 Task: Research Airbnb options in AntÃ³nio Enes, Mozambique from 8th December, 2023 to 15th December, 2023 for 9 adults. Place can be shared room with 5 bedrooms having 9 beds and 5 bathrooms. Property type can be flat. Amenities needed are: wifi, TV, free parkinig on premises, gym, breakfast. Booking option can be shelf check-in. Look for 3 properties as per requirement.
Action: Mouse moved to (475, 135)
Screenshot: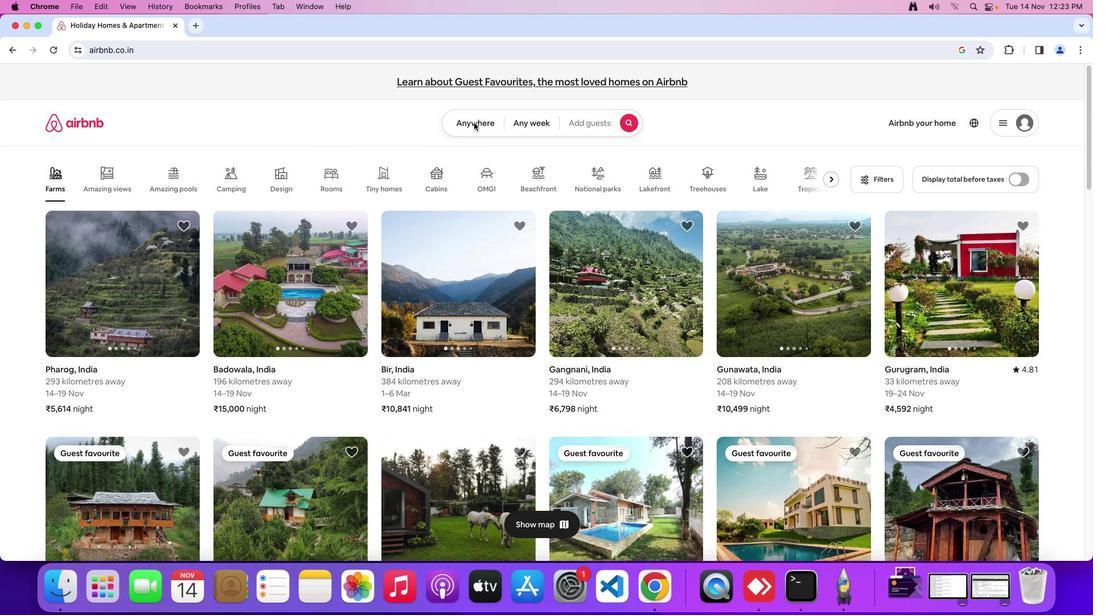 
Action: Mouse pressed left at (475, 135)
Screenshot: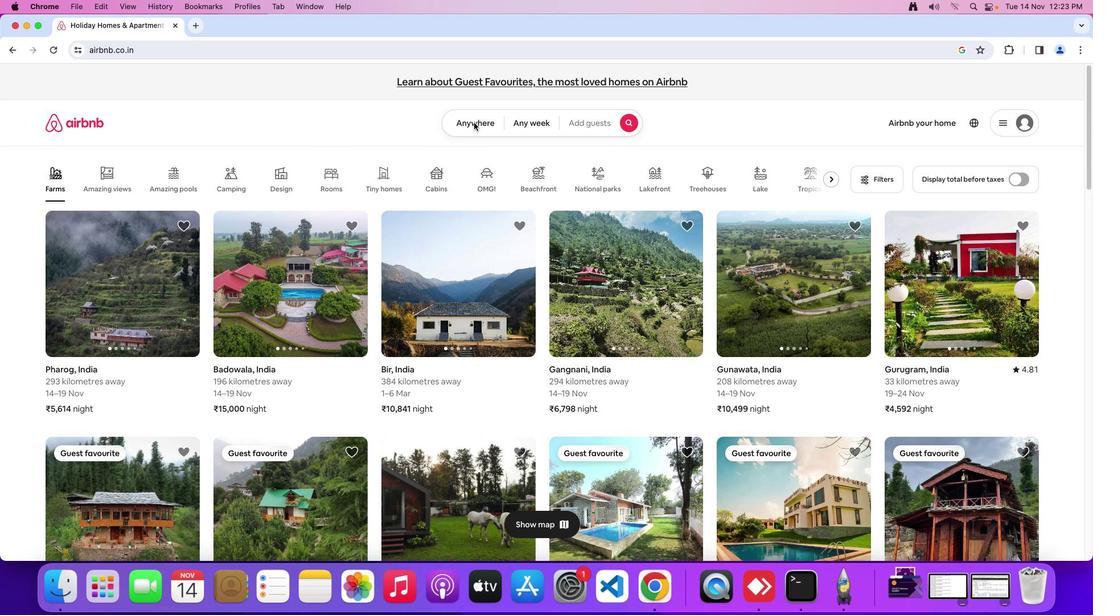 
Action: Mouse moved to (473, 139)
Screenshot: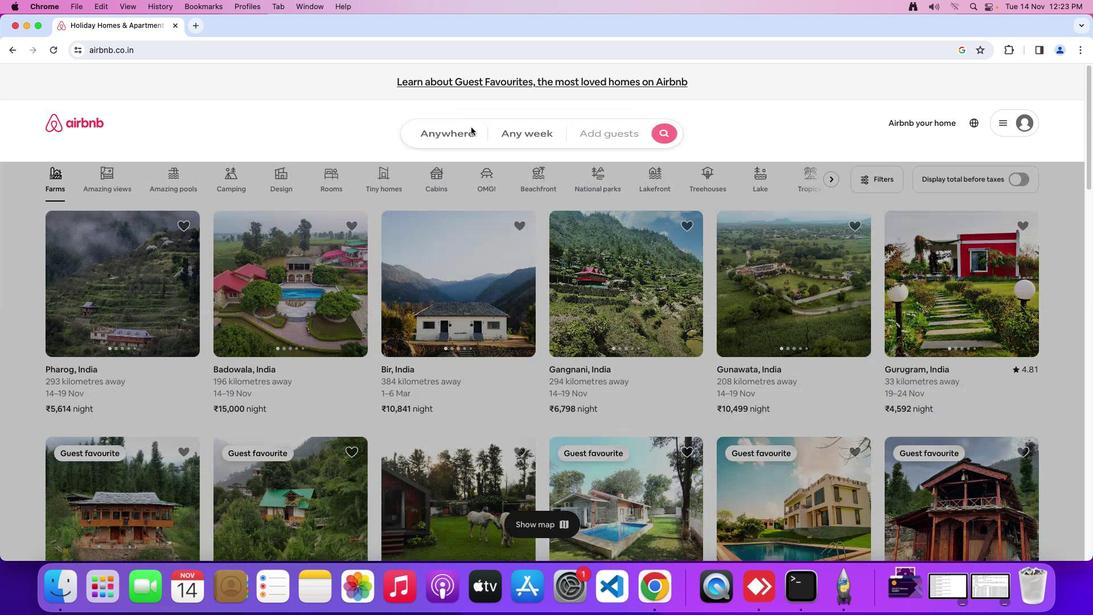 
Action: Mouse pressed left at (473, 139)
Screenshot: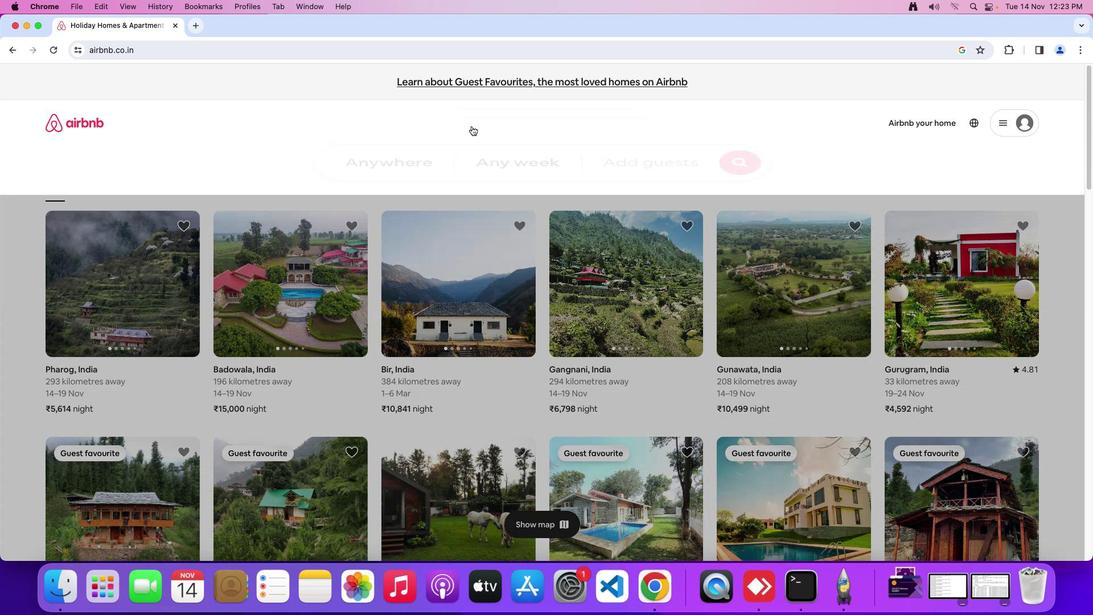 
Action: Mouse moved to (410, 166)
Screenshot: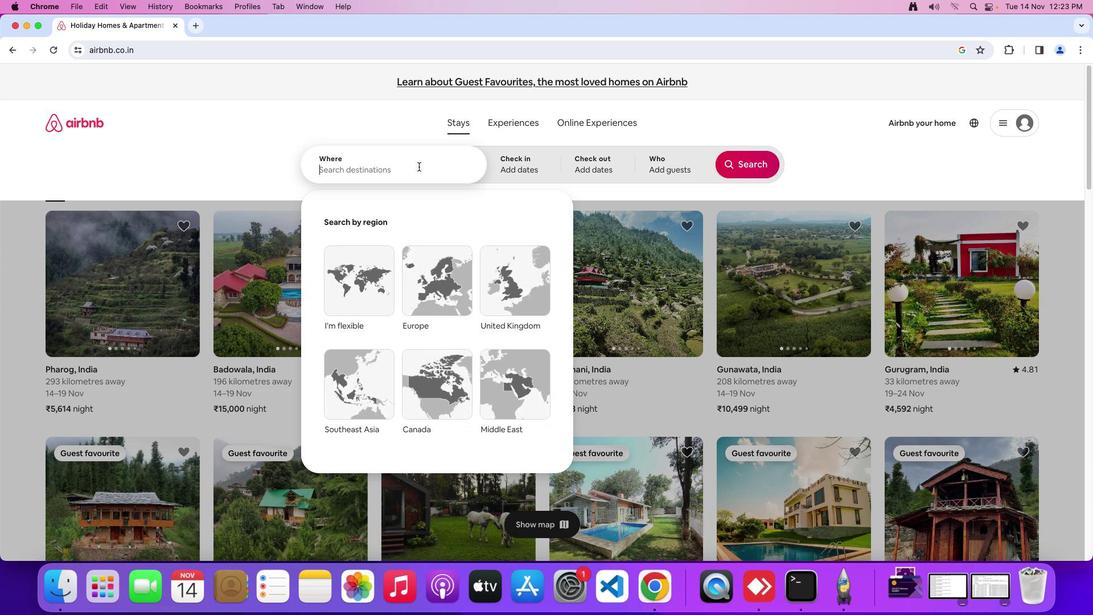 
Action: Mouse pressed left at (410, 166)
Screenshot: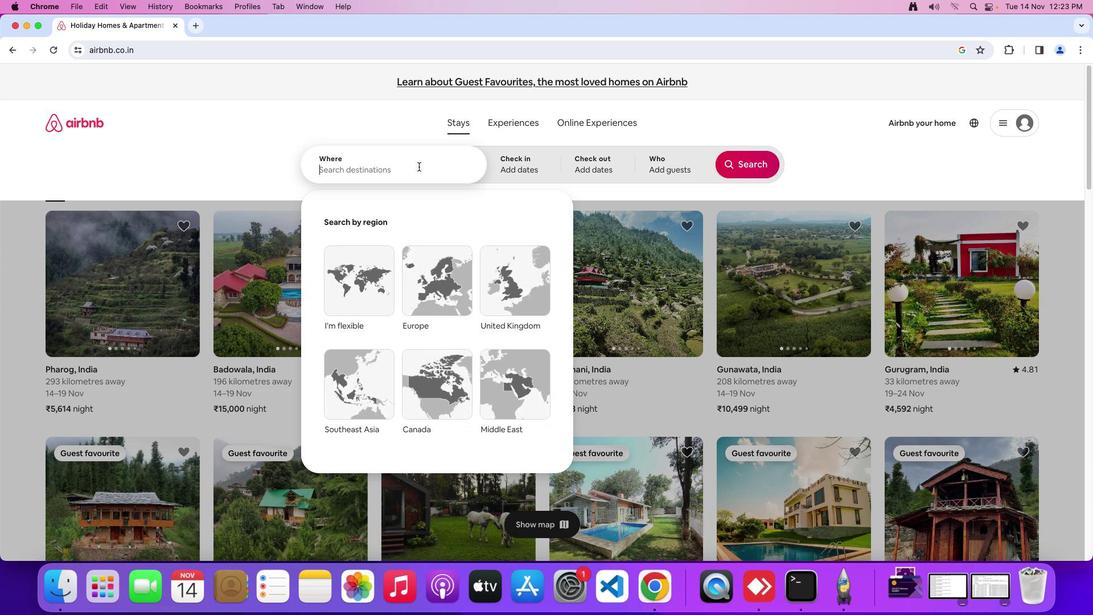 
Action: Mouse moved to (429, 178)
Screenshot: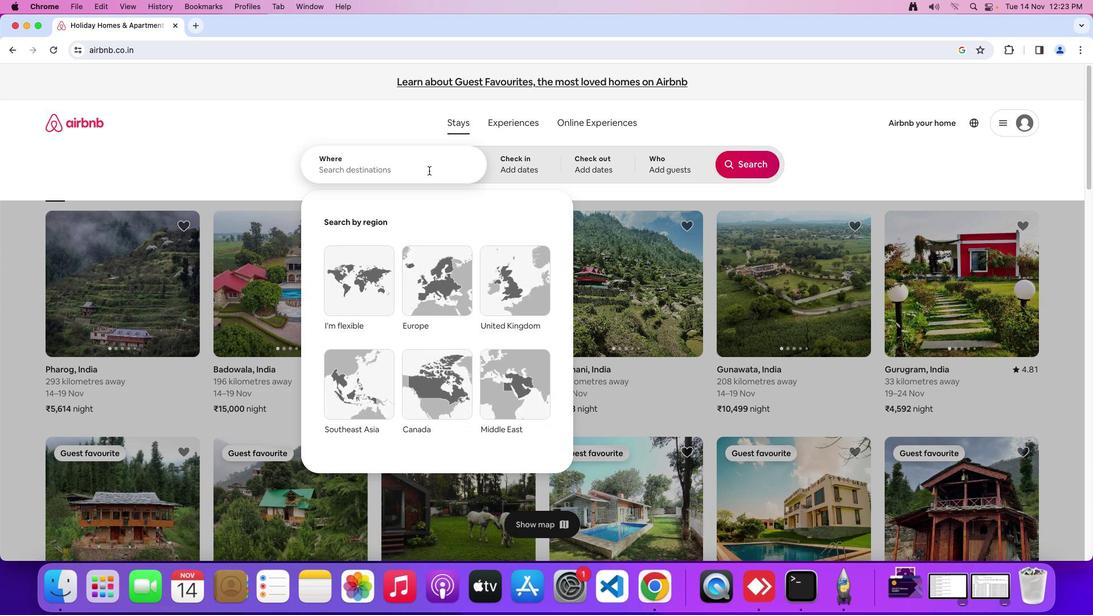 
Action: Key pressed Key.shift_r'A''n''t''o''n''i''o'Key.spaceKey.shift_r'E''n''e''s'','Key.spaceKey.shift'M''o''z''a''m''b''i''q''u''e'
Screenshot: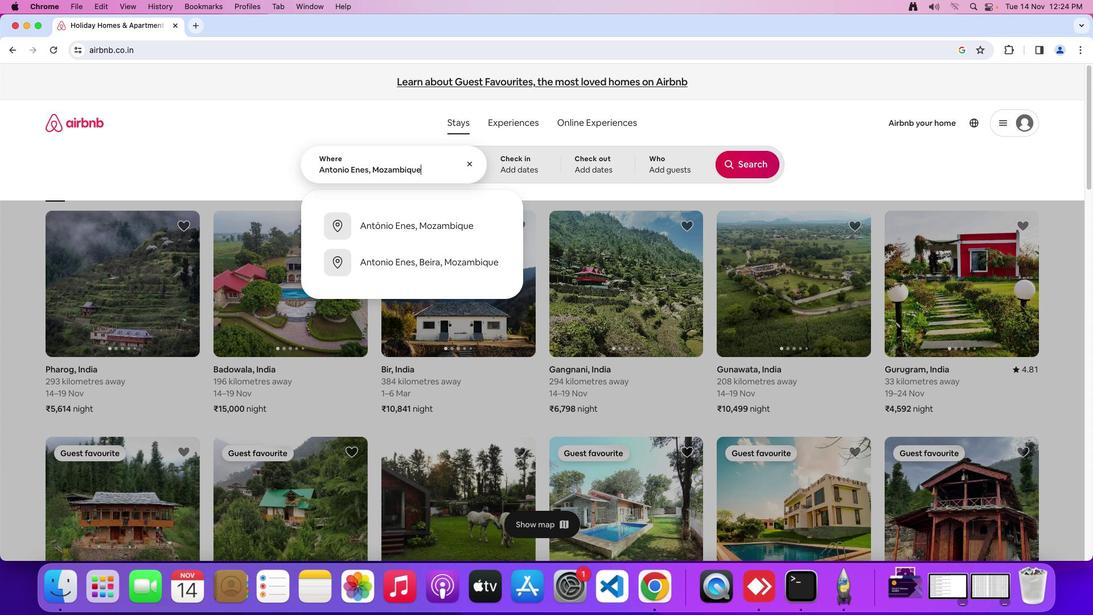 
Action: Mouse moved to (512, 177)
Screenshot: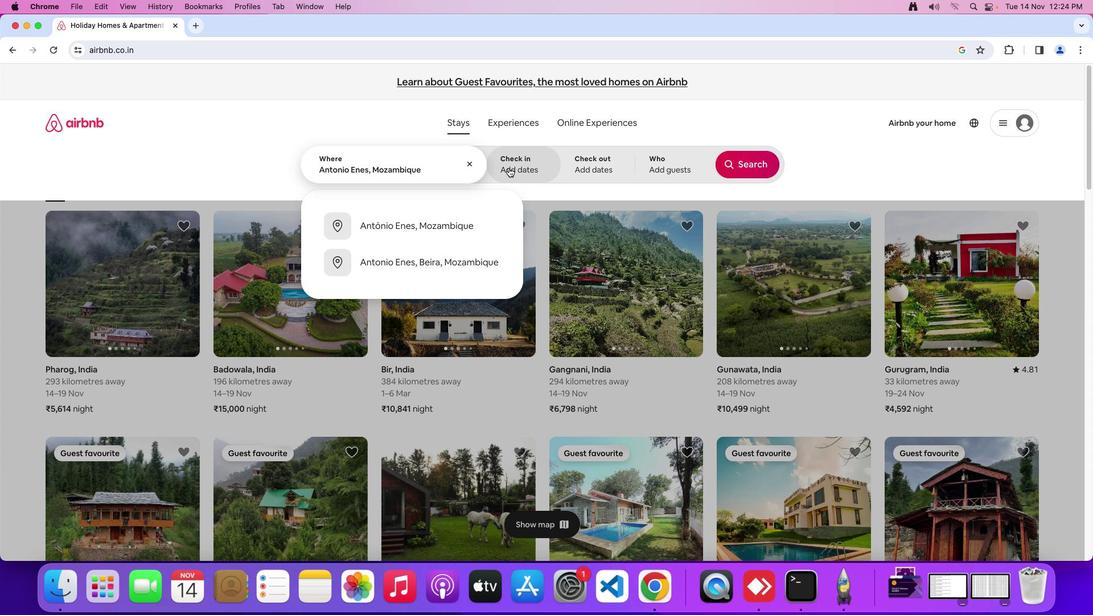 
Action: Mouse pressed left at (512, 177)
Screenshot: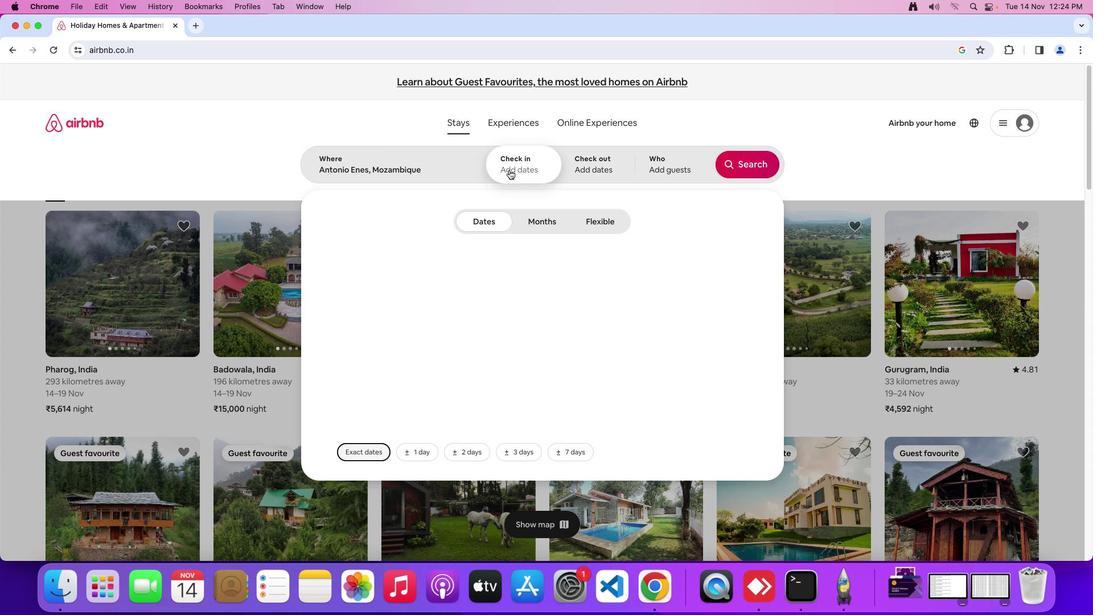 
Action: Mouse moved to (721, 329)
Screenshot: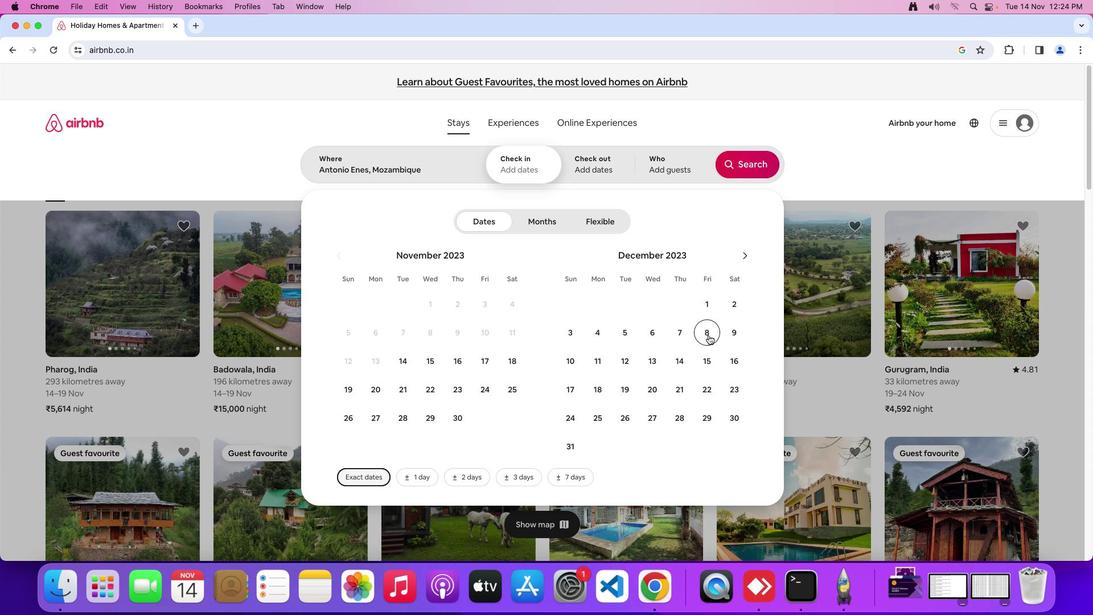 
Action: Mouse pressed left at (721, 329)
Screenshot: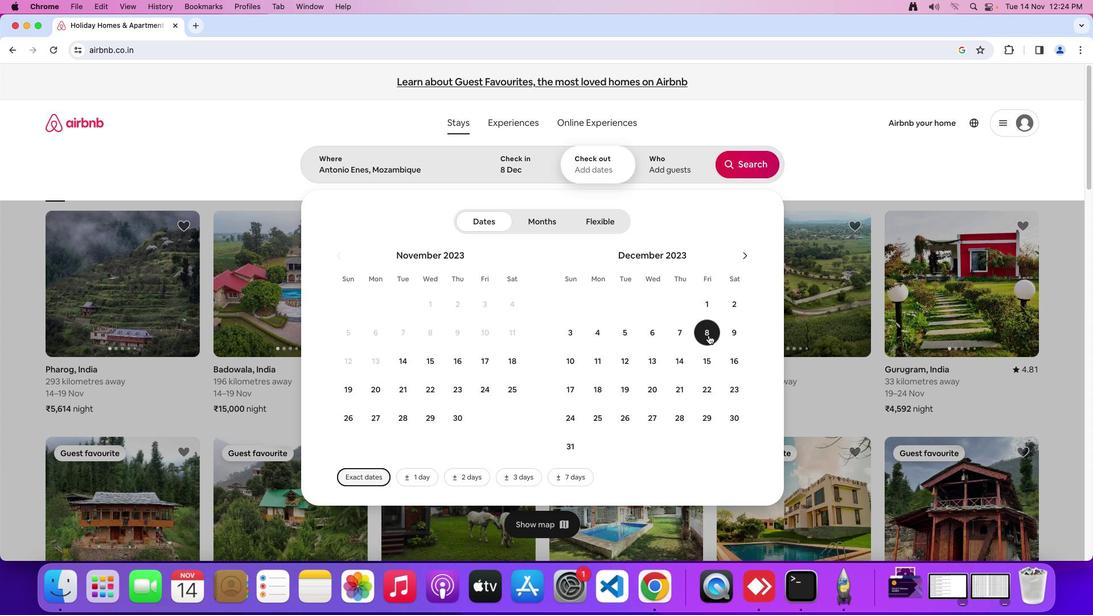 
Action: Mouse moved to (720, 359)
Screenshot: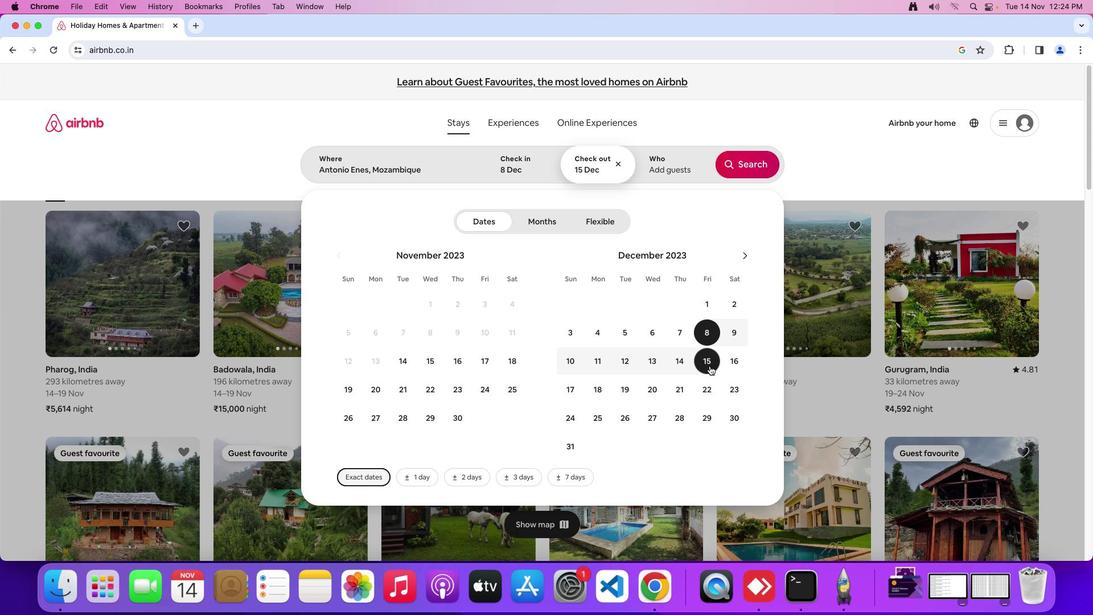
Action: Mouse pressed left at (720, 359)
Screenshot: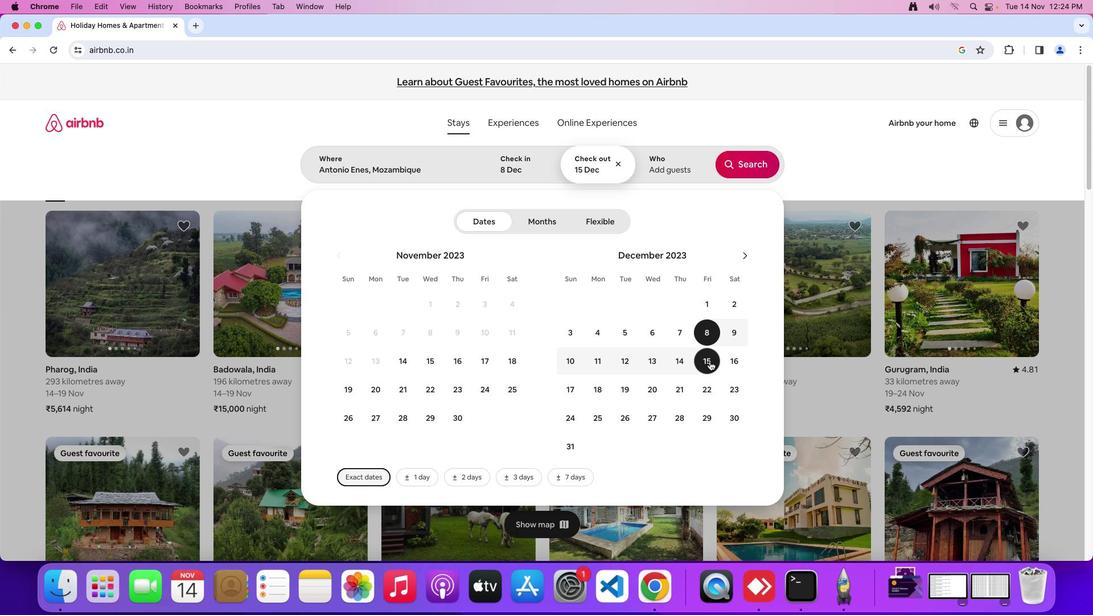 
Action: Mouse moved to (677, 182)
Screenshot: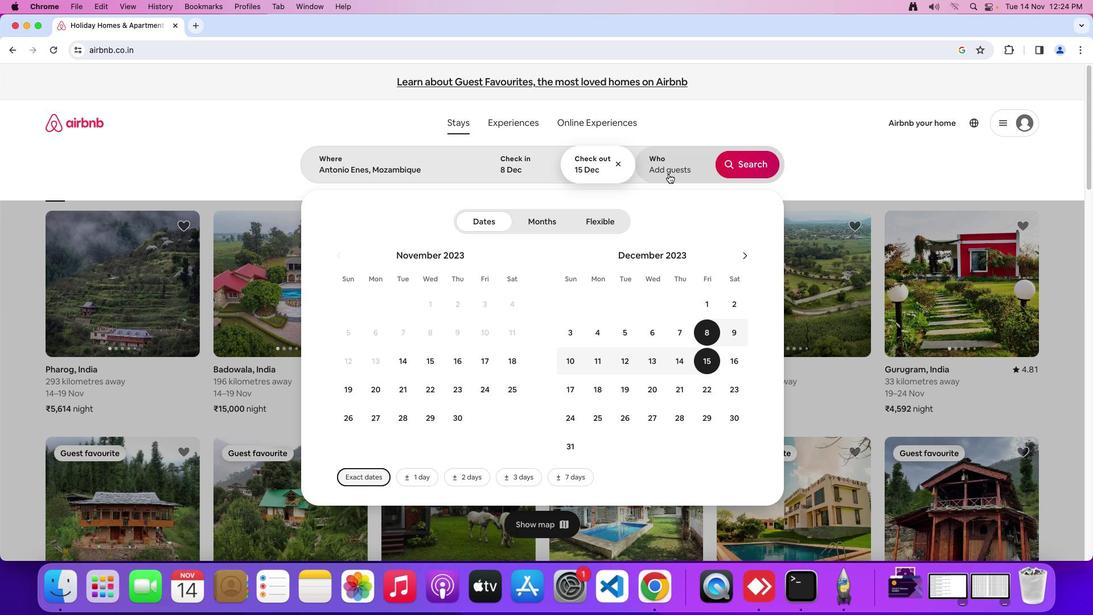 
Action: Mouse pressed left at (677, 182)
Screenshot: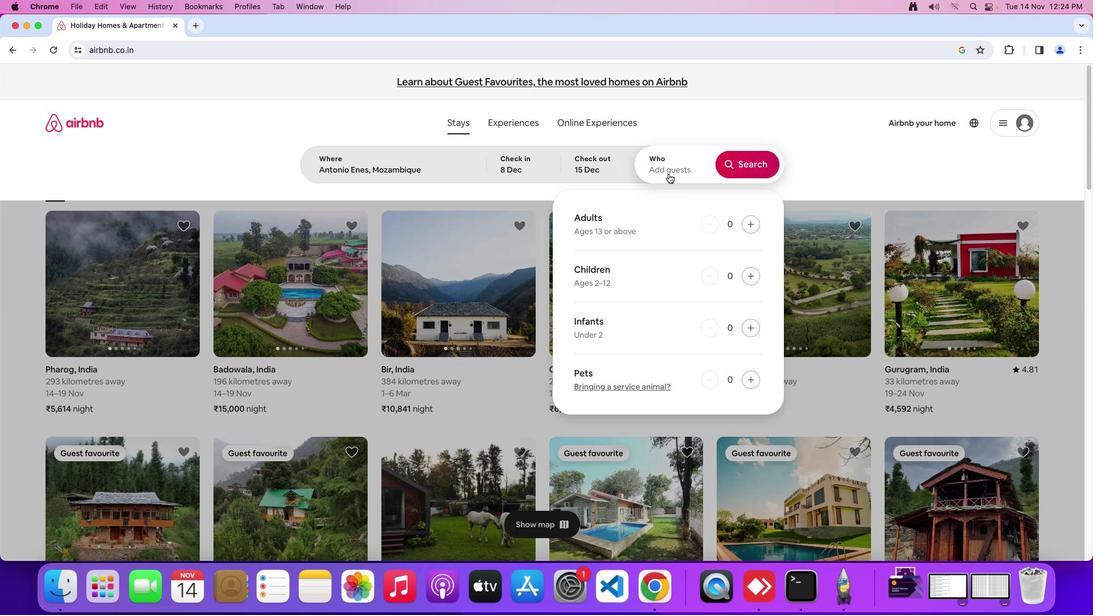 
Action: Mouse moved to (759, 228)
Screenshot: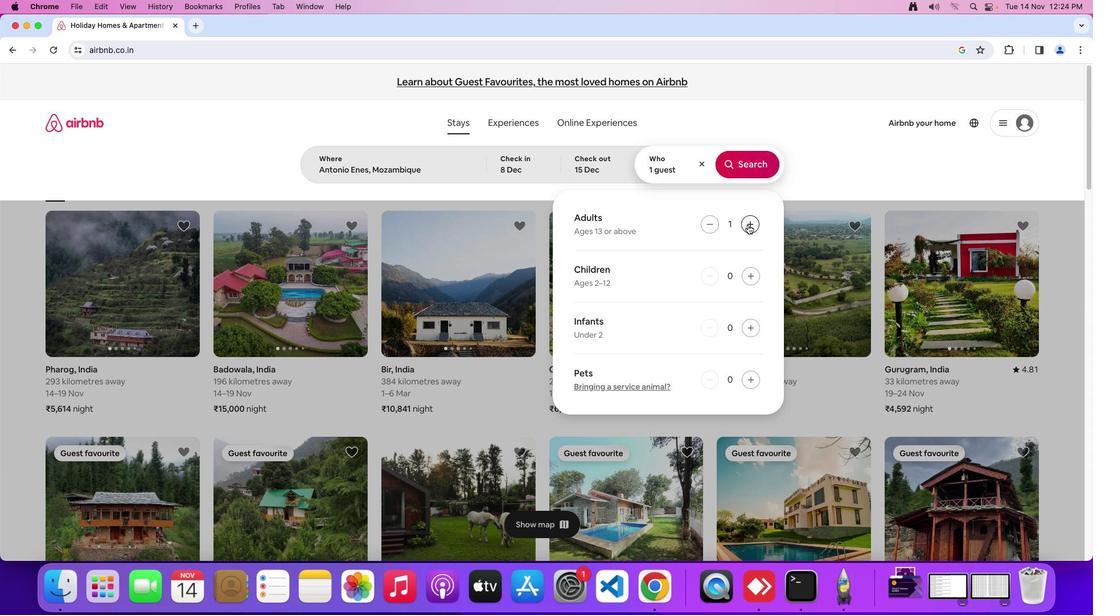 
Action: Mouse pressed left at (759, 228)
Screenshot: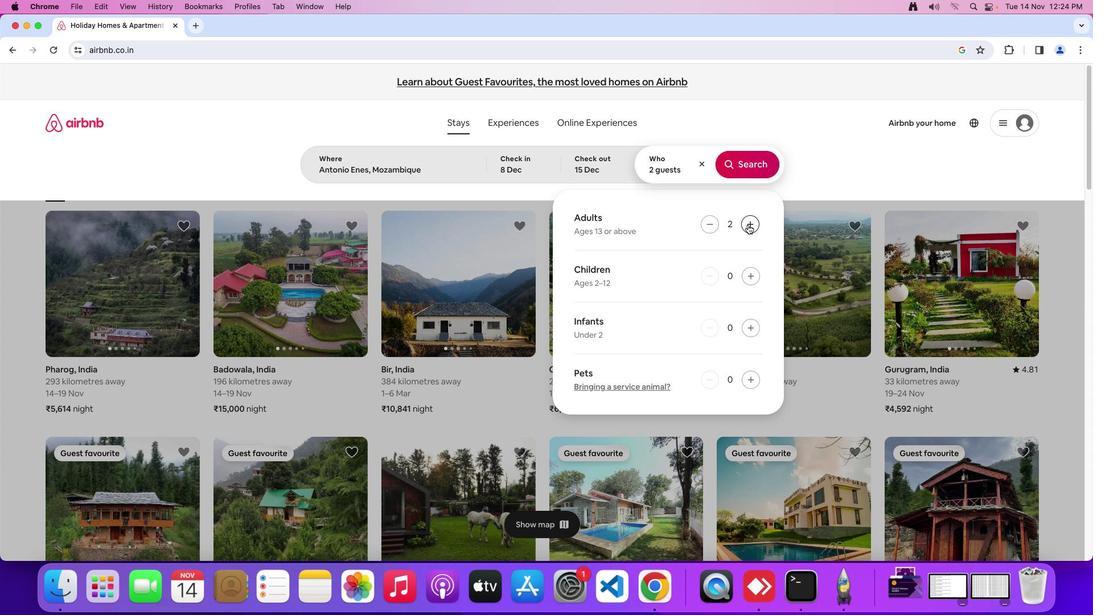 
Action: Mouse moved to (759, 228)
Screenshot: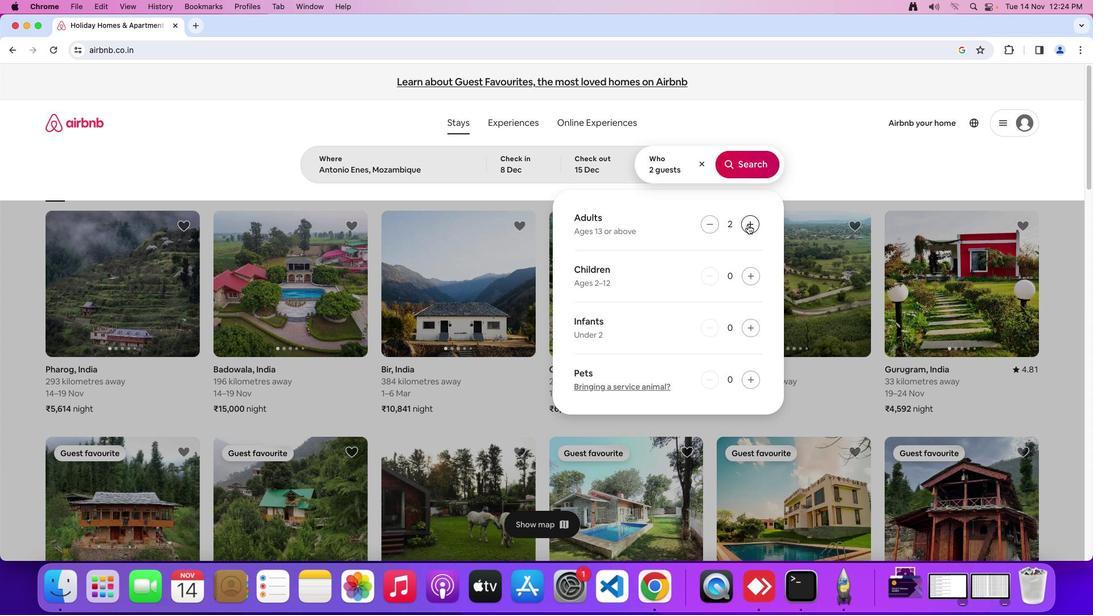 
Action: Mouse pressed left at (759, 228)
Screenshot: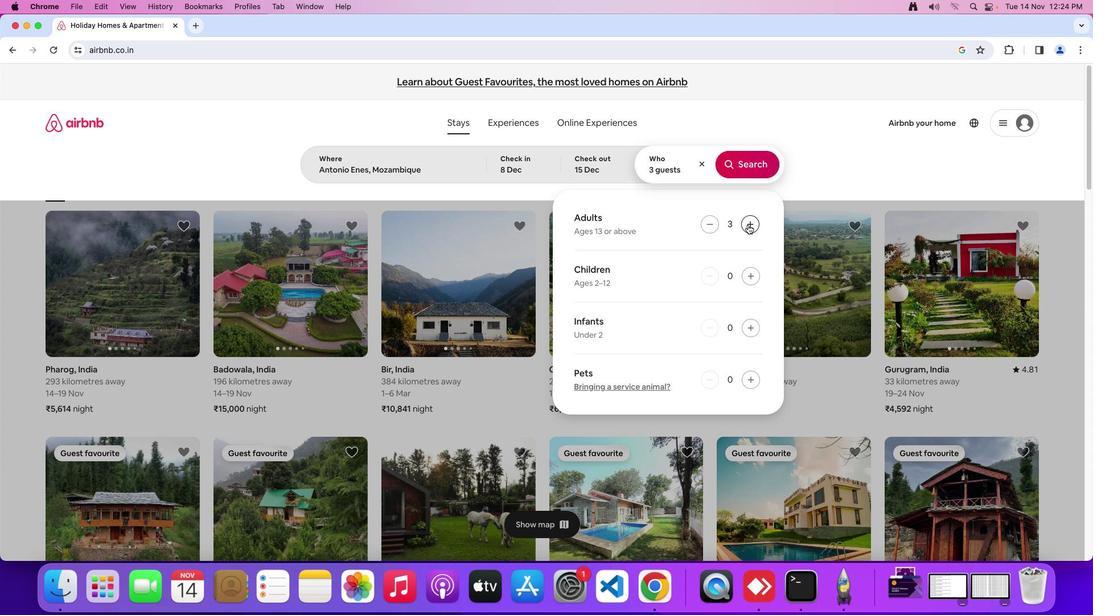 
Action: Mouse moved to (759, 229)
Screenshot: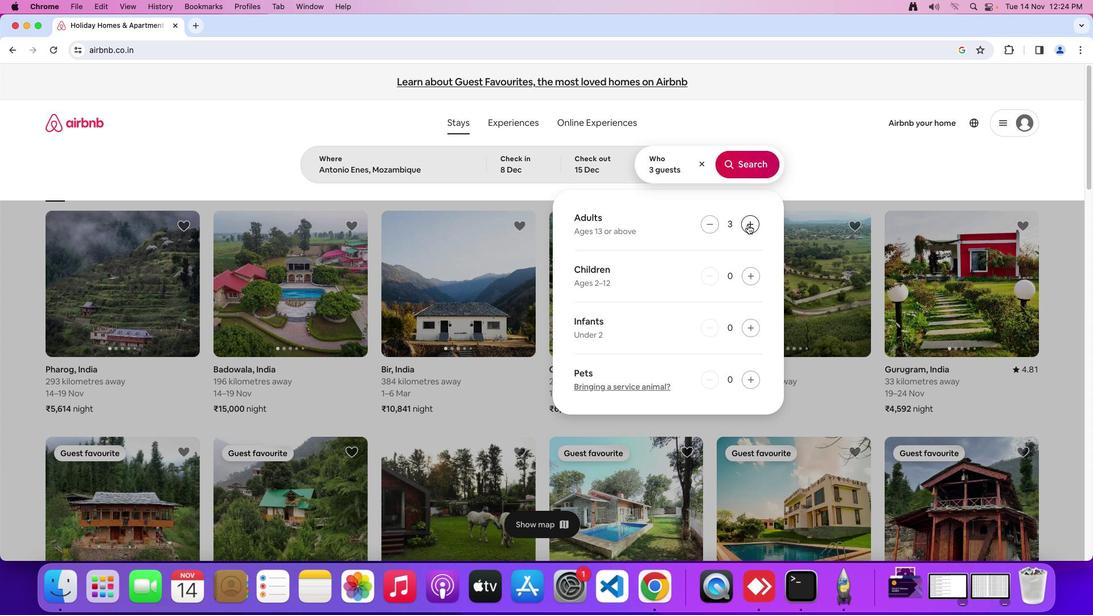 
Action: Mouse pressed left at (759, 229)
Screenshot: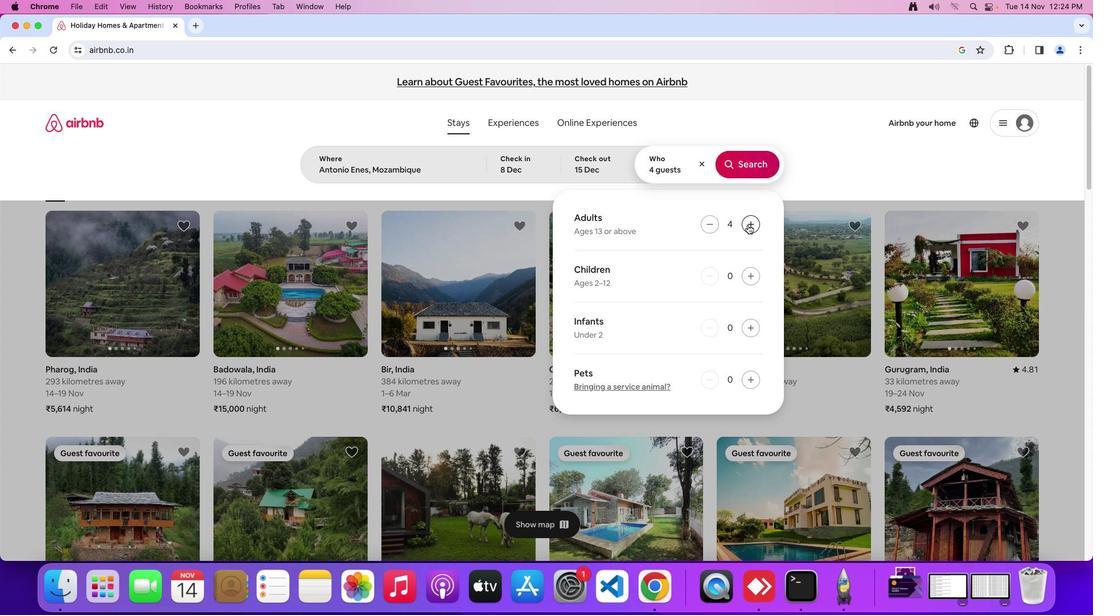 
Action: Mouse pressed left at (759, 229)
Screenshot: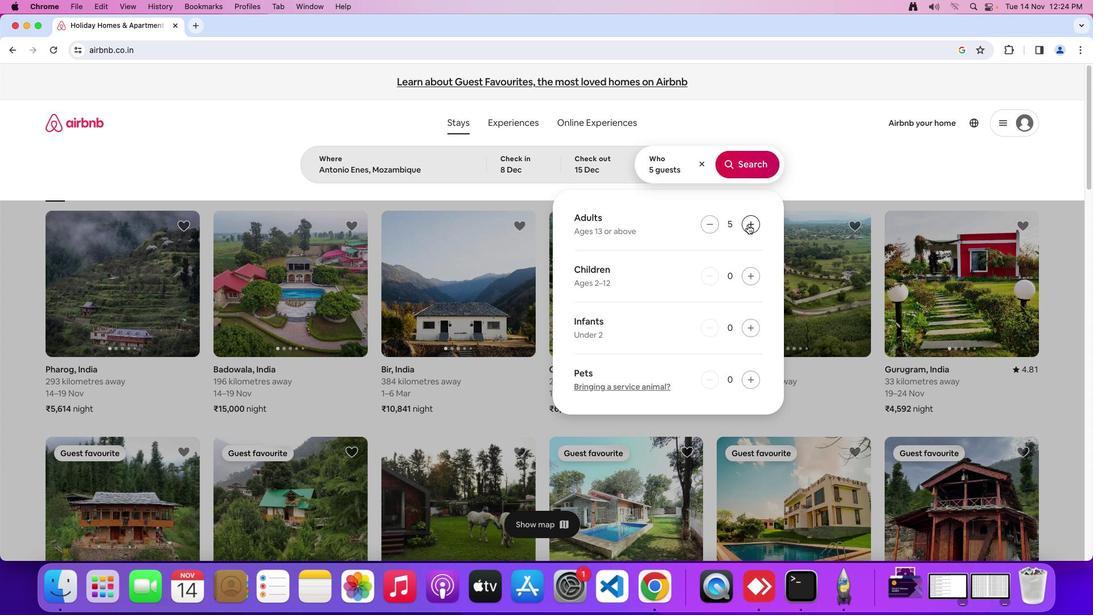 
Action: Mouse pressed left at (759, 229)
Screenshot: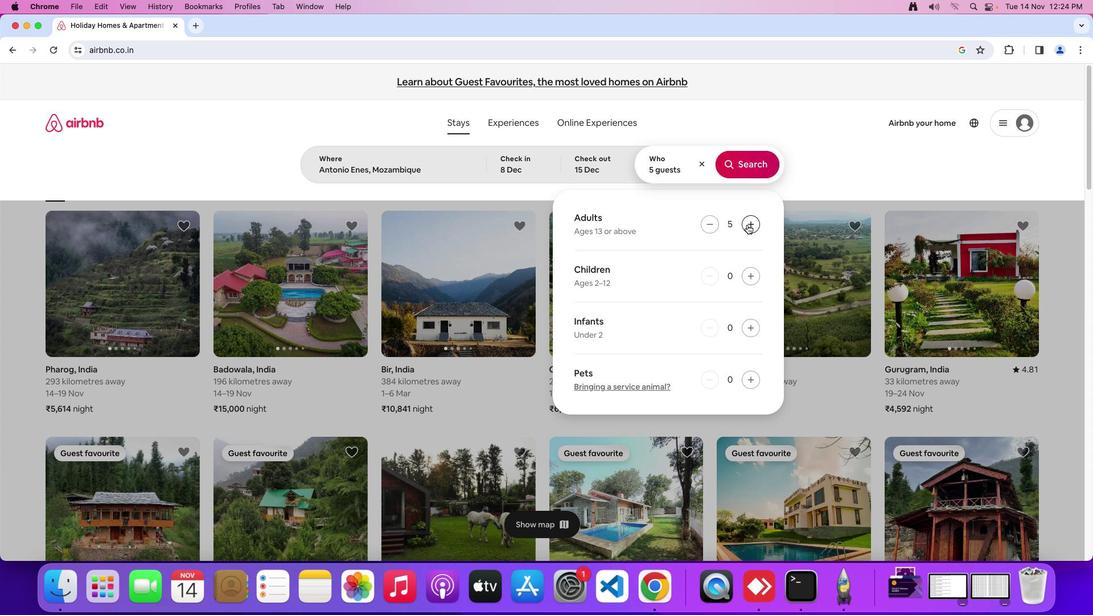 
Action: Mouse moved to (759, 229)
Screenshot: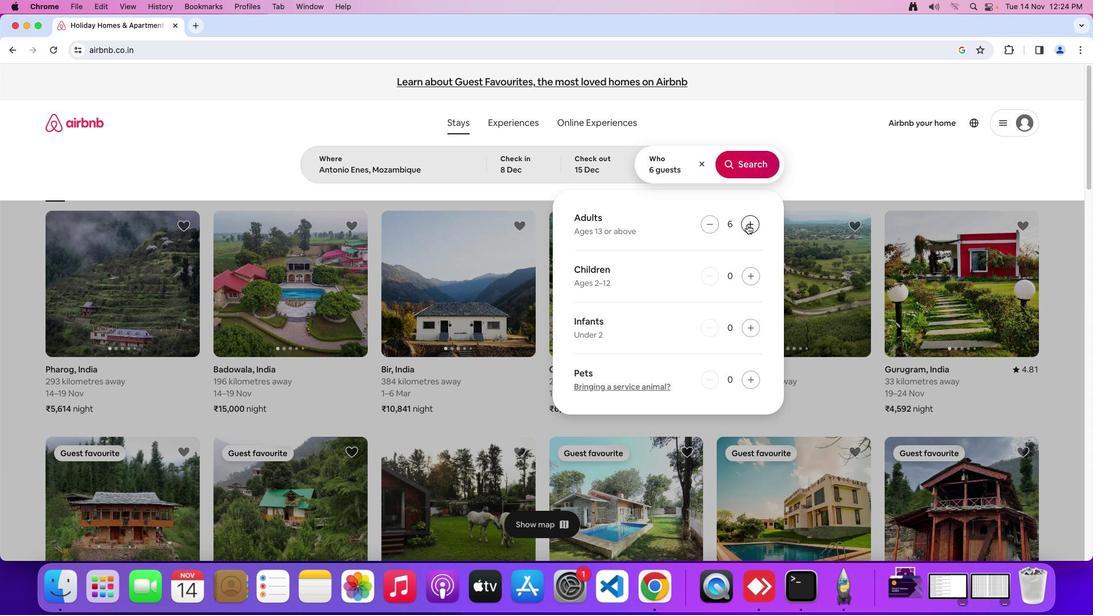 
Action: Mouse pressed left at (759, 229)
Screenshot: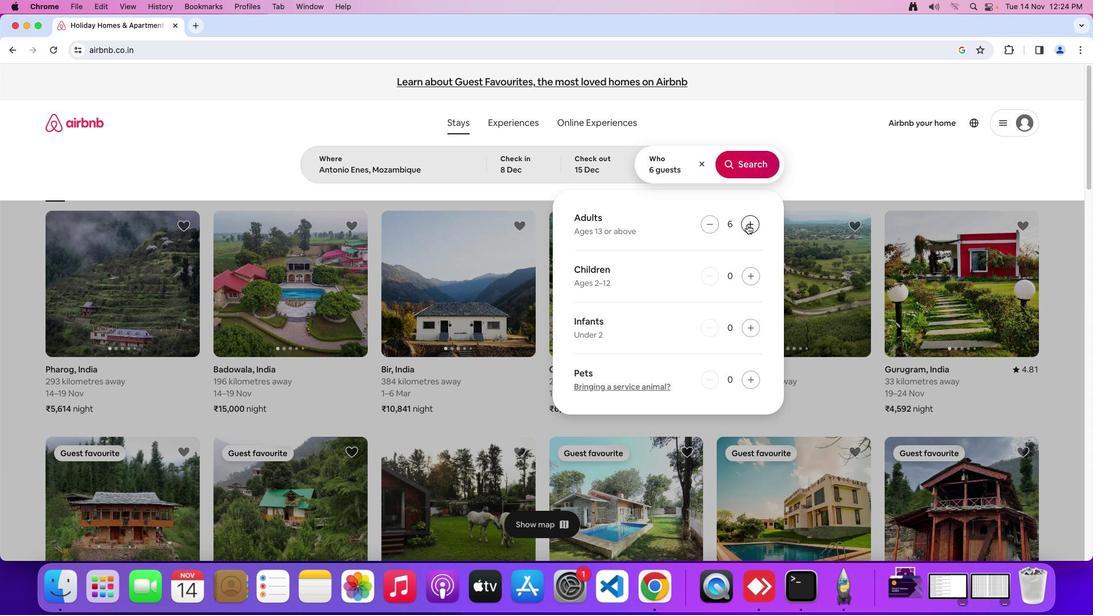 
Action: Mouse pressed left at (759, 229)
Screenshot: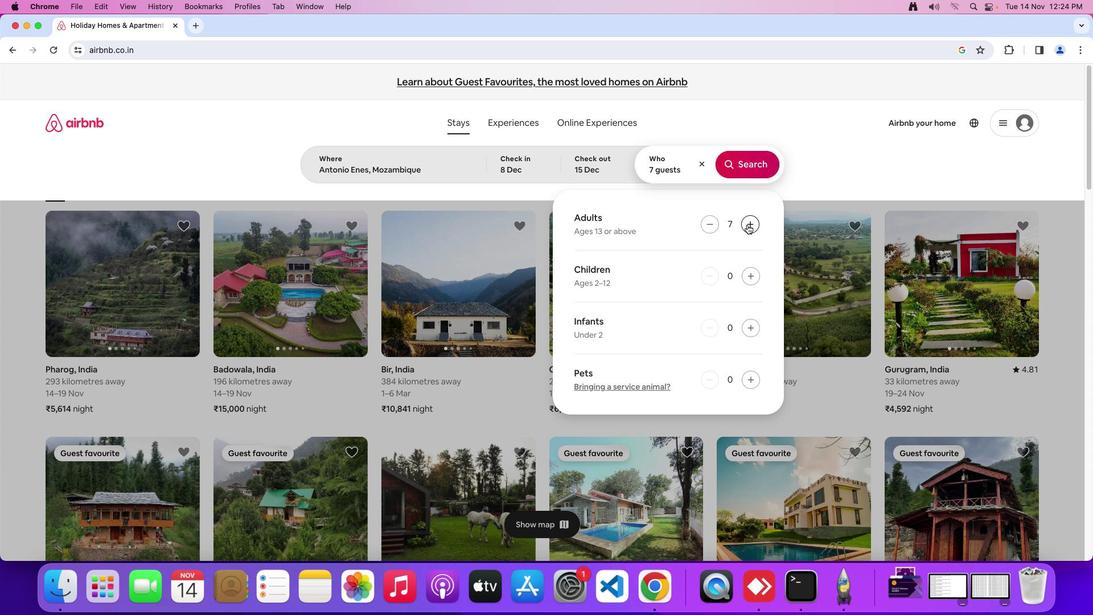 
Action: Mouse pressed left at (759, 229)
Screenshot: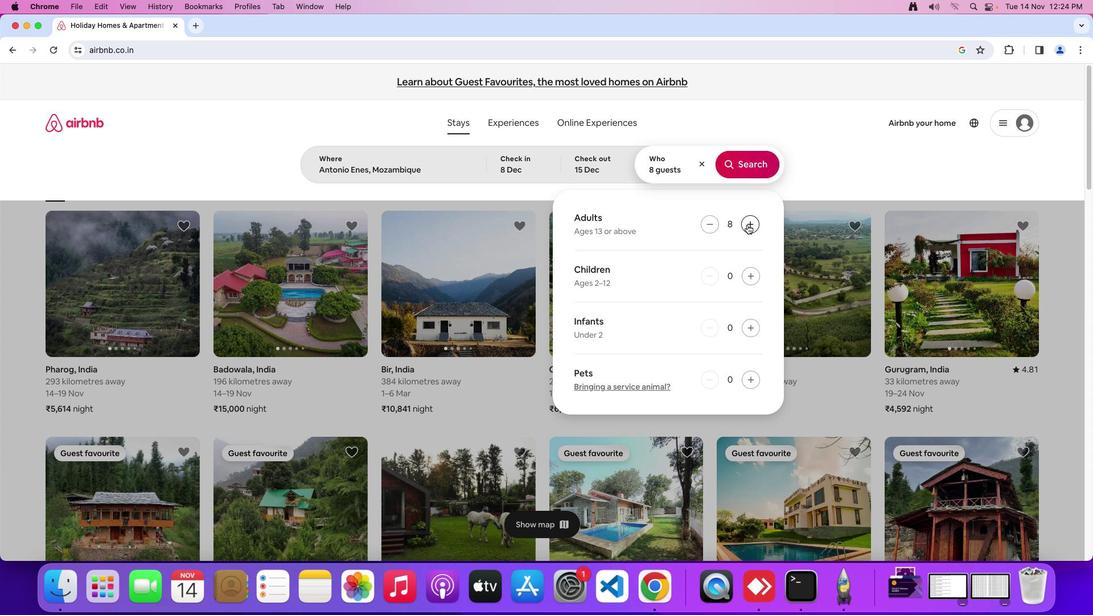 
Action: Mouse pressed left at (759, 229)
Screenshot: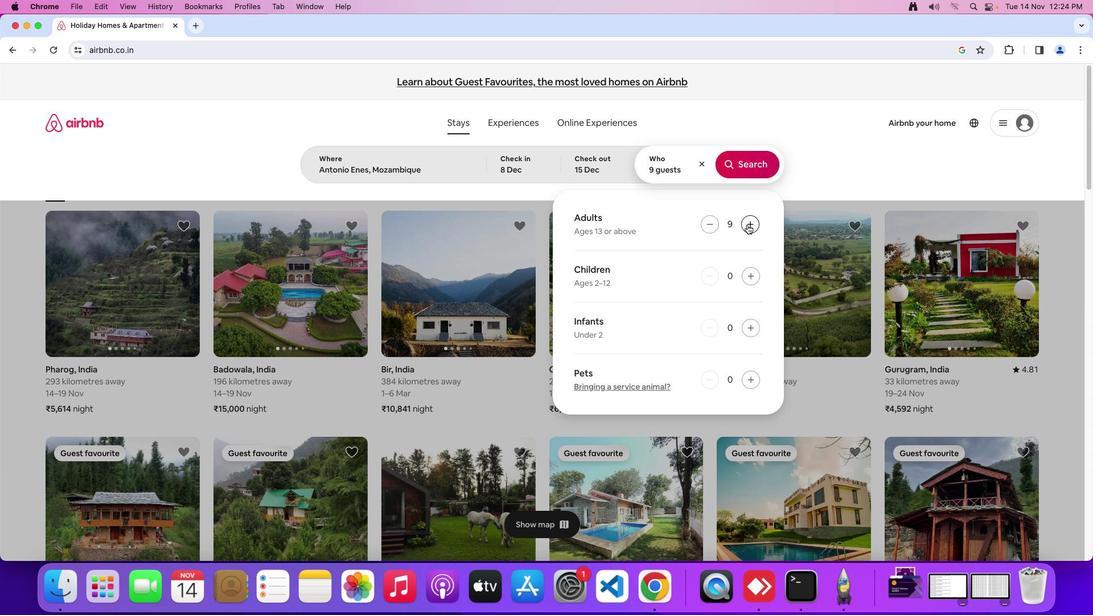 
Action: Mouse moved to (667, 343)
Screenshot: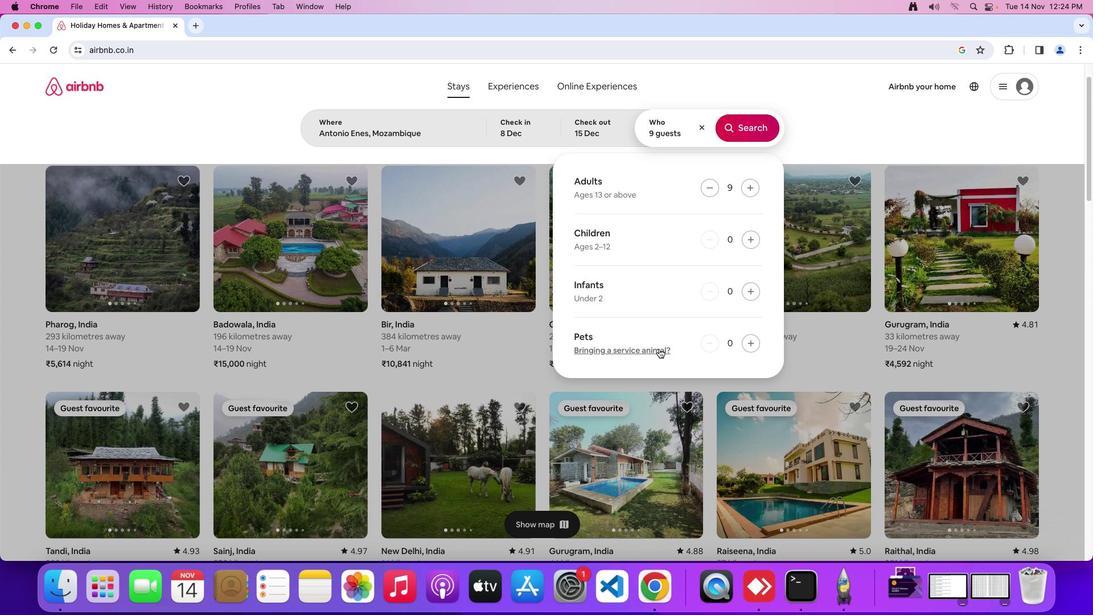 
Action: Mouse scrolled (667, 343) with delta (-14, 21)
Screenshot: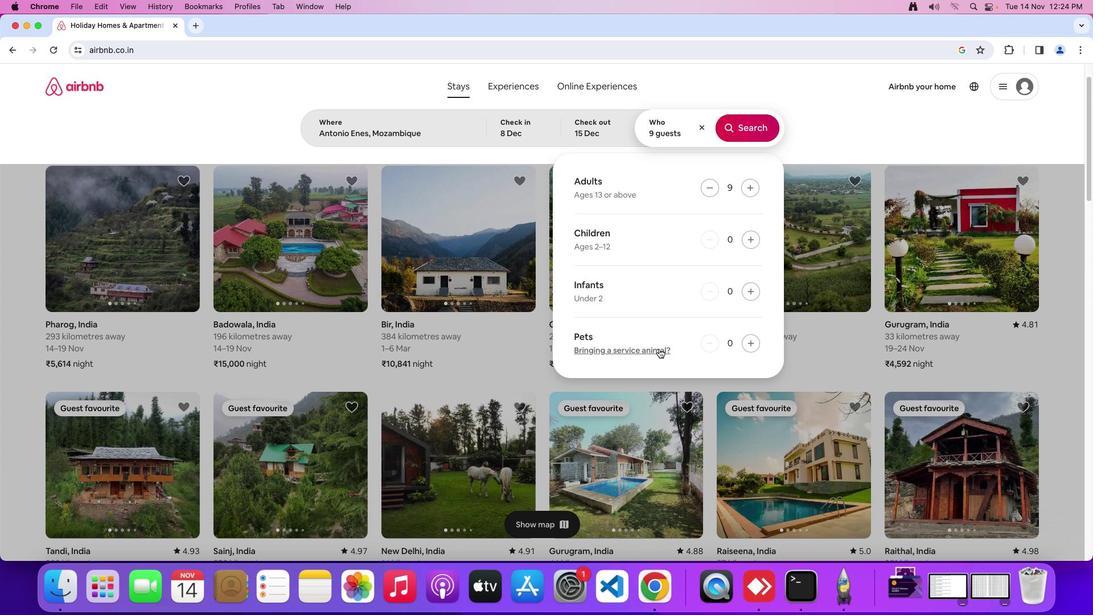 
Action: Mouse moved to (667, 343)
Screenshot: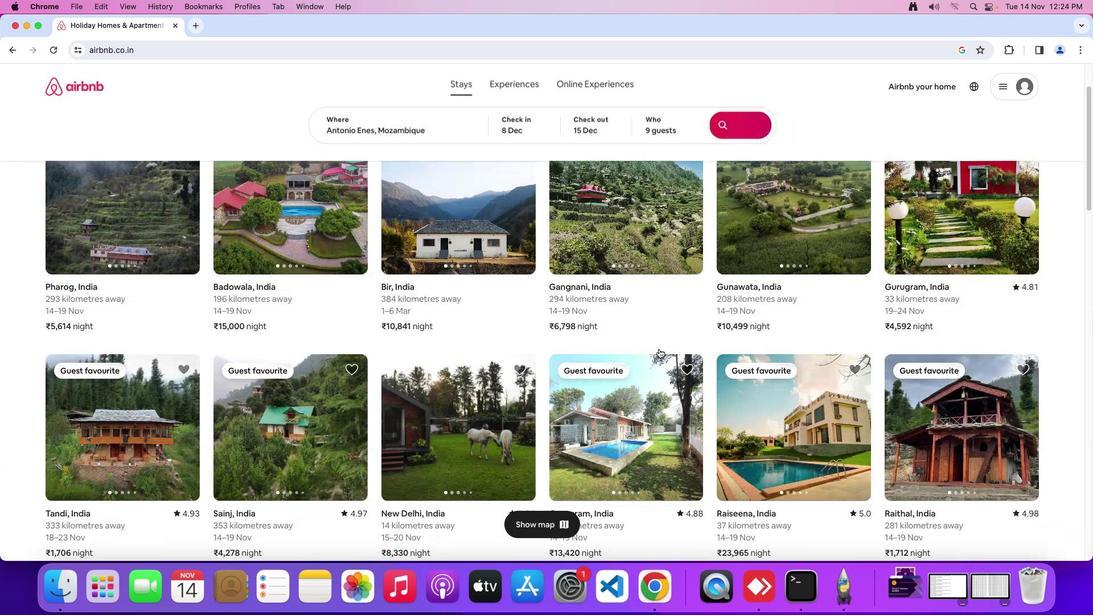 
Action: Mouse scrolled (667, 343) with delta (-14, 21)
Screenshot: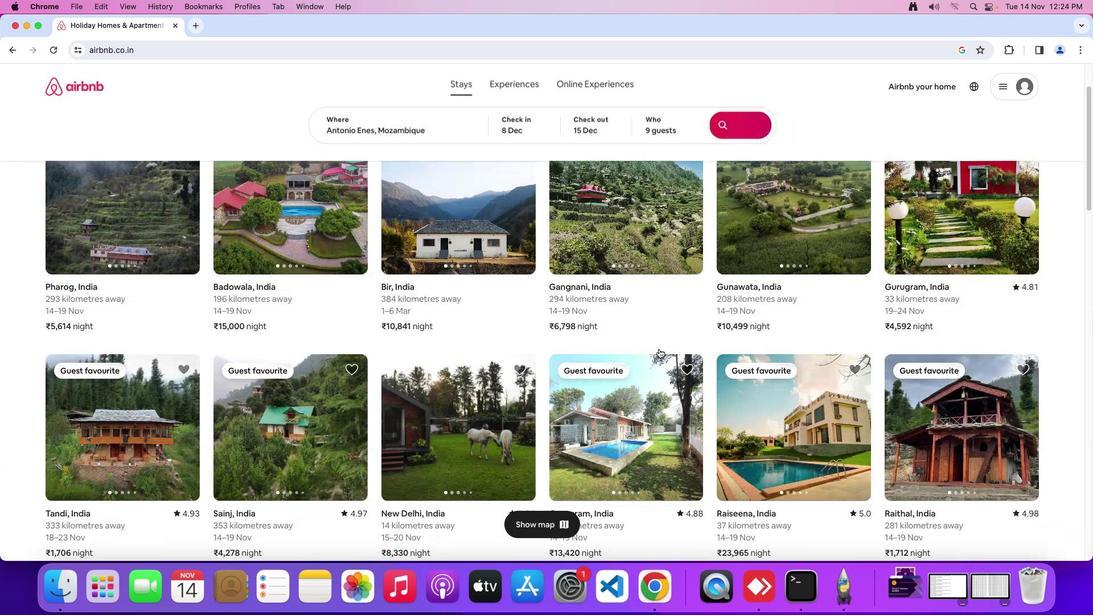 
Action: Mouse moved to (667, 343)
Screenshot: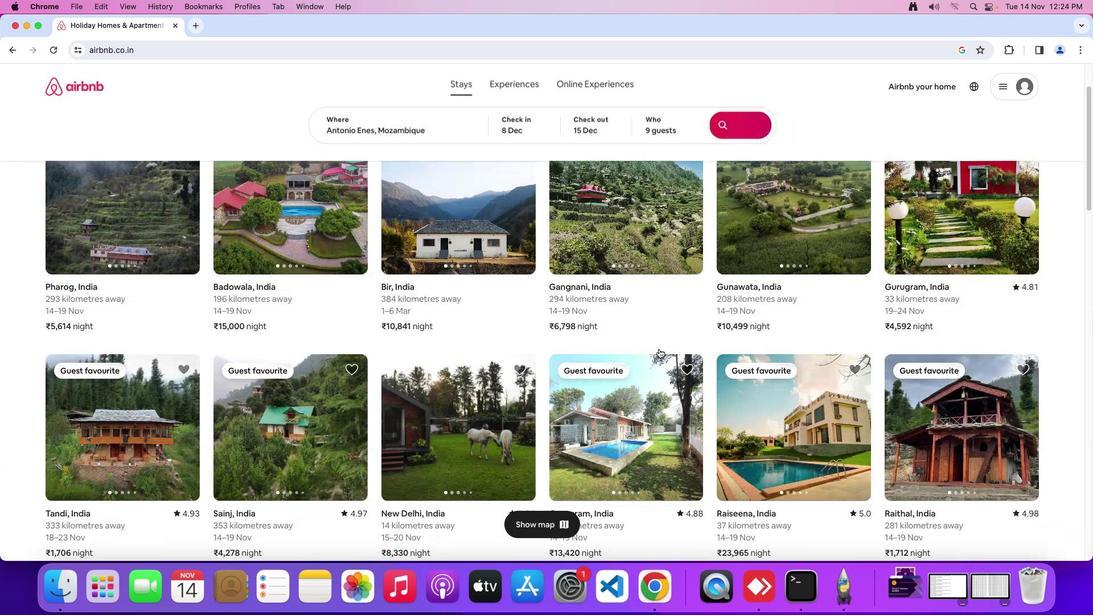 
Action: Mouse scrolled (667, 343) with delta (-14, 21)
Screenshot: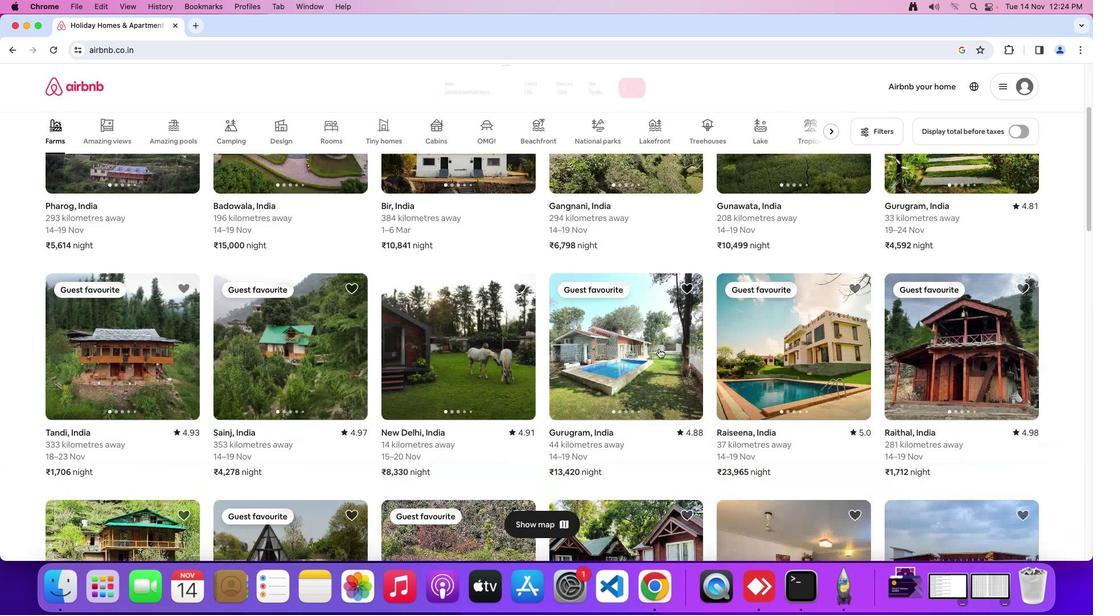 
Action: Mouse scrolled (667, 343) with delta (-14, 20)
Screenshot: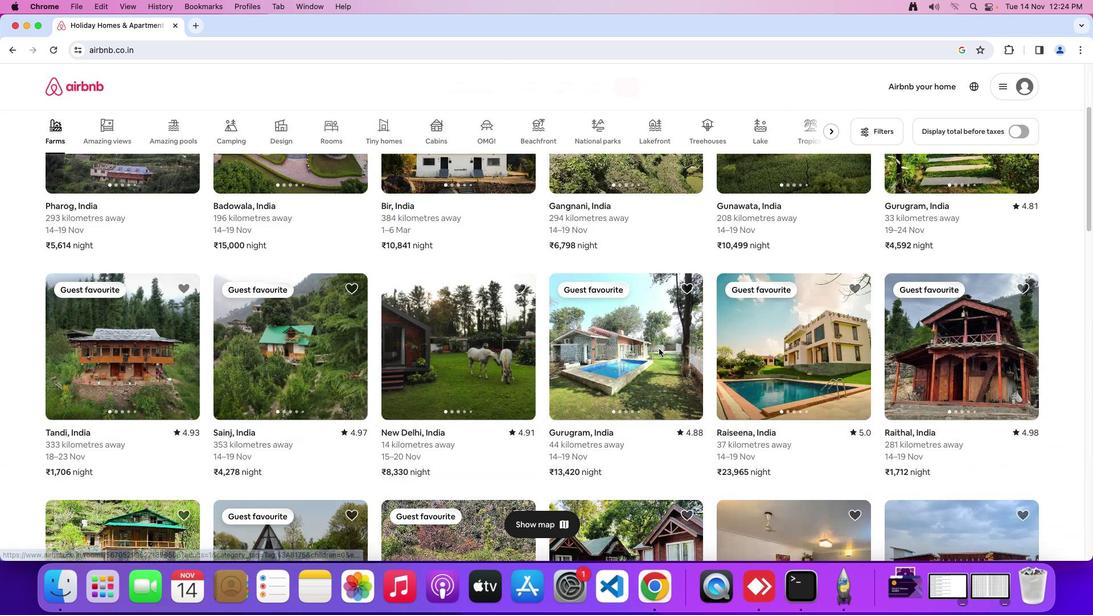 
Action: Mouse moved to (592, 104)
Screenshot: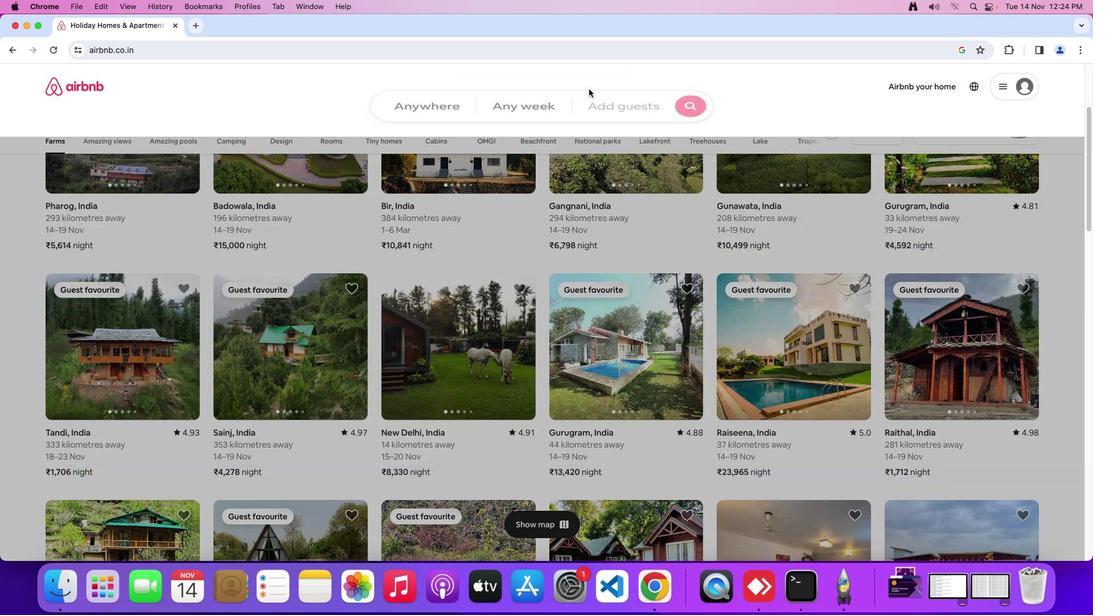 
Action: Mouse pressed left at (592, 104)
Screenshot: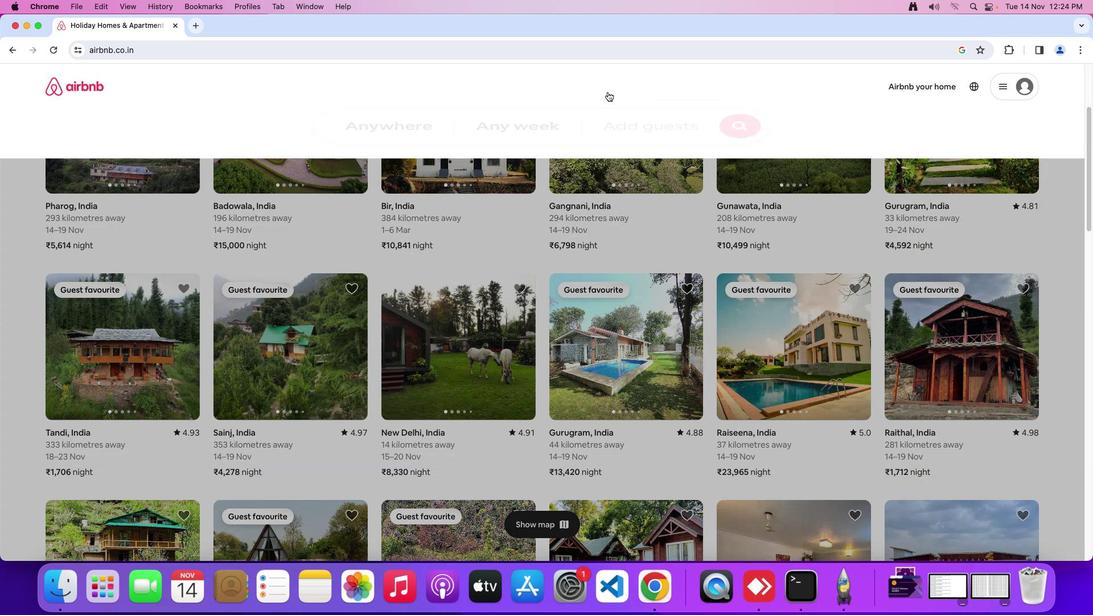 
Action: Mouse moved to (761, 136)
Screenshot: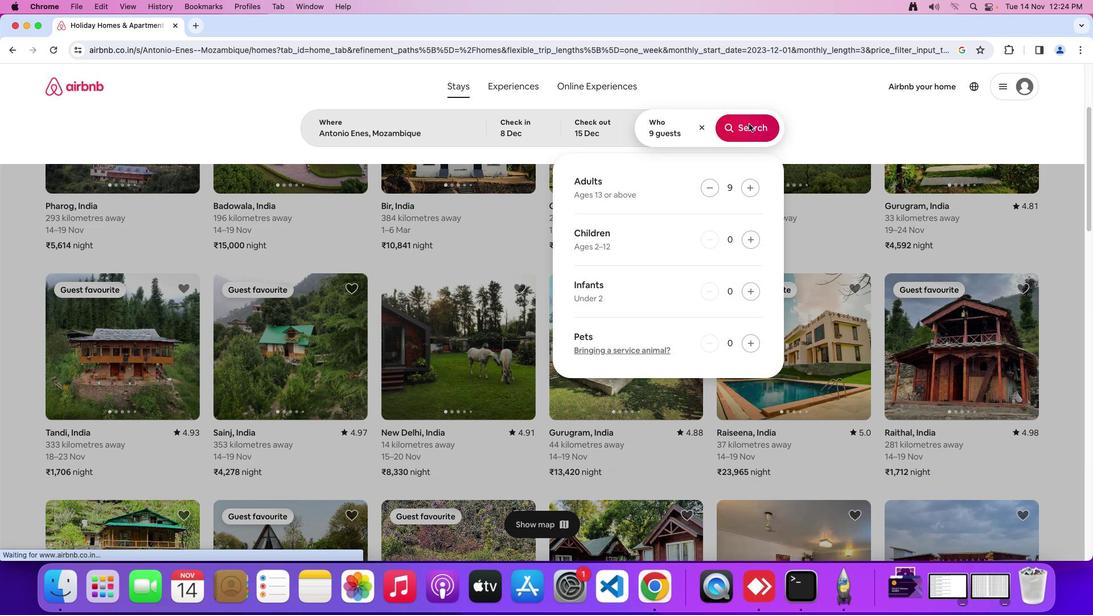 
Action: Mouse pressed left at (761, 136)
Screenshot: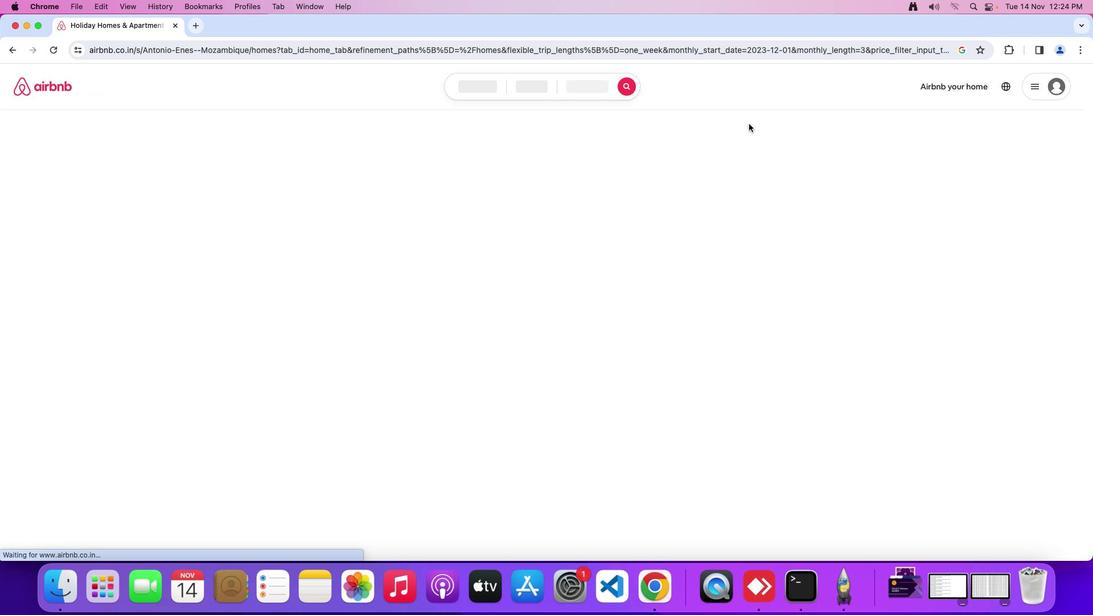 
Action: Mouse moved to (578, 271)
Screenshot: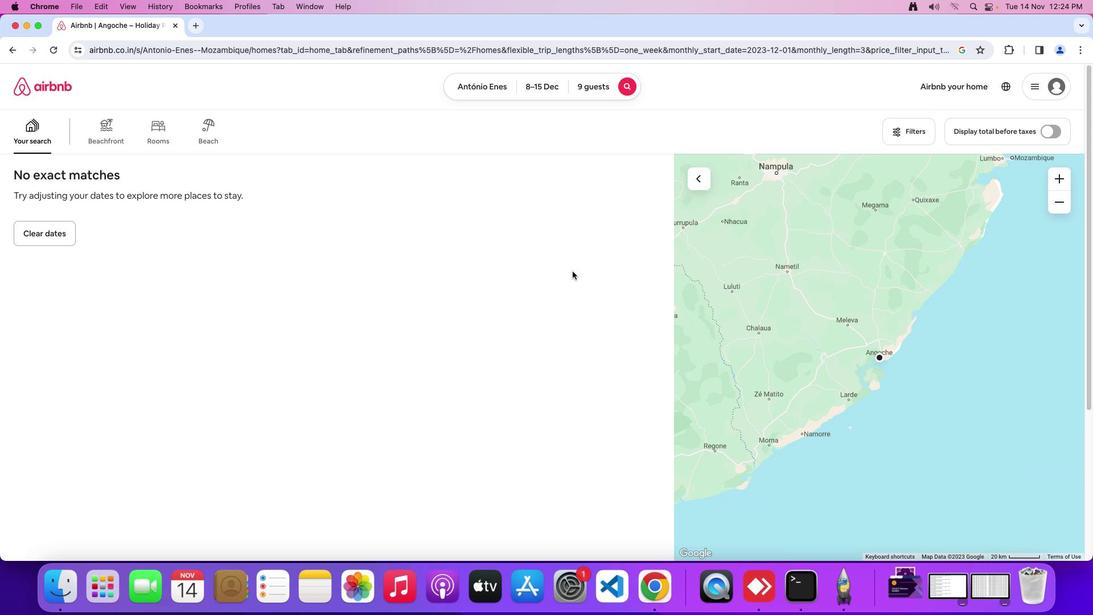 
Action: Mouse pressed left at (578, 271)
Screenshot: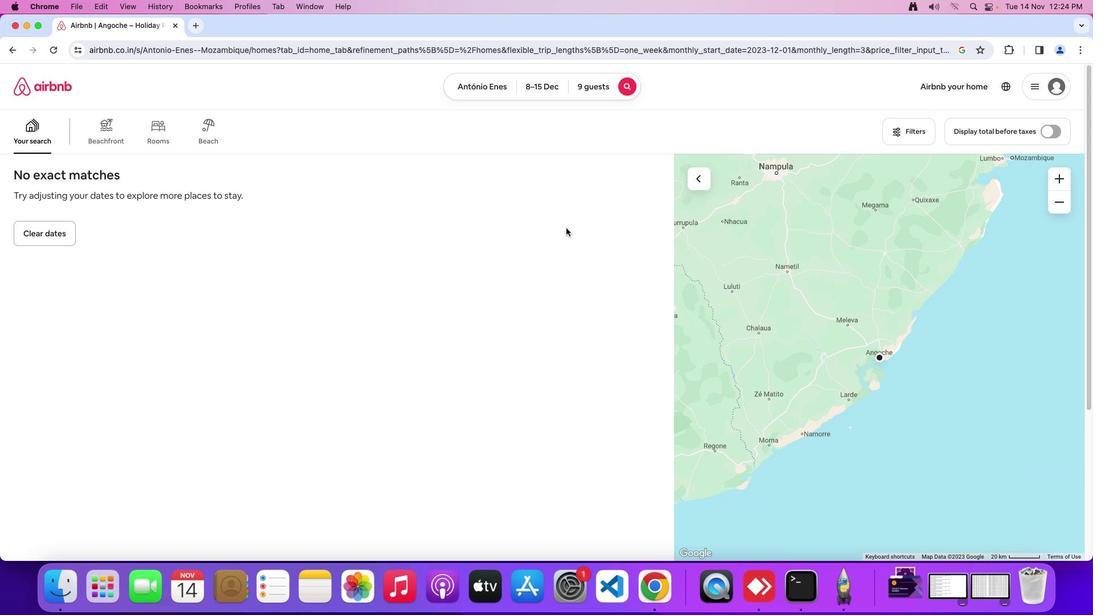 
Action: Mouse moved to (918, 142)
Screenshot: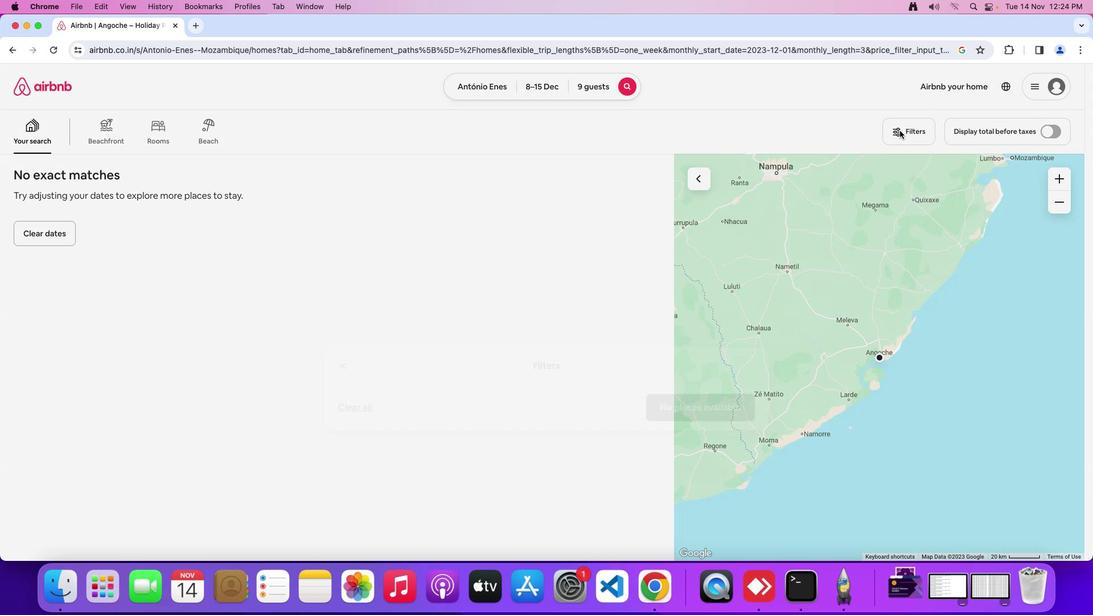 
Action: Mouse pressed left at (918, 142)
Screenshot: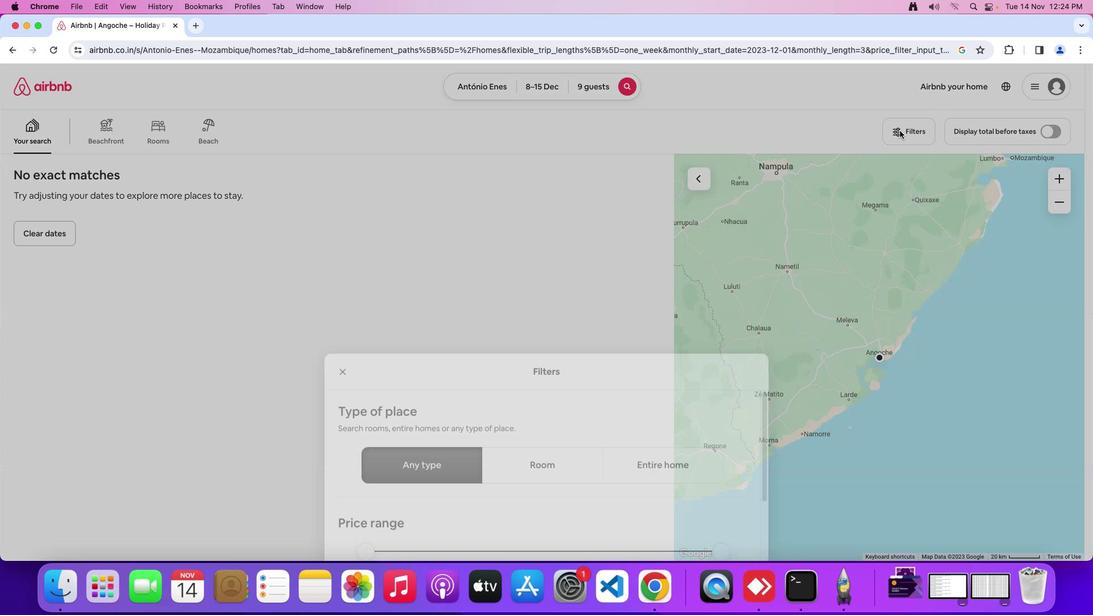 
Action: Mouse moved to (514, 318)
Screenshot: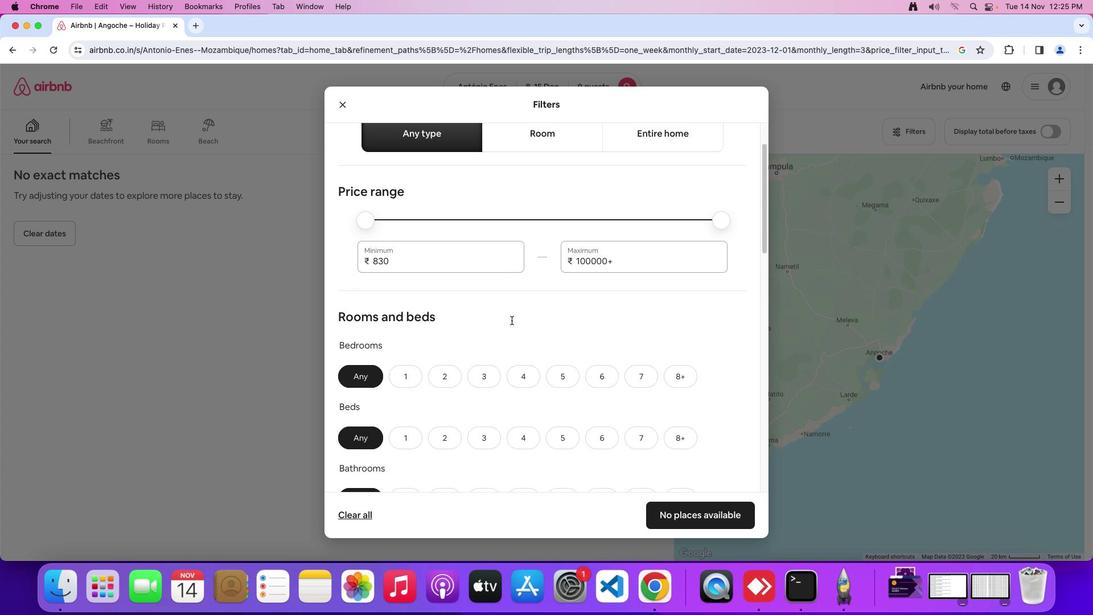 
Action: Mouse scrolled (514, 318) with delta (-14, 21)
Screenshot: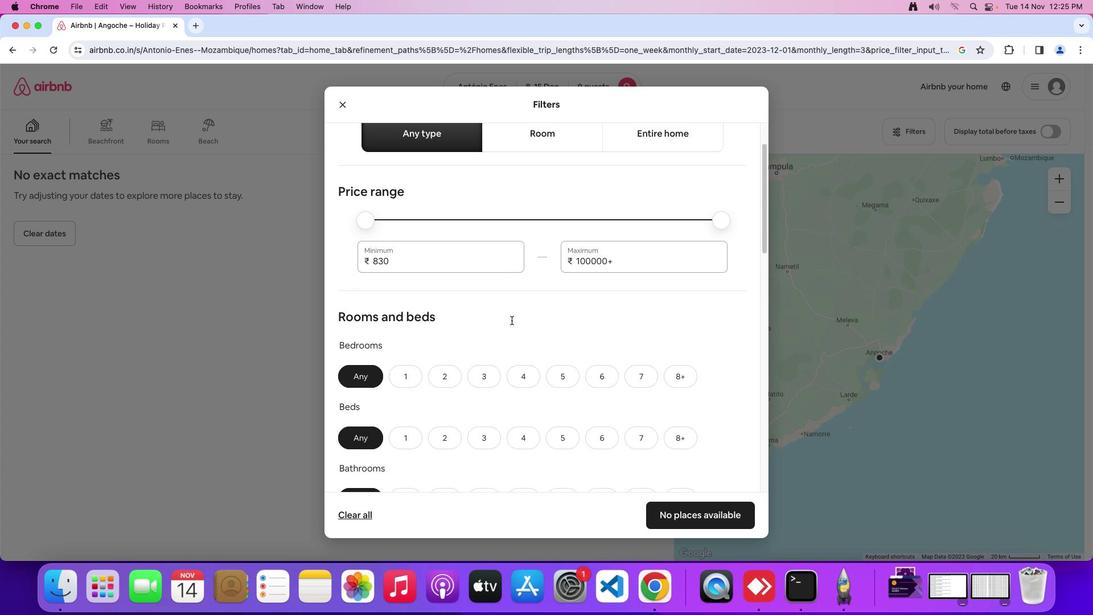 
Action: Mouse moved to (515, 317)
Screenshot: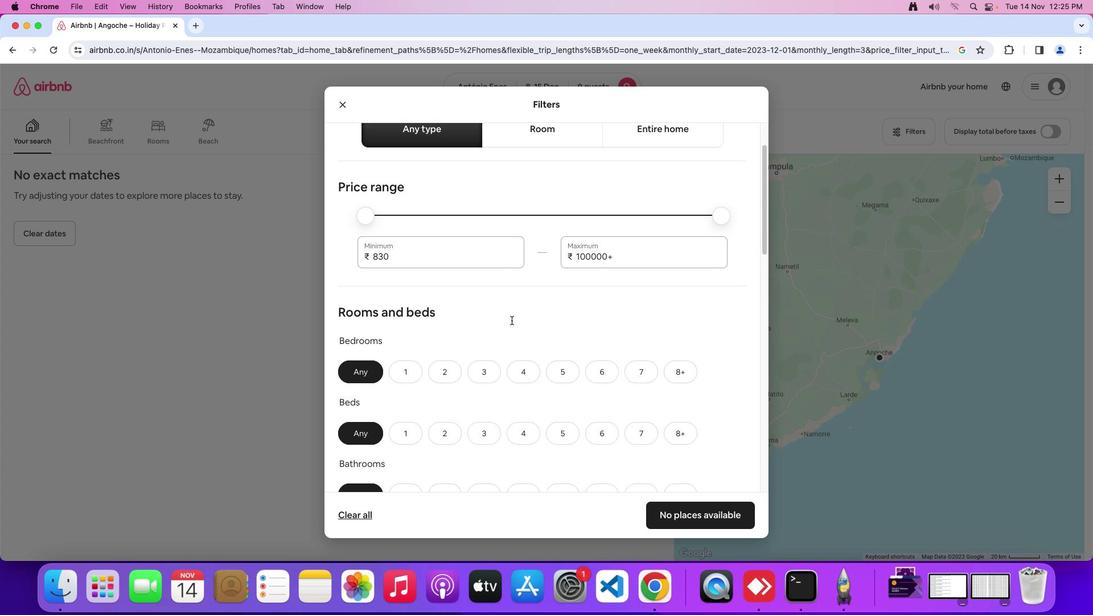 
Action: Mouse scrolled (515, 317) with delta (-14, 21)
Screenshot: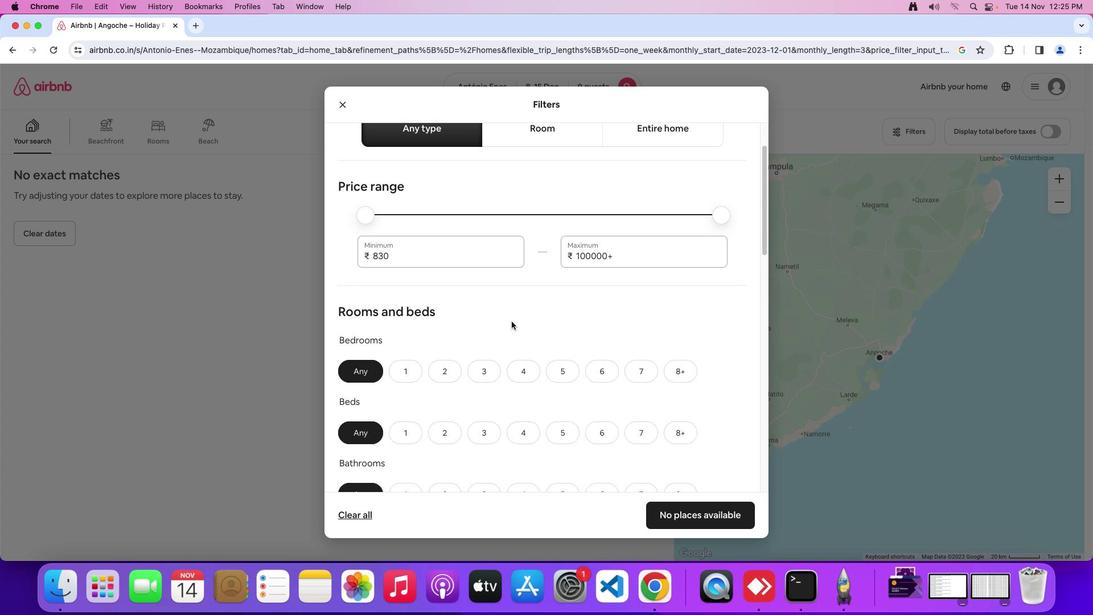 
Action: Mouse moved to (515, 317)
Screenshot: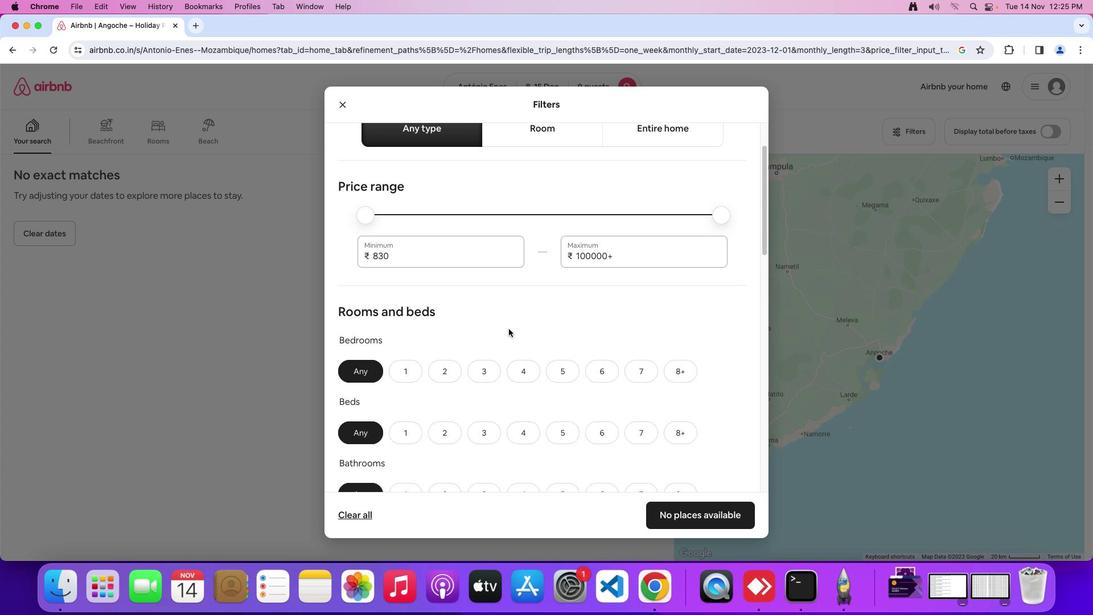 
Action: Mouse scrolled (515, 317) with delta (-14, 21)
Screenshot: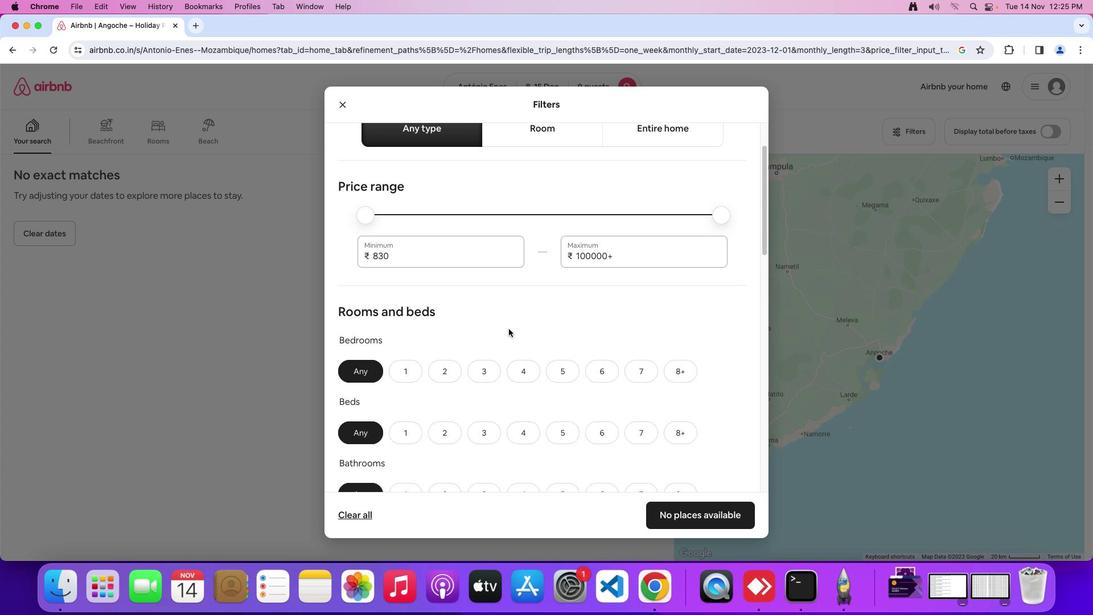 
Action: Mouse moved to (514, 334)
Screenshot: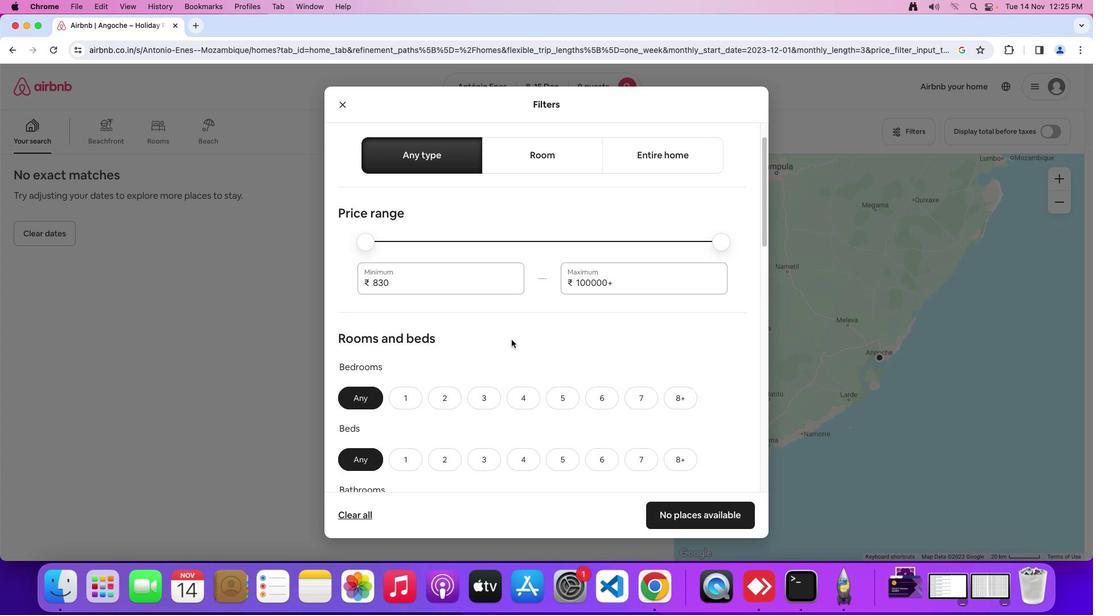 
Action: Mouse scrolled (514, 334) with delta (-14, 22)
Screenshot: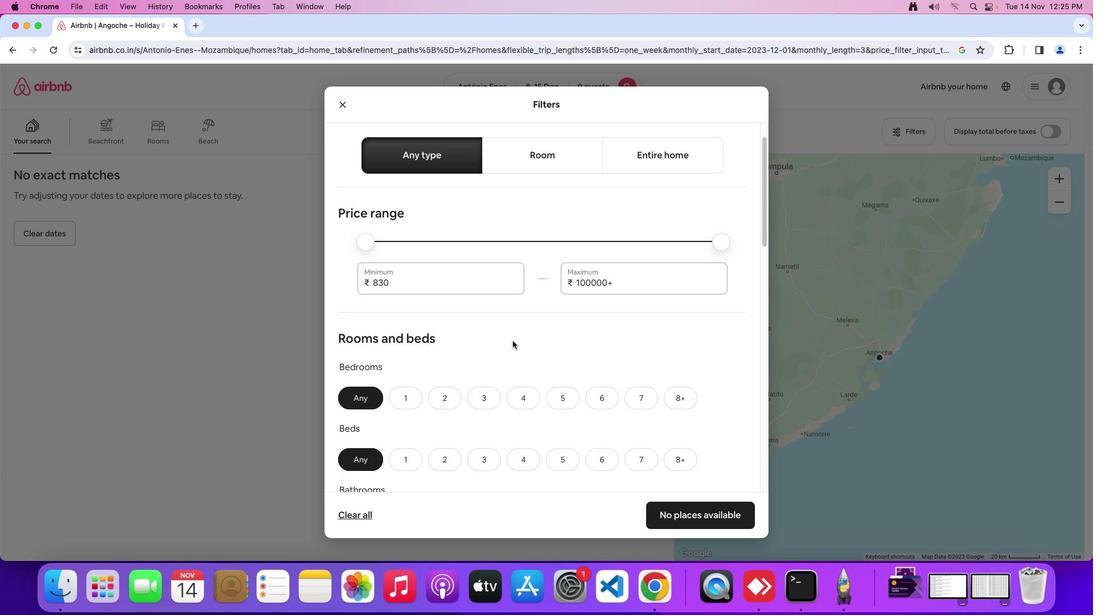 
Action: Mouse scrolled (514, 334) with delta (-14, 22)
Screenshot: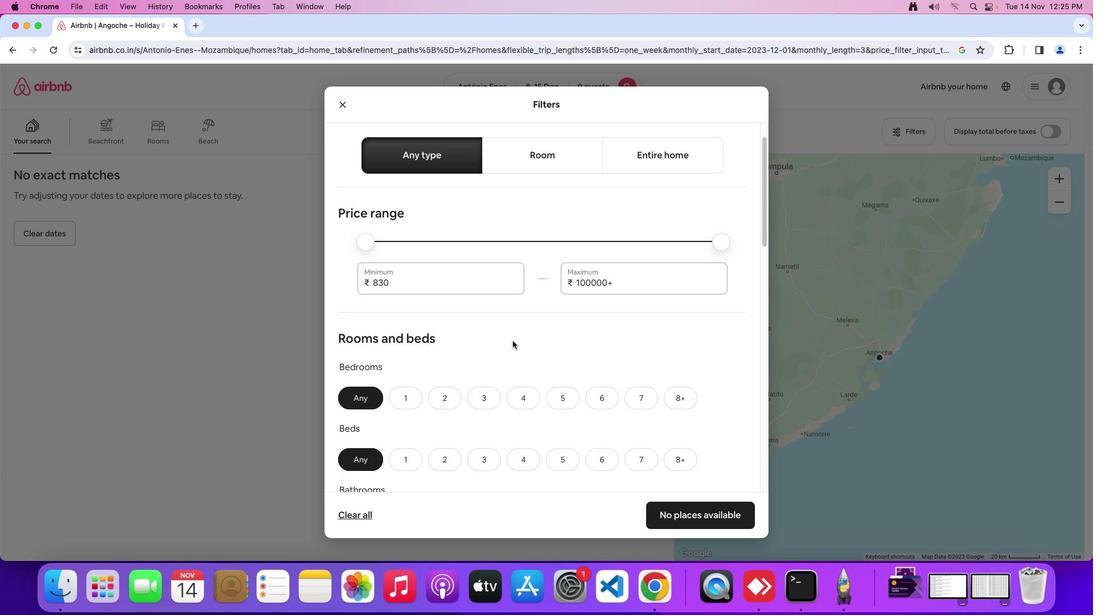 
Action: Mouse moved to (516, 336)
Screenshot: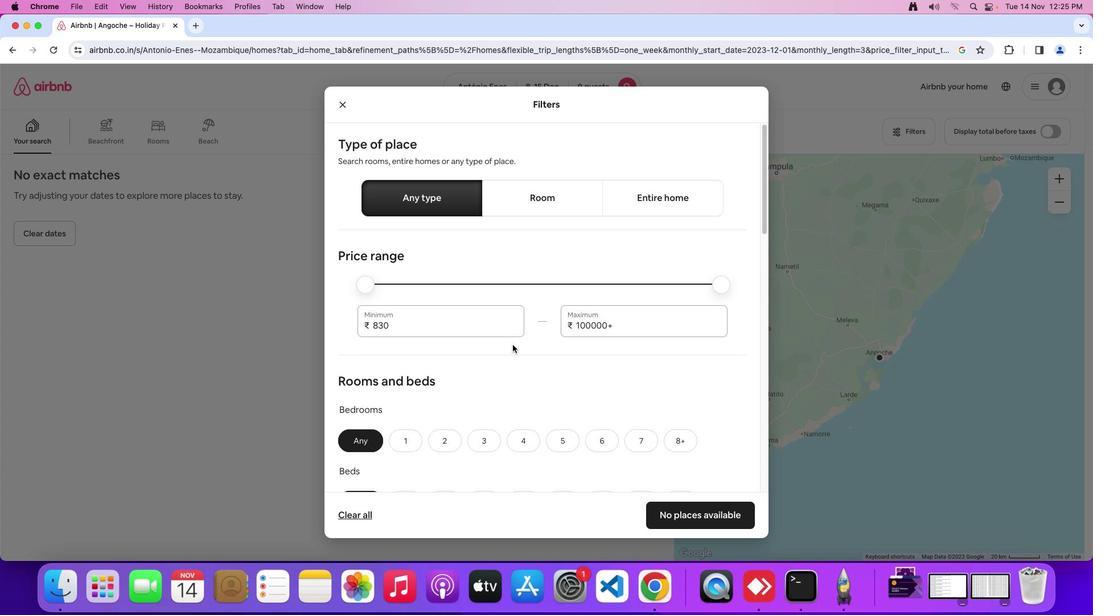 
Action: Mouse scrolled (516, 336) with delta (-14, 22)
Screenshot: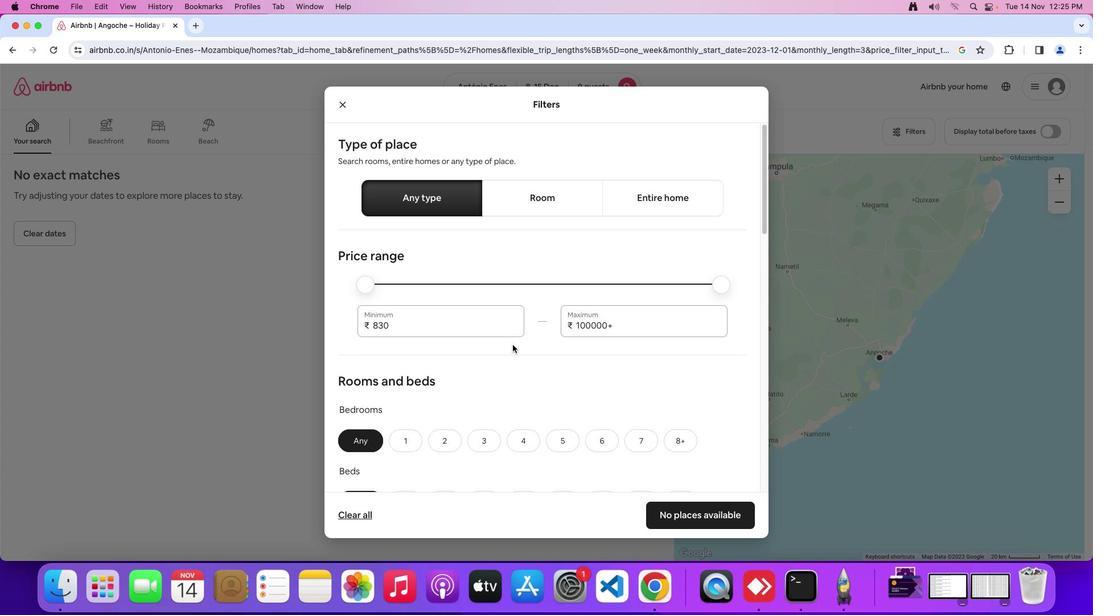 
Action: Mouse moved to (516, 337)
Screenshot: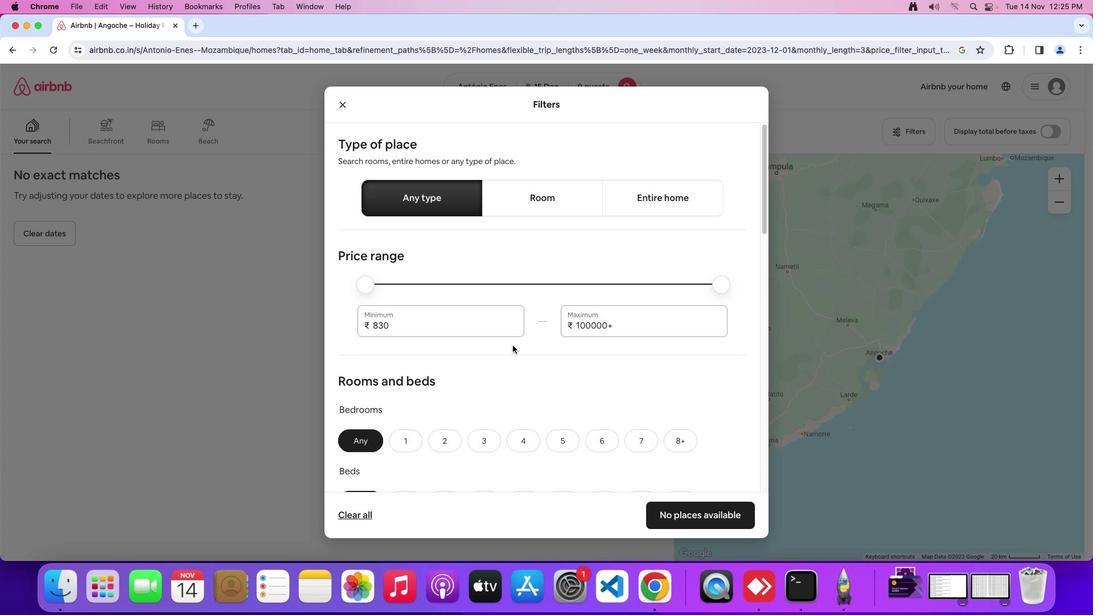 
Action: Mouse scrolled (516, 337) with delta (-14, 22)
Screenshot: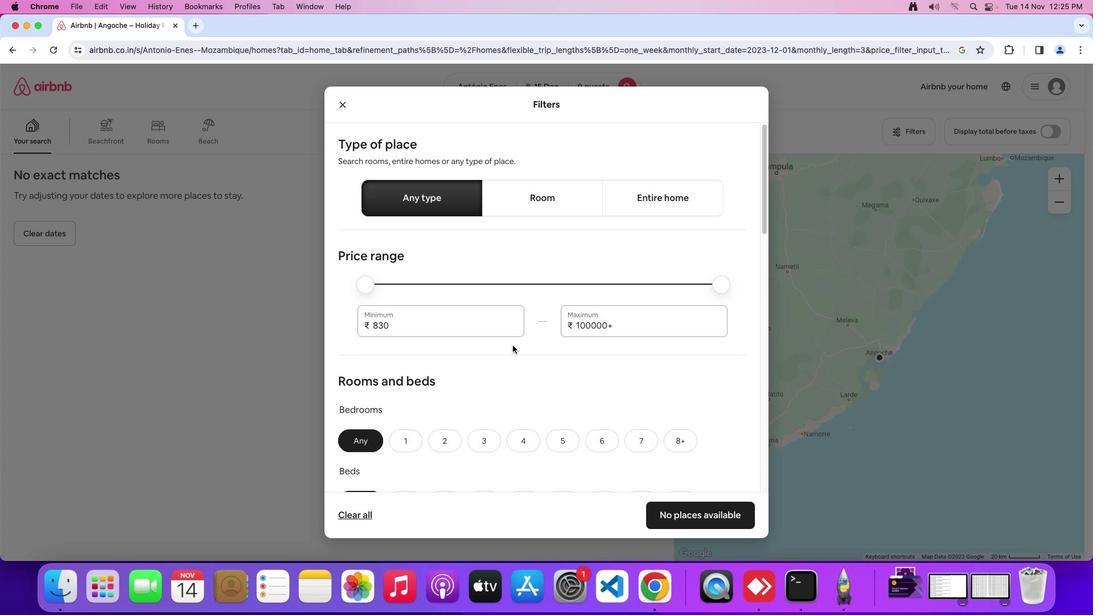 
Action: Mouse moved to (516, 338)
Screenshot: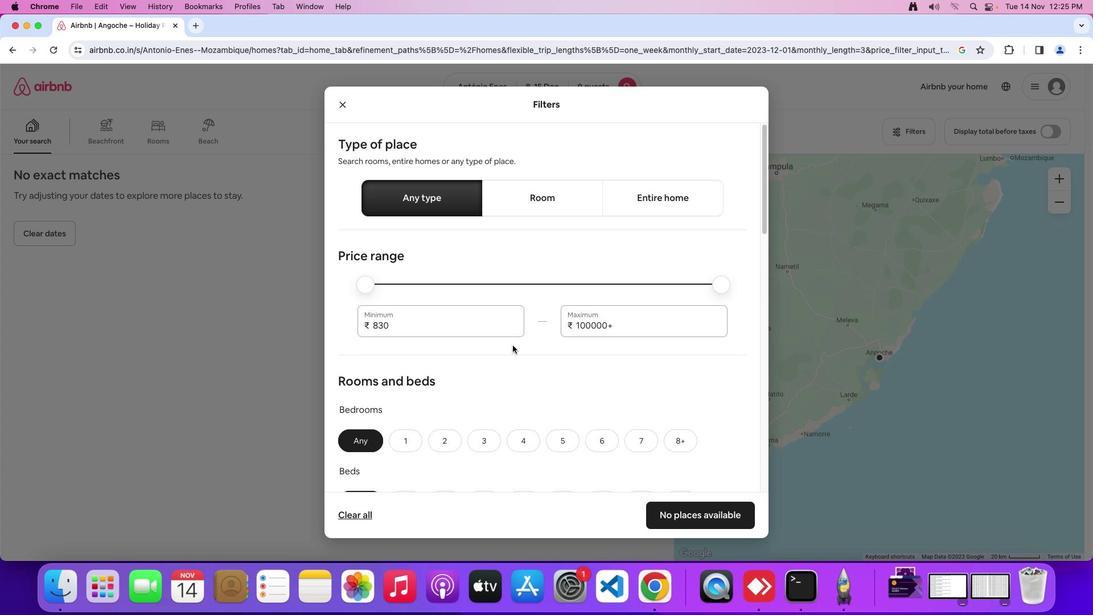 
Action: Mouse scrolled (516, 338) with delta (-14, 23)
Screenshot: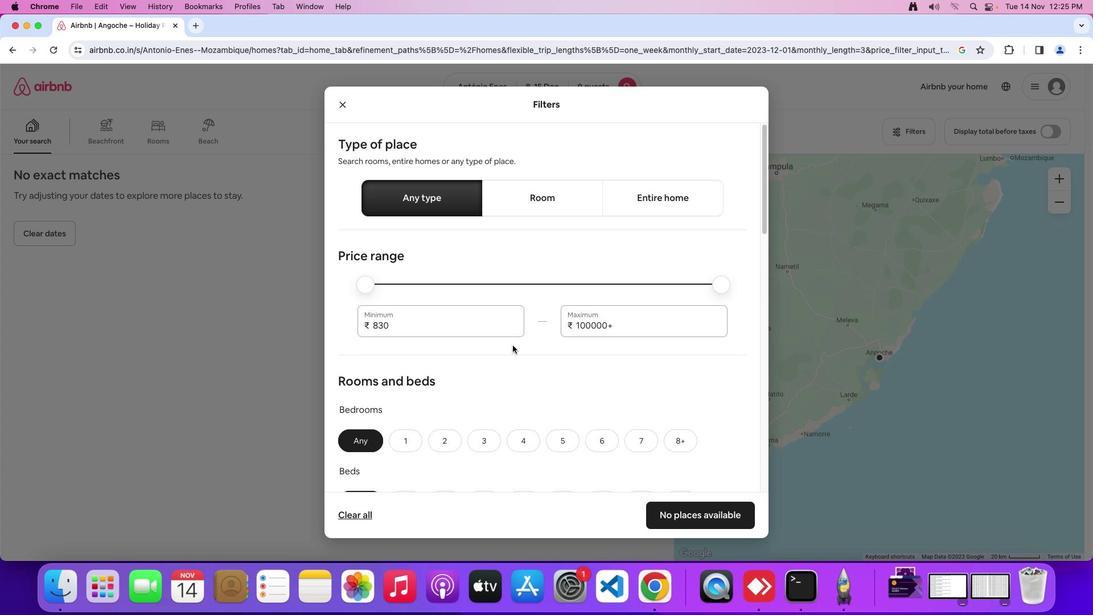 
Action: Mouse moved to (534, 345)
Screenshot: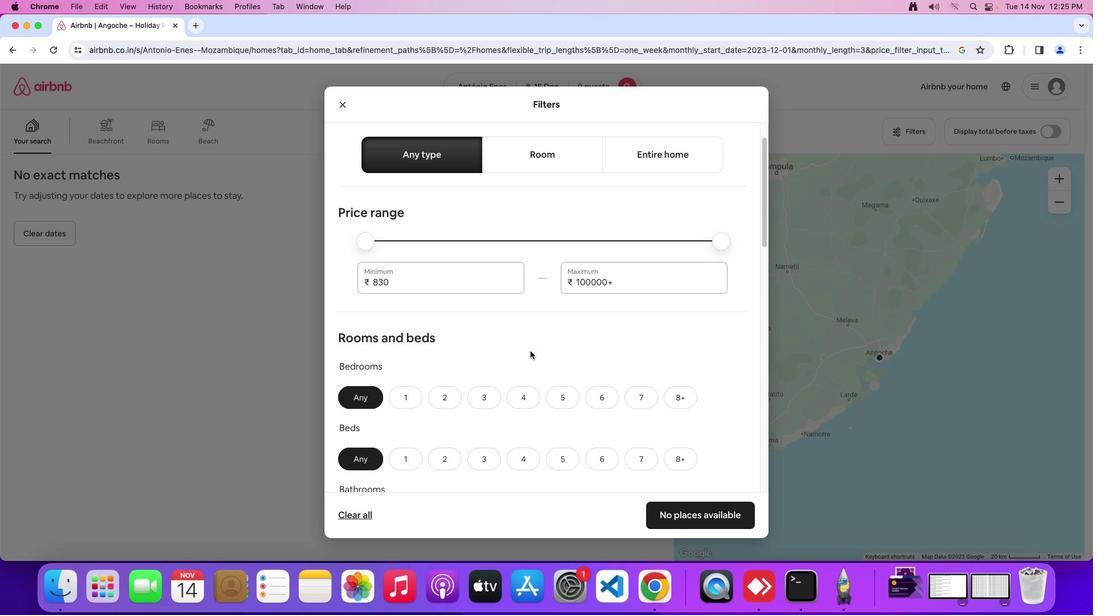 
Action: Mouse scrolled (534, 345) with delta (-14, 21)
Screenshot: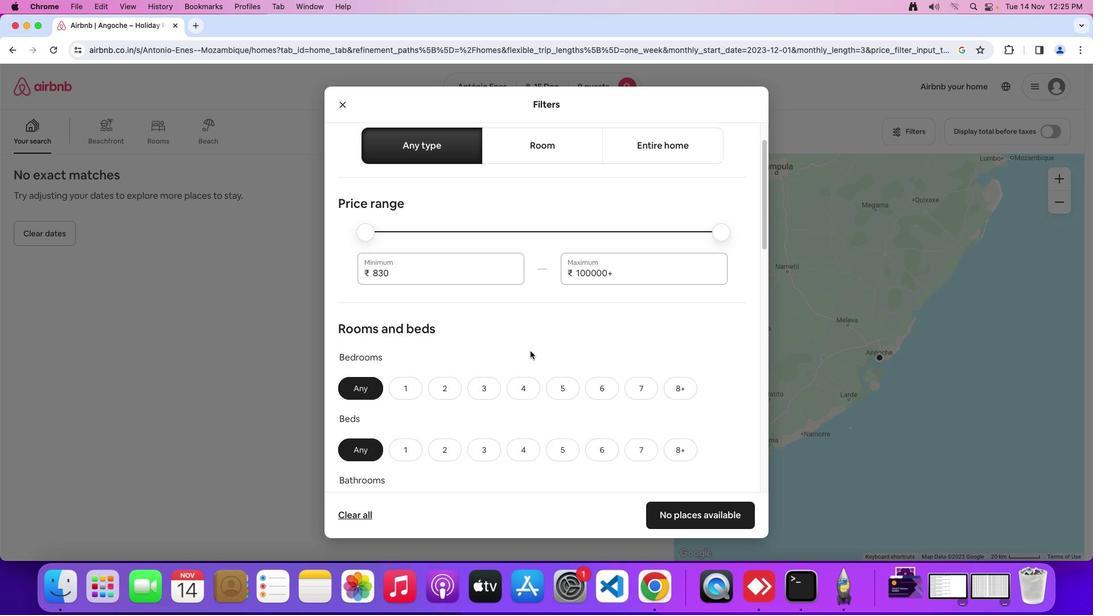 
Action: Mouse moved to (534, 345)
Screenshot: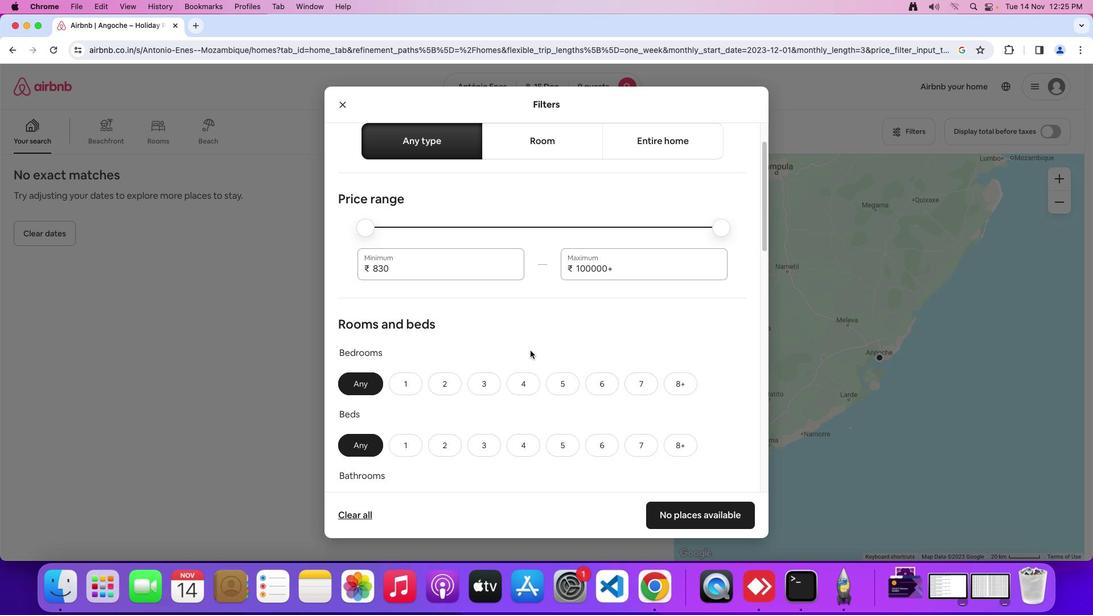 
Action: Mouse scrolled (534, 345) with delta (-14, 21)
Screenshot: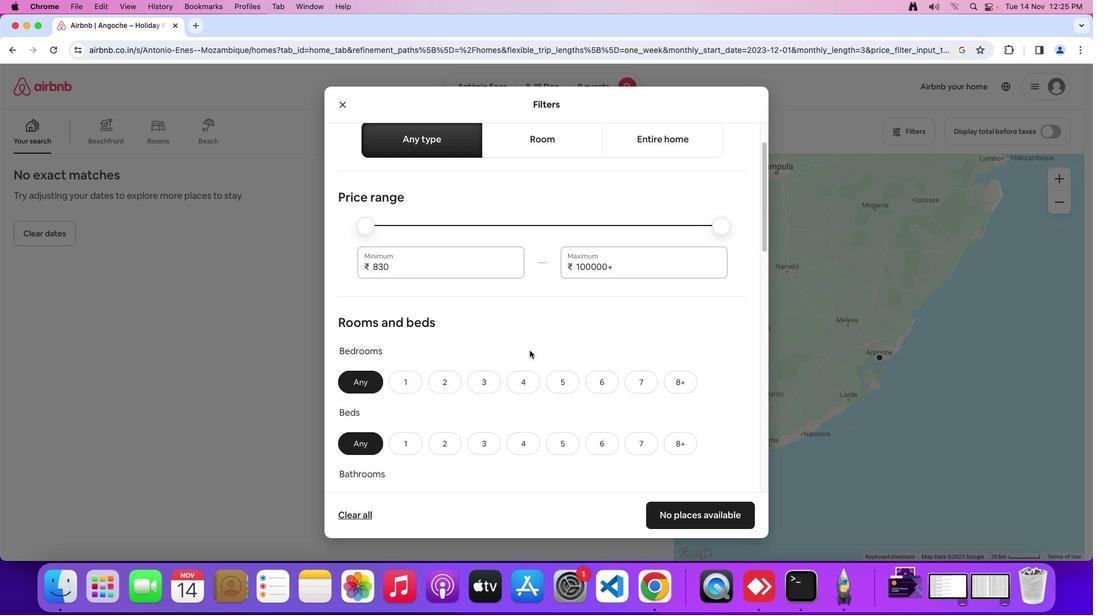 
Action: Mouse moved to (534, 345)
Screenshot: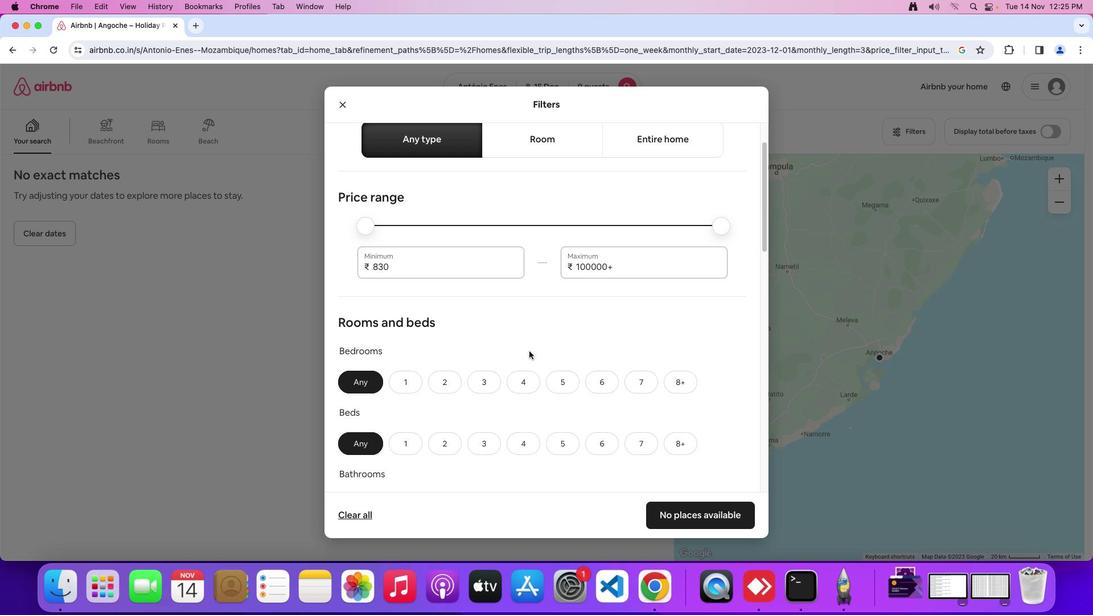 
Action: Mouse scrolled (534, 345) with delta (-14, 21)
Screenshot: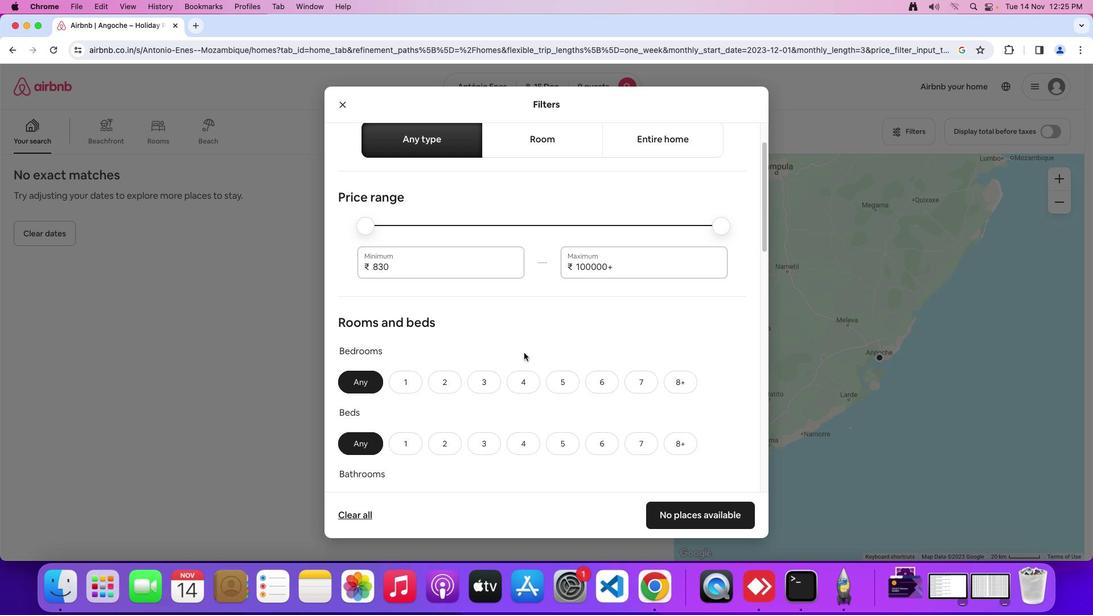 
Action: Mouse moved to (528, 348)
Screenshot: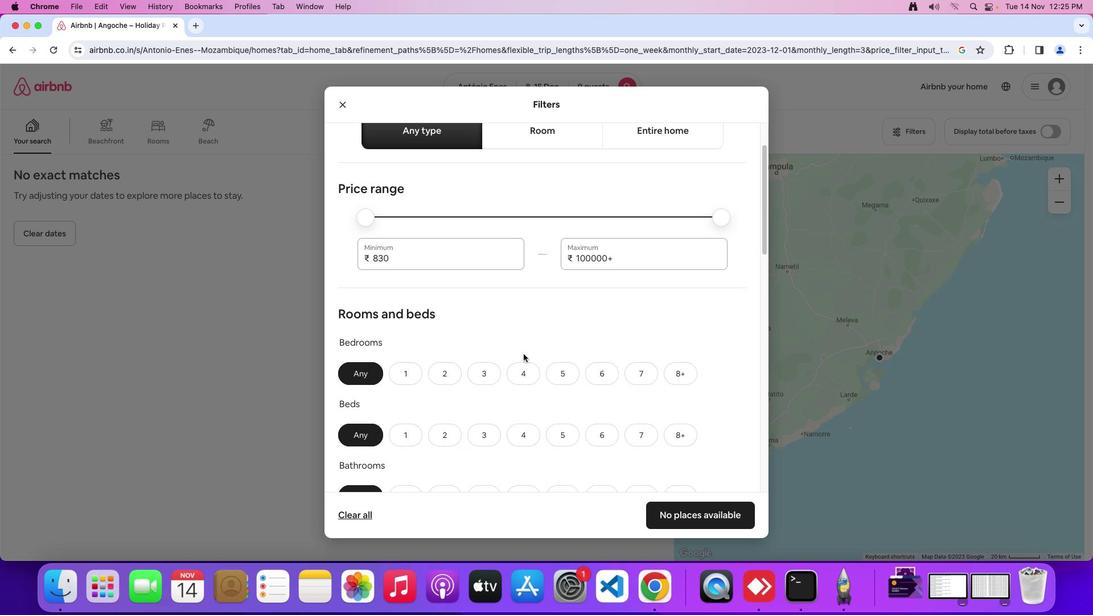 
Action: Mouse scrolled (528, 348) with delta (-14, 21)
Screenshot: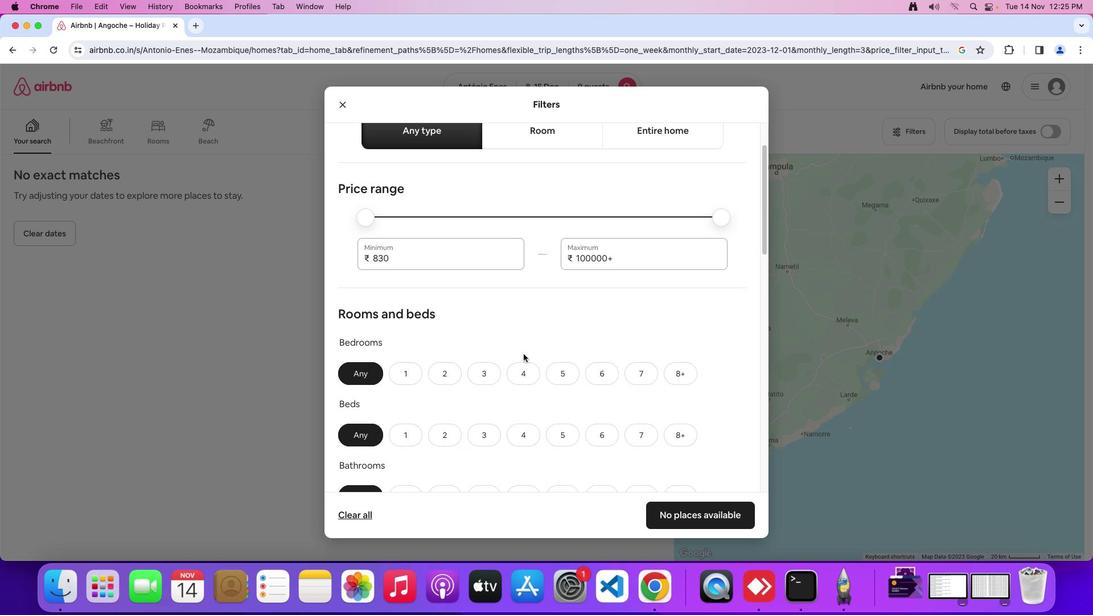 
Action: Mouse moved to (528, 348)
Screenshot: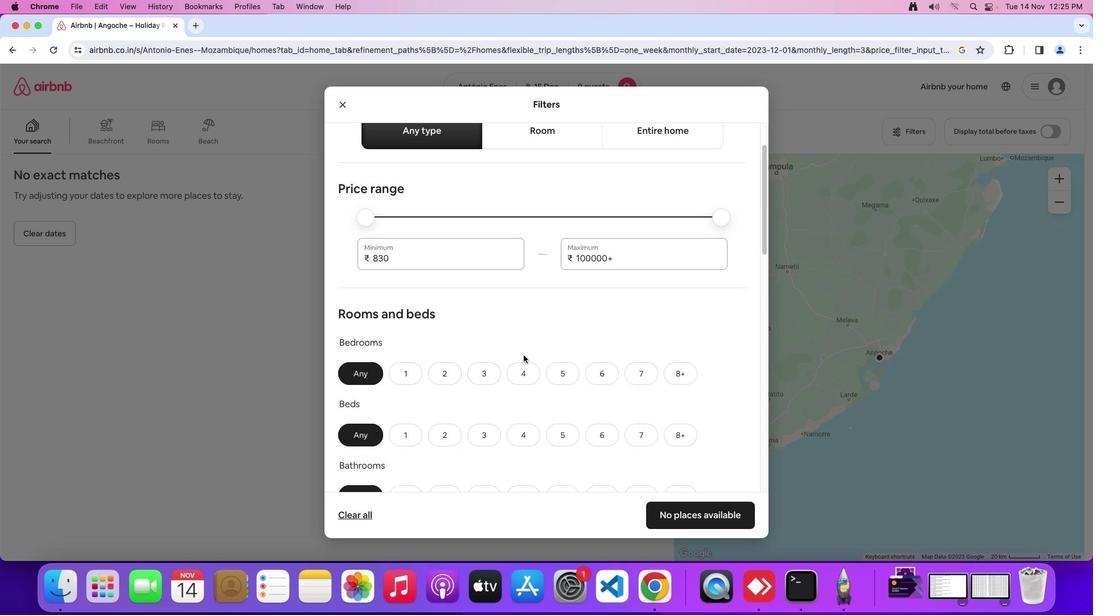 
Action: Mouse scrolled (528, 348) with delta (-14, 21)
Screenshot: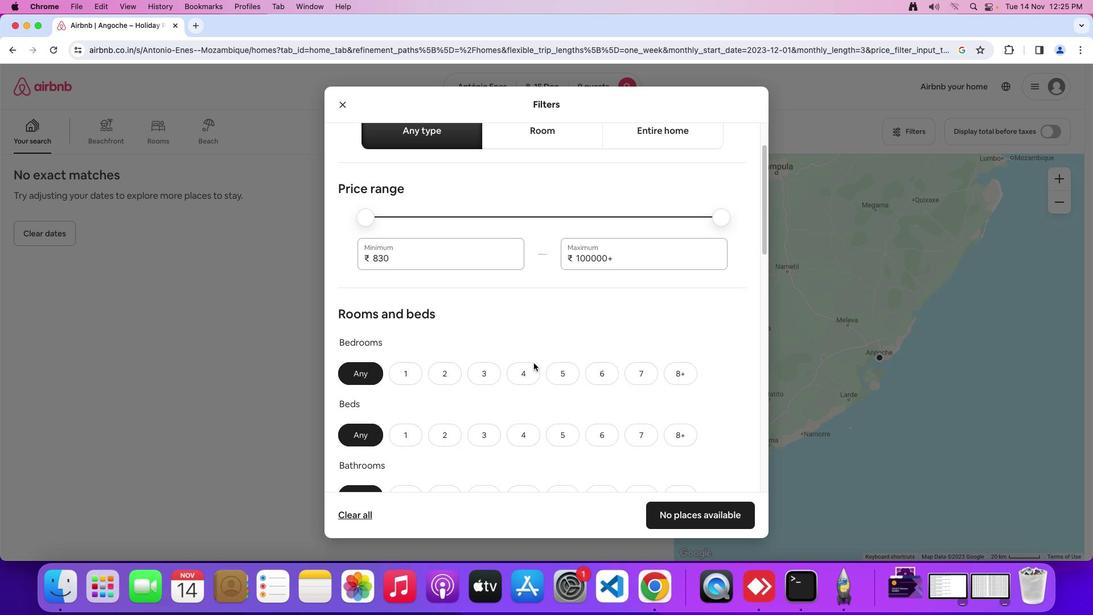 
Action: Mouse moved to (563, 366)
Screenshot: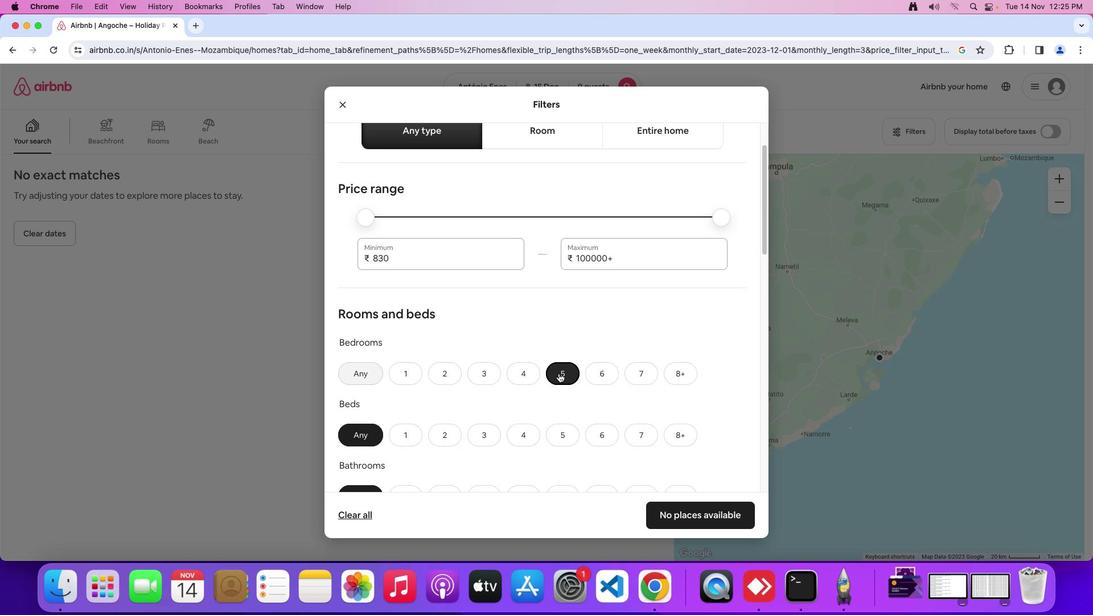 
Action: Mouse pressed left at (563, 366)
Screenshot: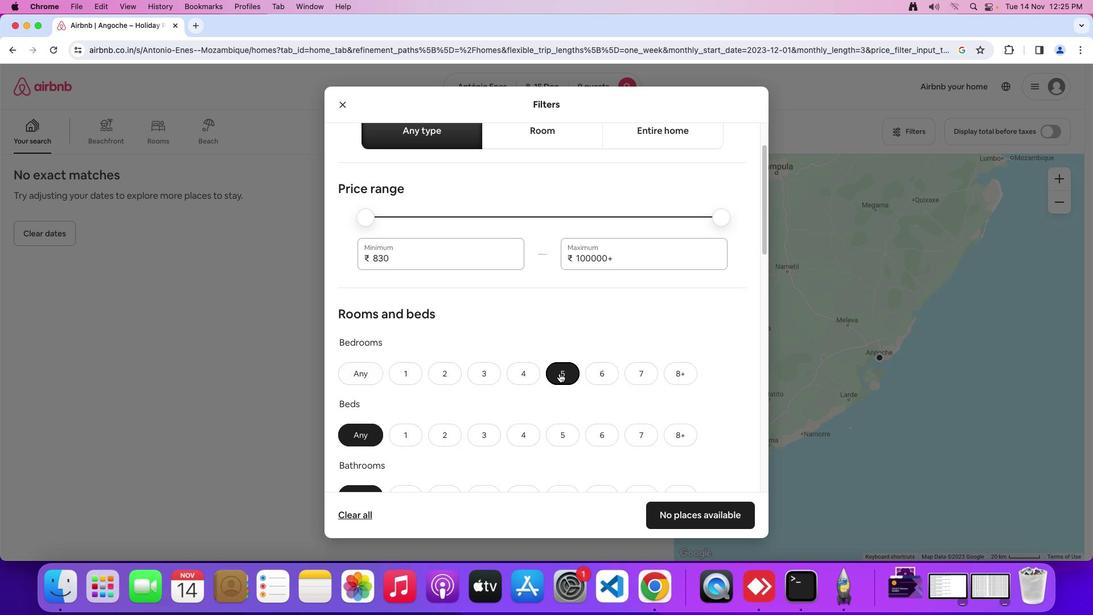 
Action: Mouse moved to (582, 363)
Screenshot: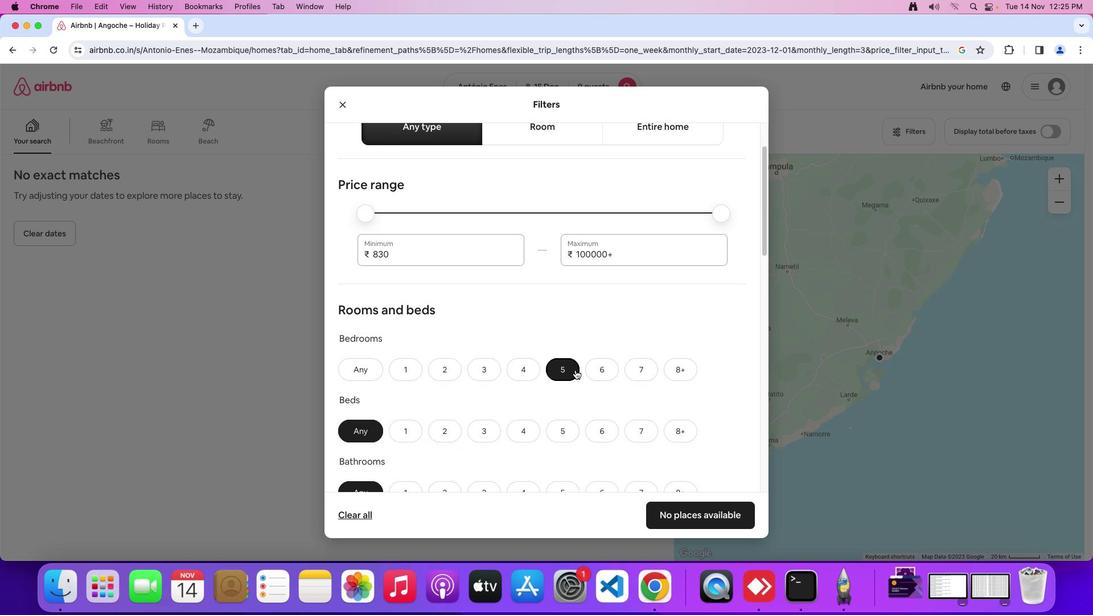 
Action: Mouse scrolled (582, 363) with delta (-14, 21)
Screenshot: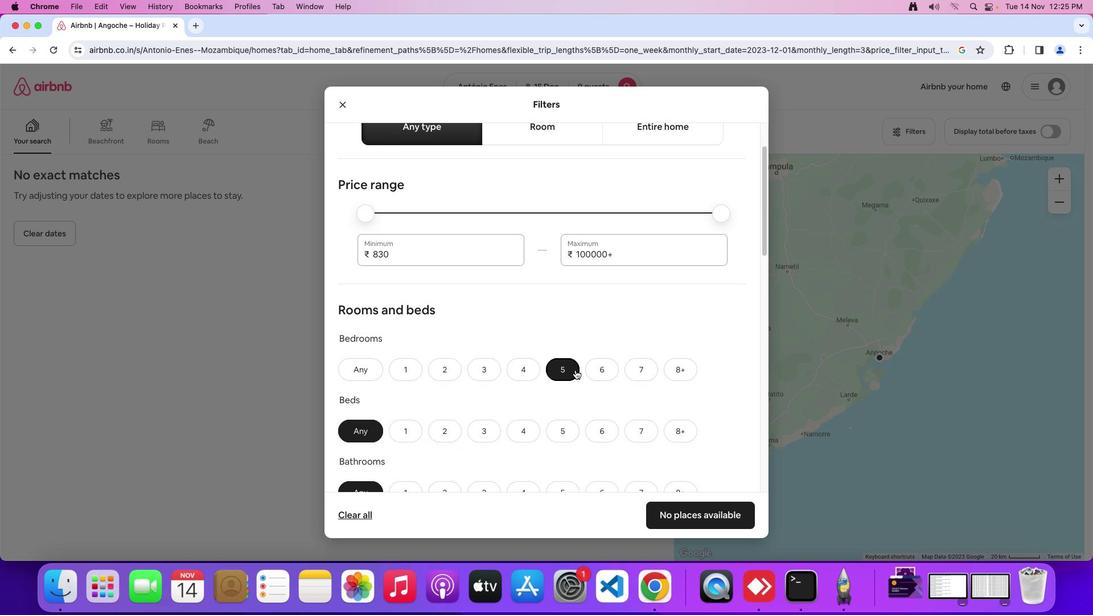 
Action: Mouse moved to (581, 362)
Screenshot: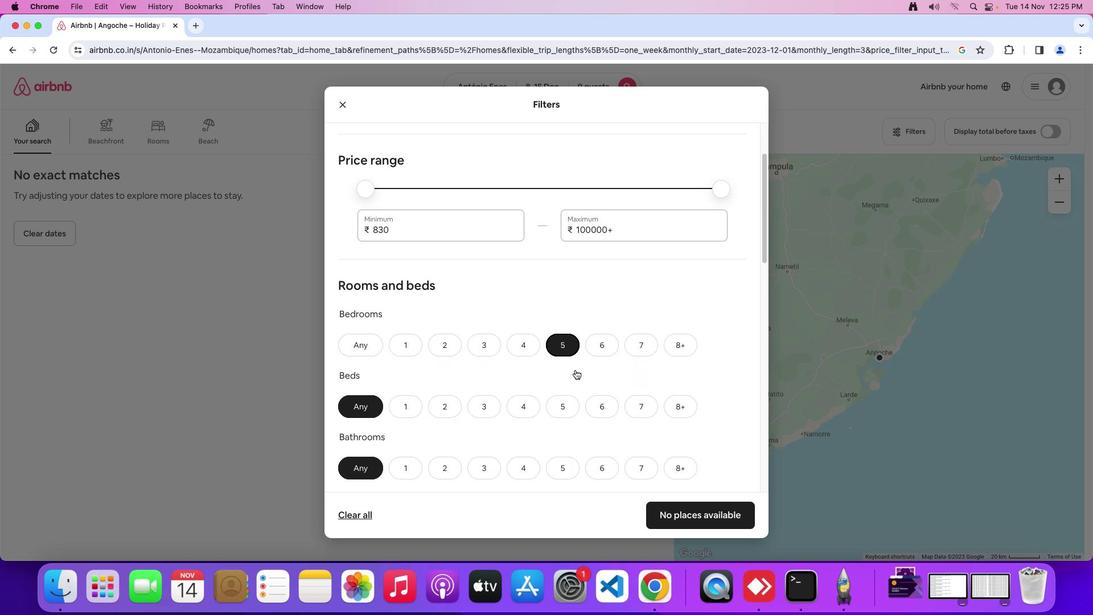 
Action: Mouse scrolled (581, 362) with delta (-14, 21)
Screenshot: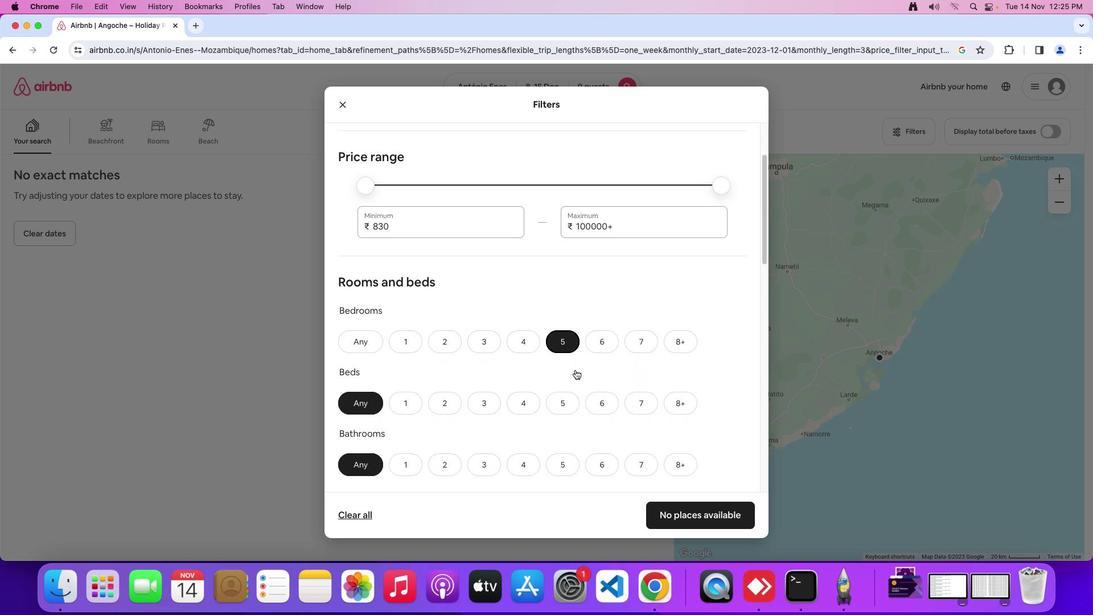 
Action: Mouse scrolled (581, 362) with delta (-14, 21)
Screenshot: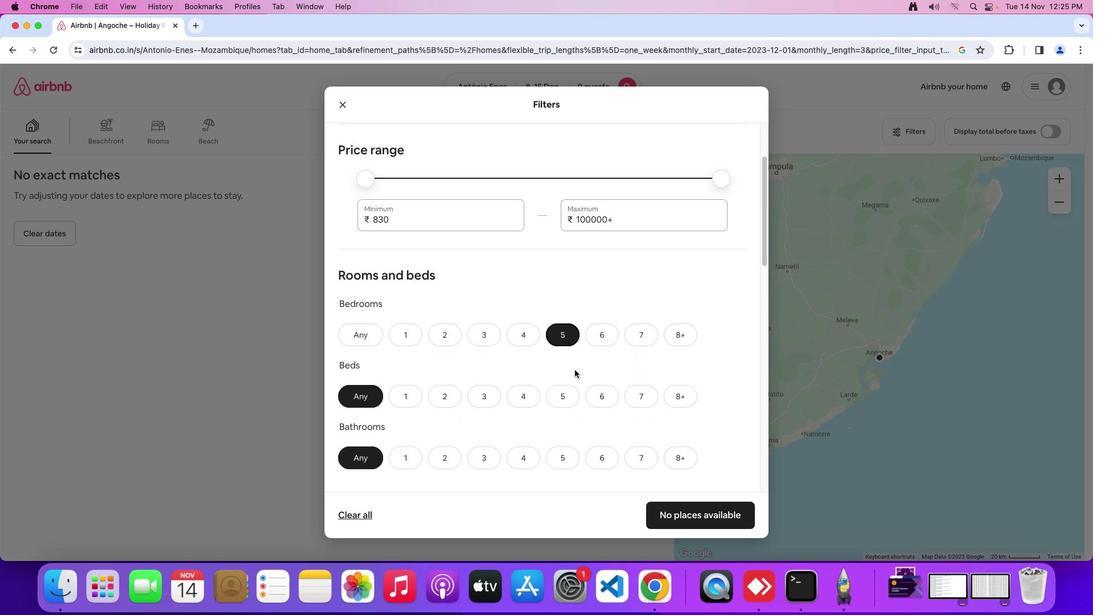 
Action: Mouse moved to (581, 362)
Screenshot: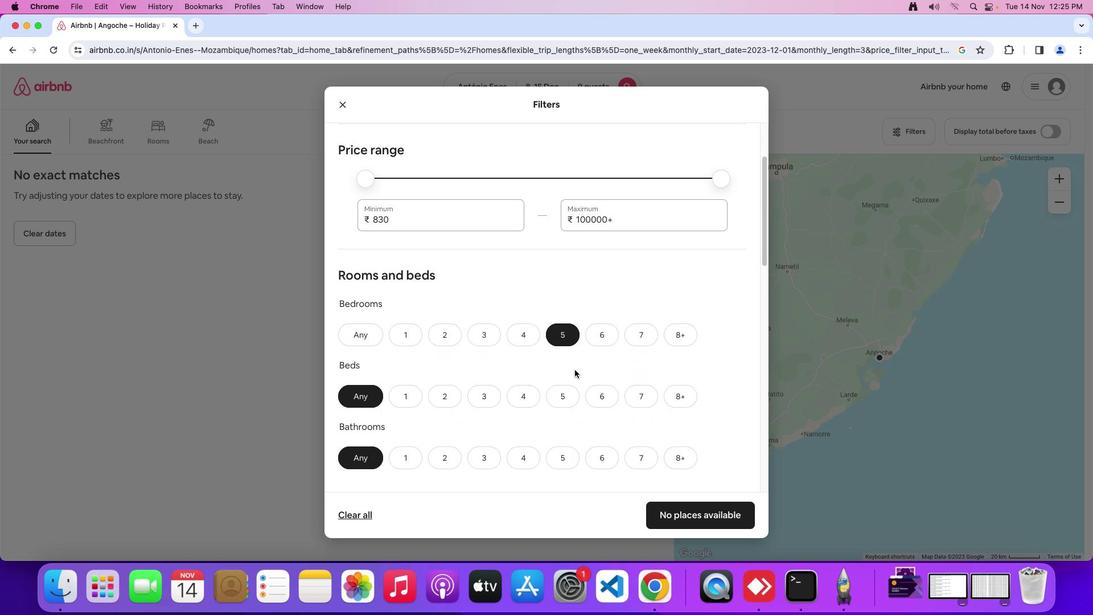 
Action: Mouse scrolled (581, 362) with delta (-14, 21)
Screenshot: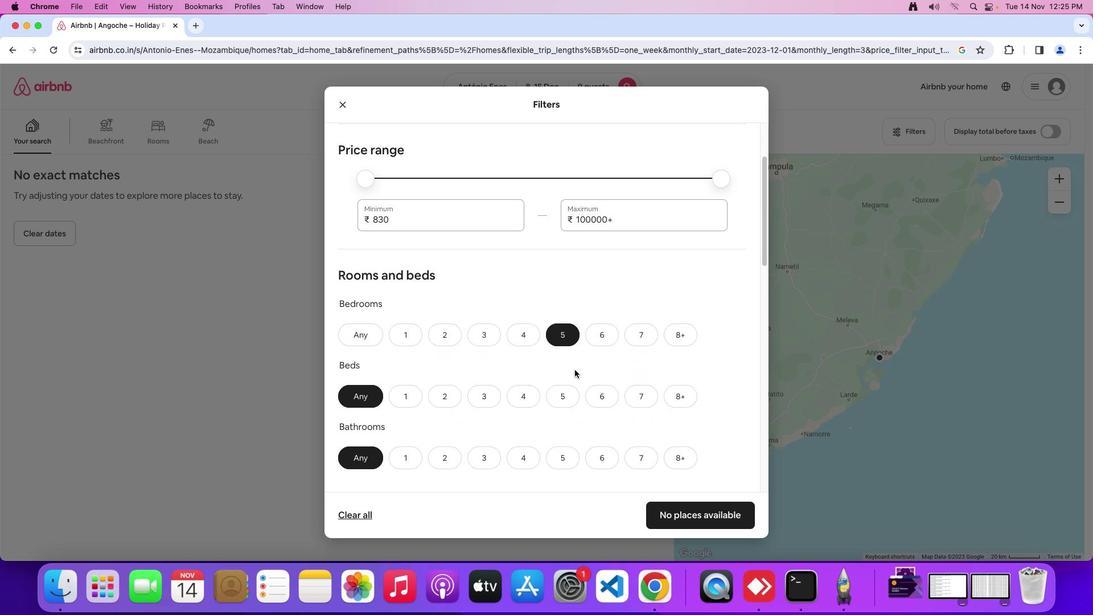 
Action: Mouse moved to (581, 362)
Screenshot: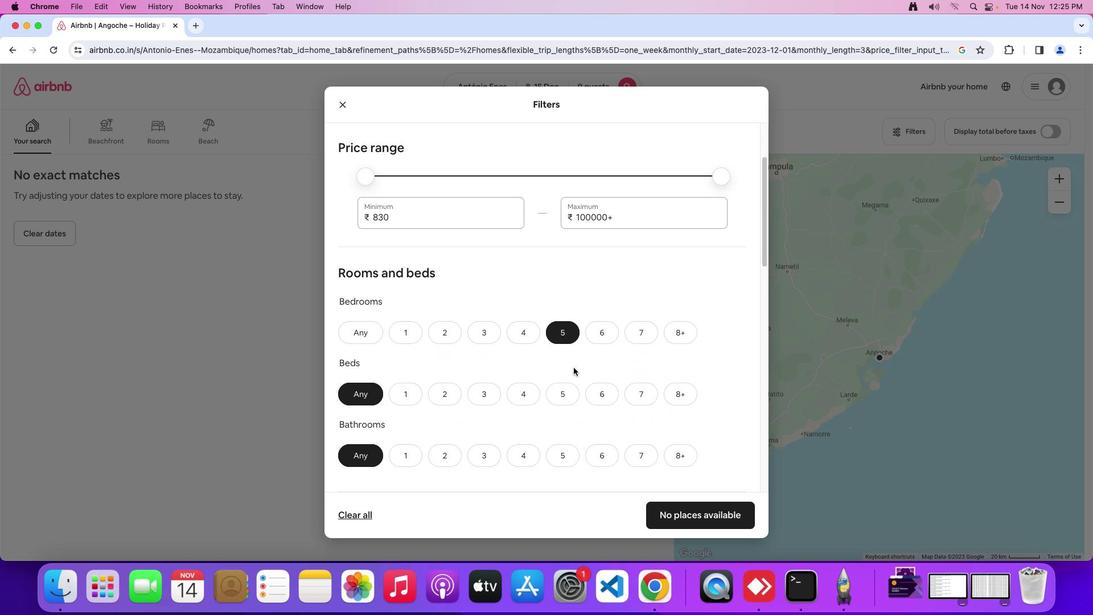 
Action: Mouse scrolled (581, 362) with delta (-14, 21)
Screenshot: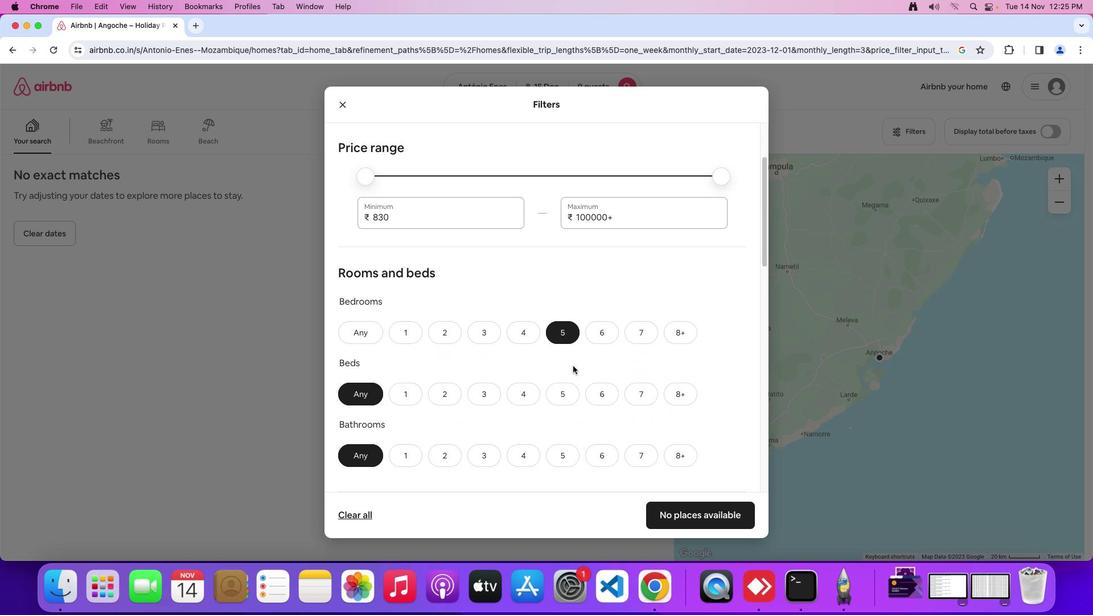 
Action: Mouse moved to (577, 353)
Screenshot: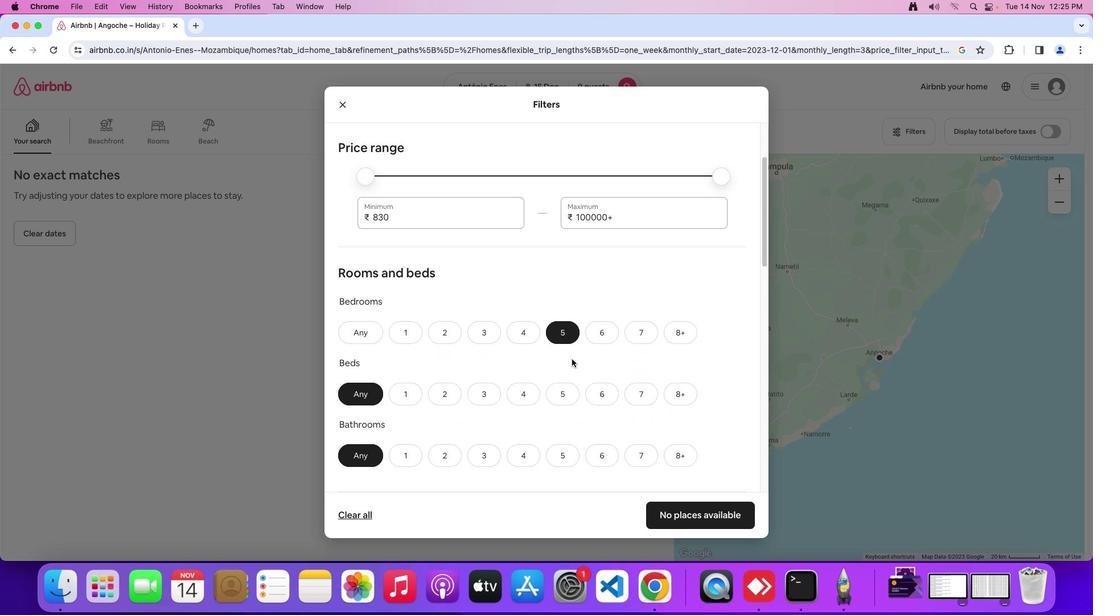 
Action: Mouse scrolled (577, 353) with delta (-14, 21)
Screenshot: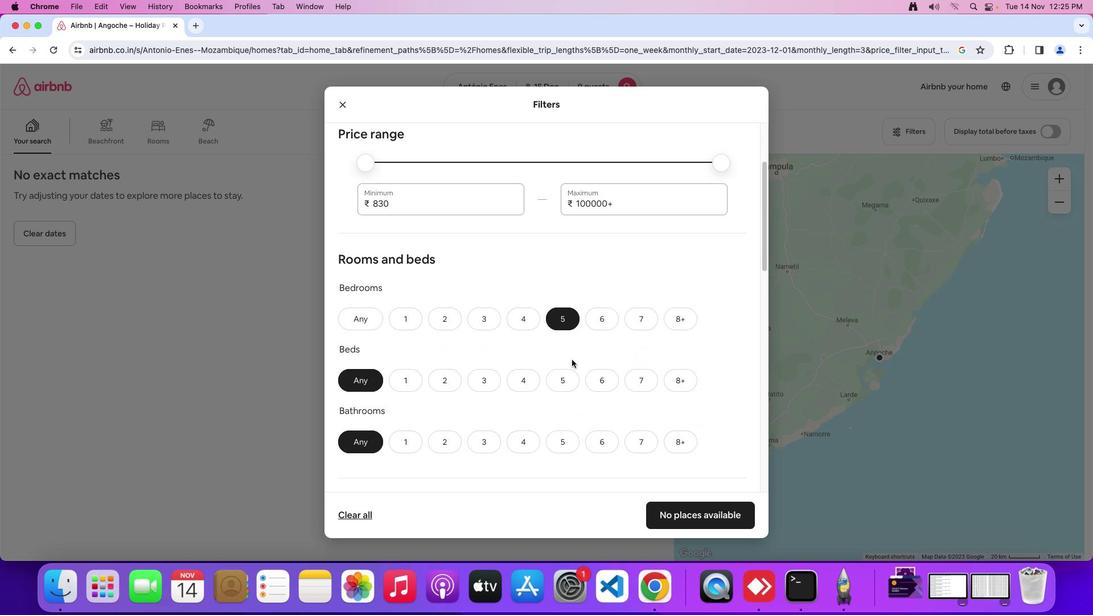 
Action: Mouse moved to (577, 353)
Screenshot: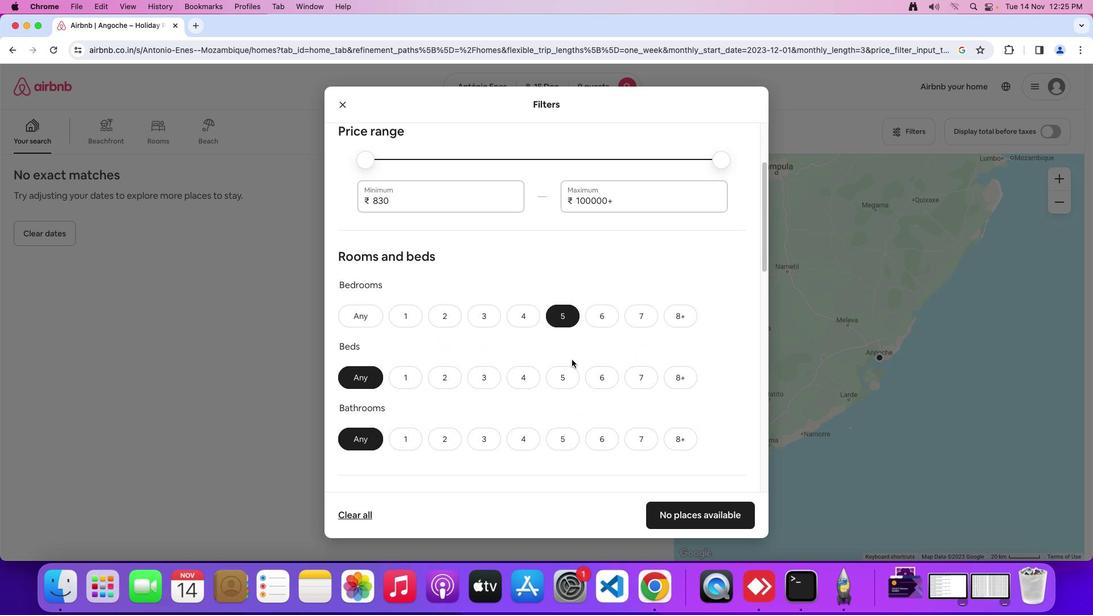 
Action: Mouse scrolled (577, 353) with delta (-14, 21)
Screenshot: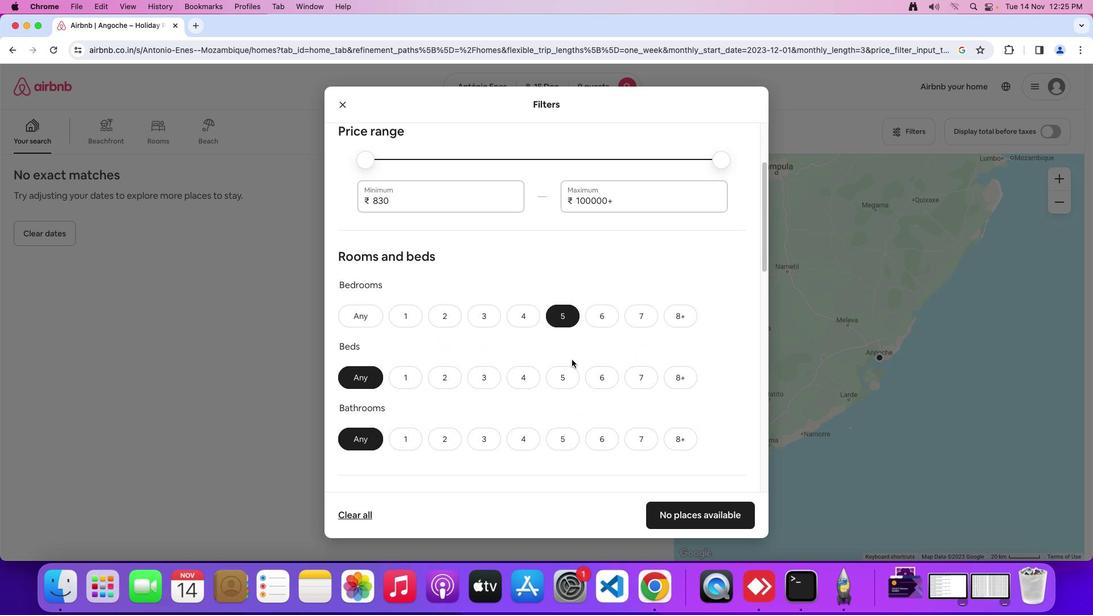 
Action: Mouse scrolled (577, 353) with delta (-14, 21)
Screenshot: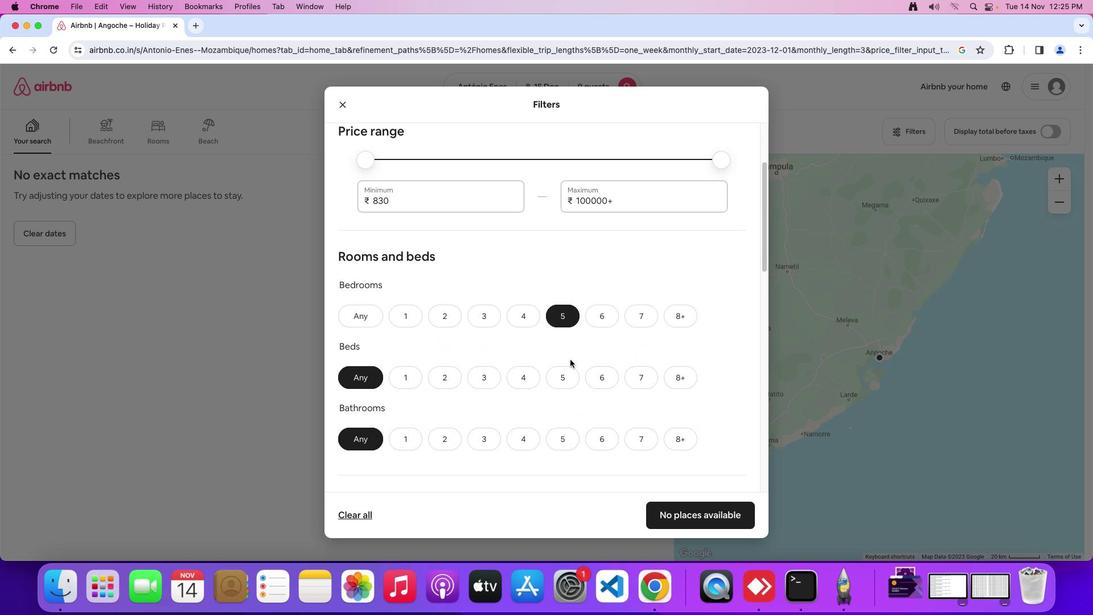 
Action: Mouse moved to (574, 352)
Screenshot: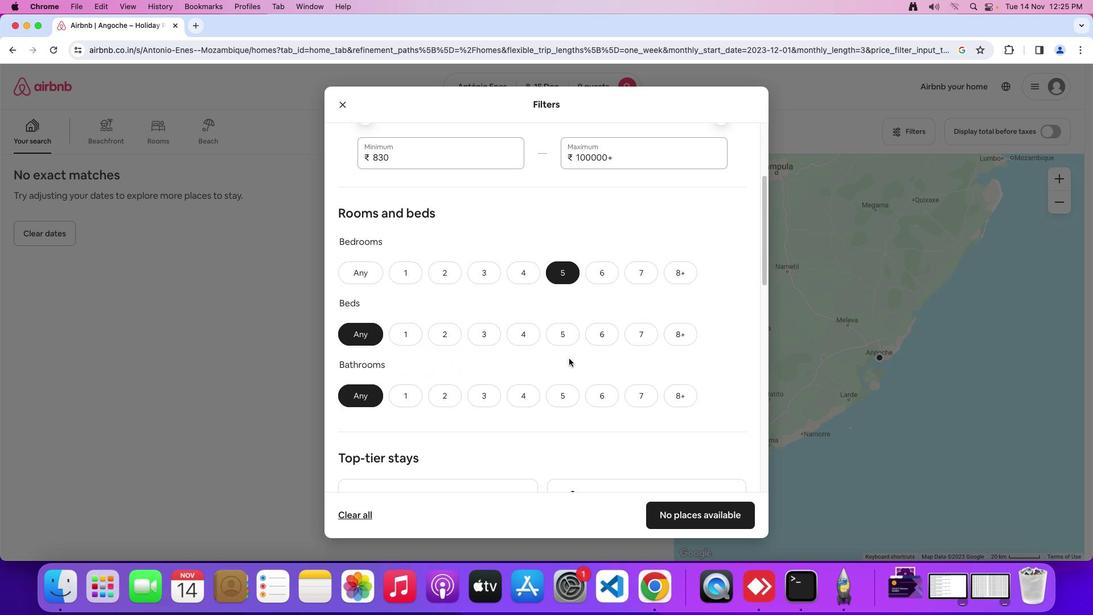 
Action: Mouse scrolled (574, 352) with delta (-14, 21)
Screenshot: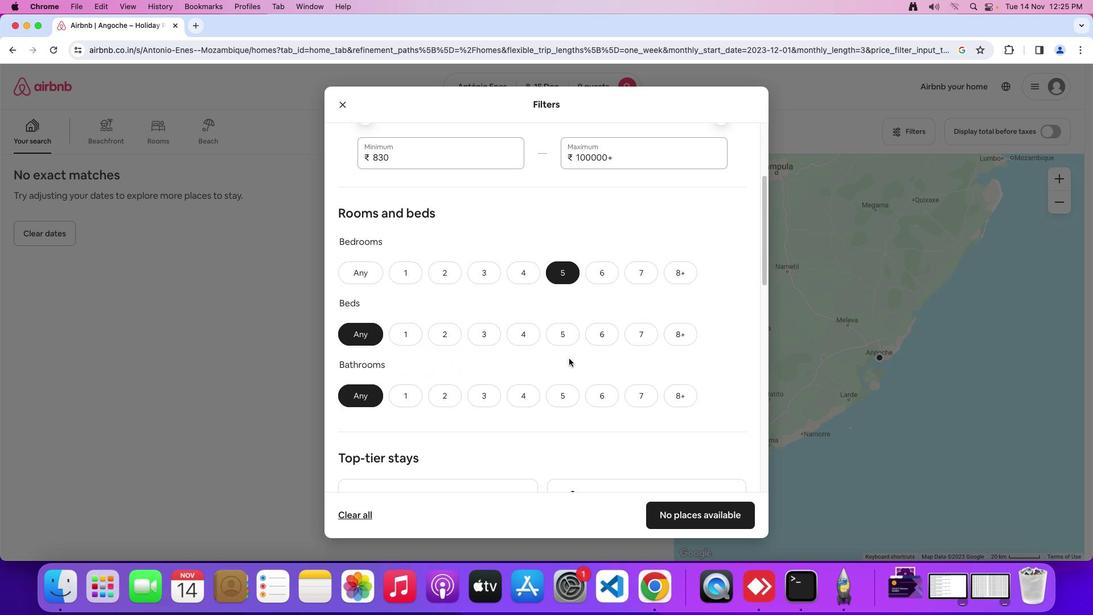 
Action: Mouse scrolled (574, 352) with delta (-14, 21)
Screenshot: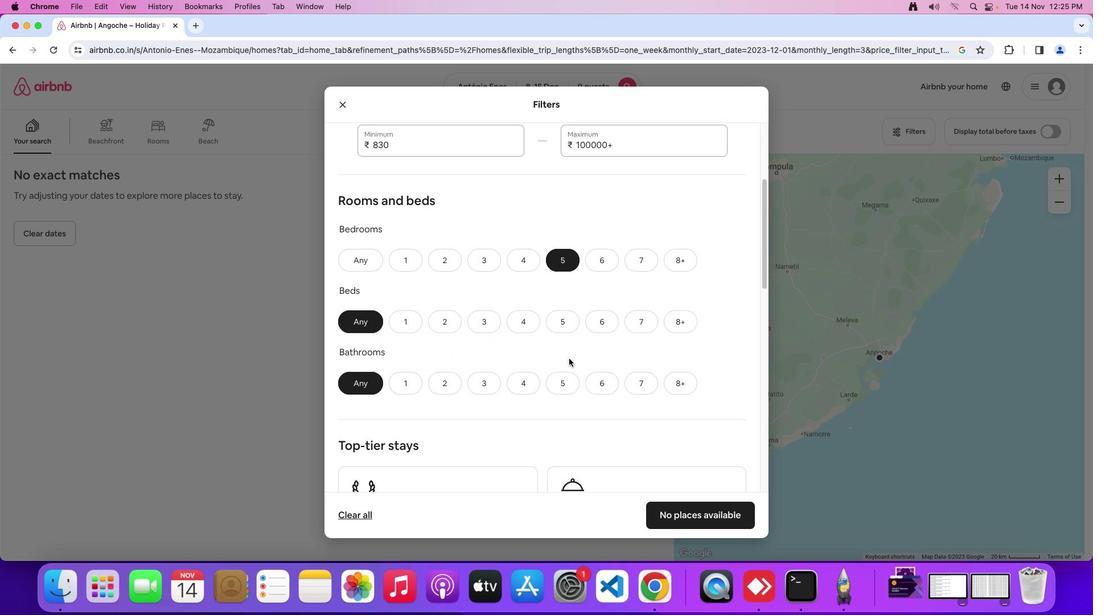 
Action: Mouse scrolled (574, 352) with delta (-14, 21)
Screenshot: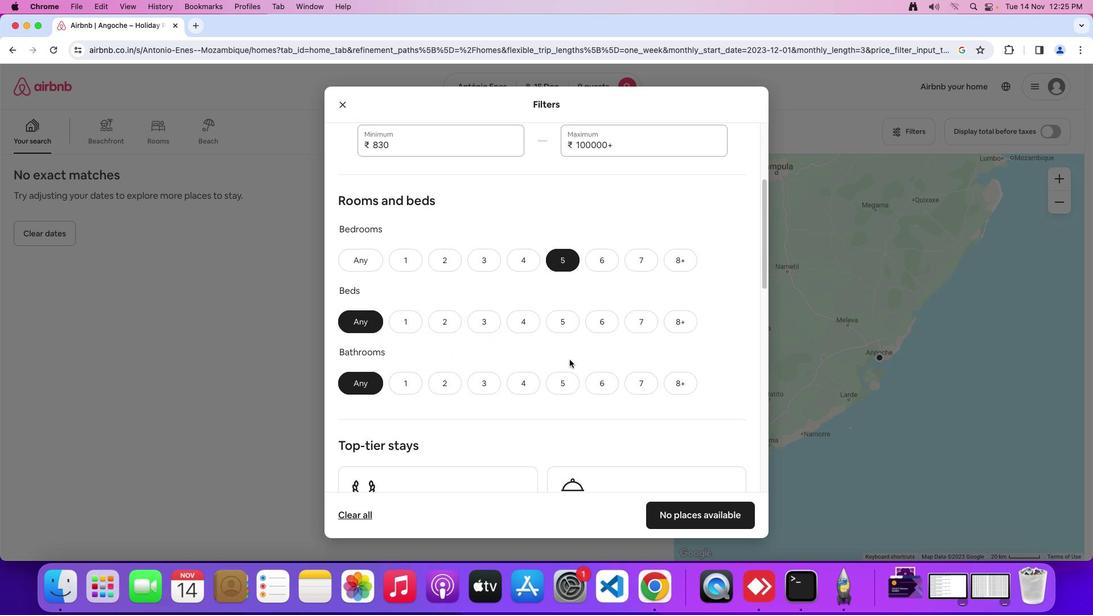 
Action: Mouse moved to (689, 316)
Screenshot: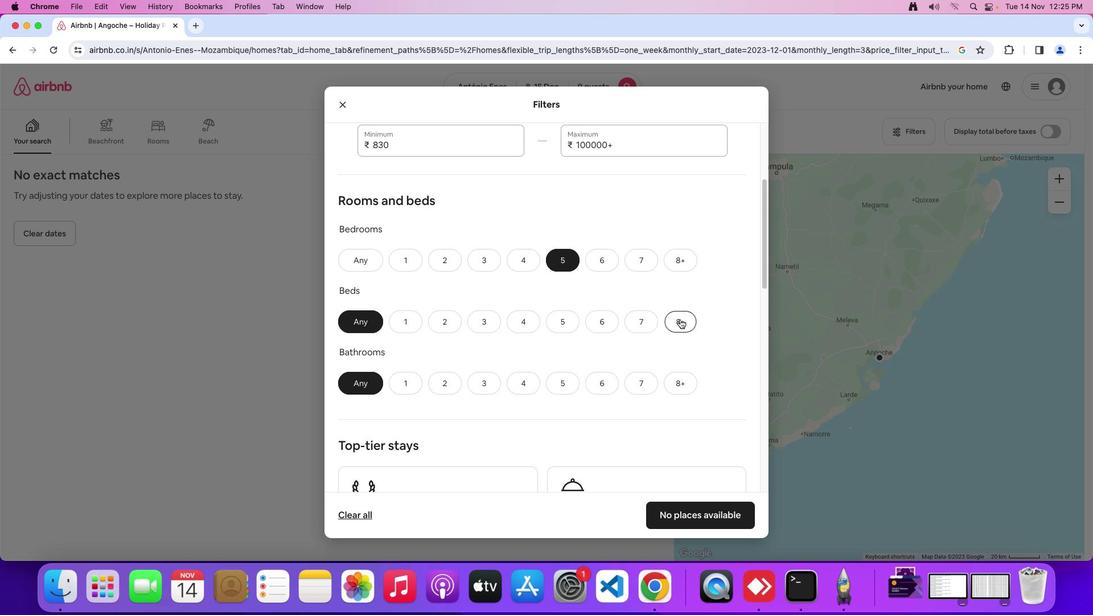 
Action: Mouse pressed left at (689, 316)
Screenshot: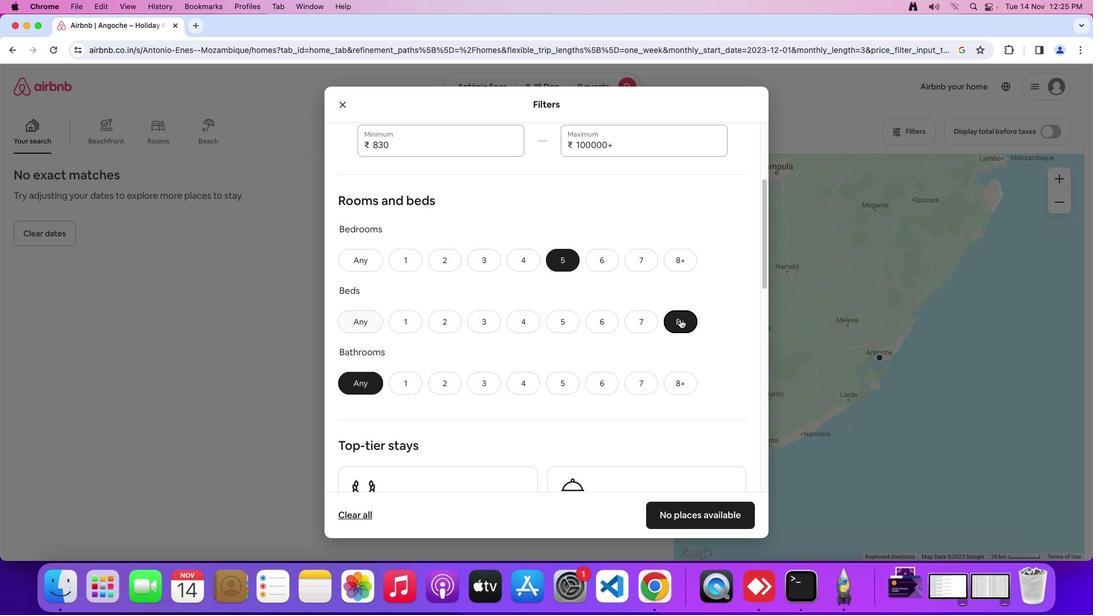 
Action: Mouse moved to (695, 320)
Screenshot: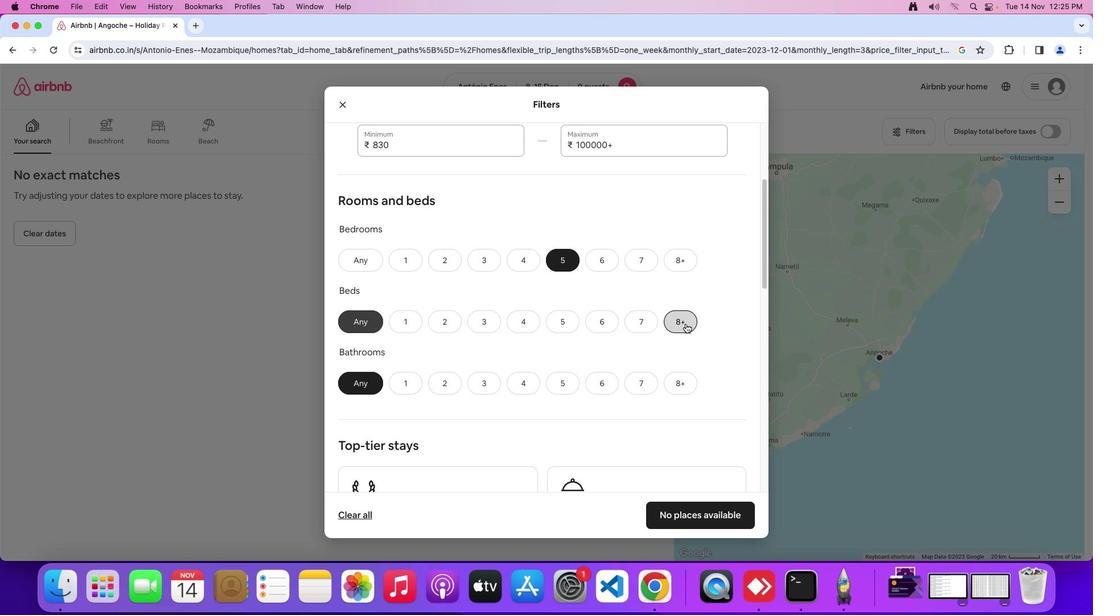 
Action: Mouse pressed left at (695, 320)
Screenshot: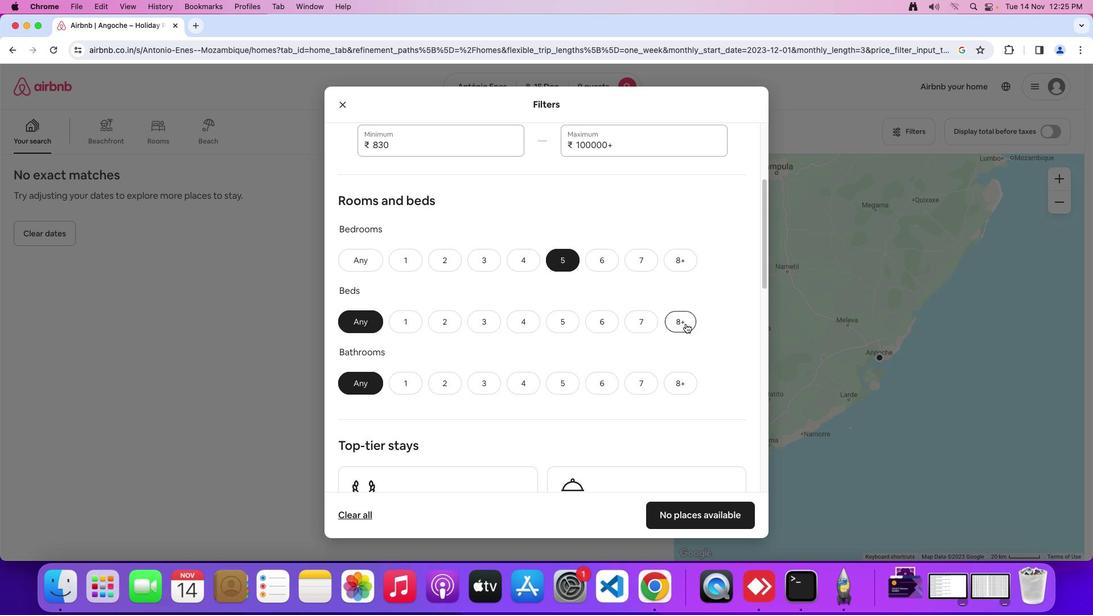 
Action: Mouse pressed left at (695, 320)
Screenshot: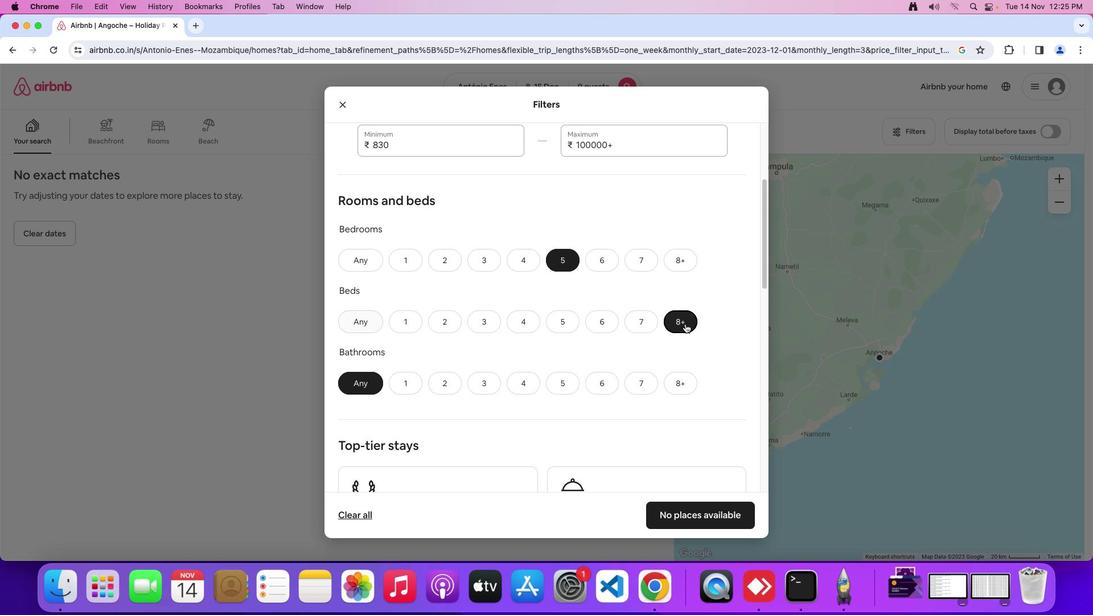 
Action: Mouse moved to (695, 320)
Screenshot: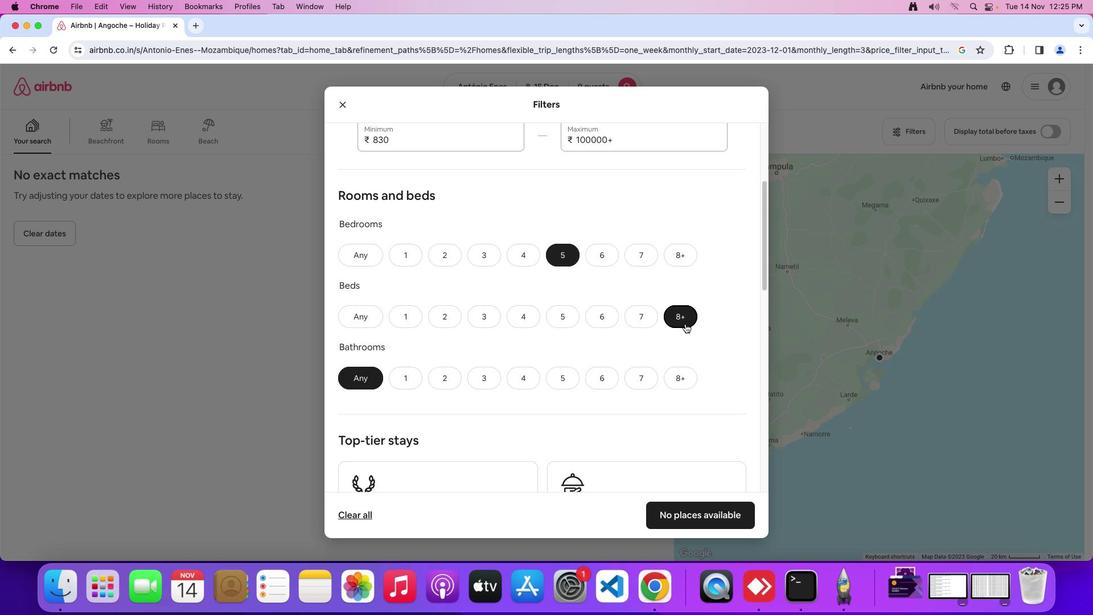 
Action: Mouse scrolled (695, 320) with delta (-14, 21)
Screenshot: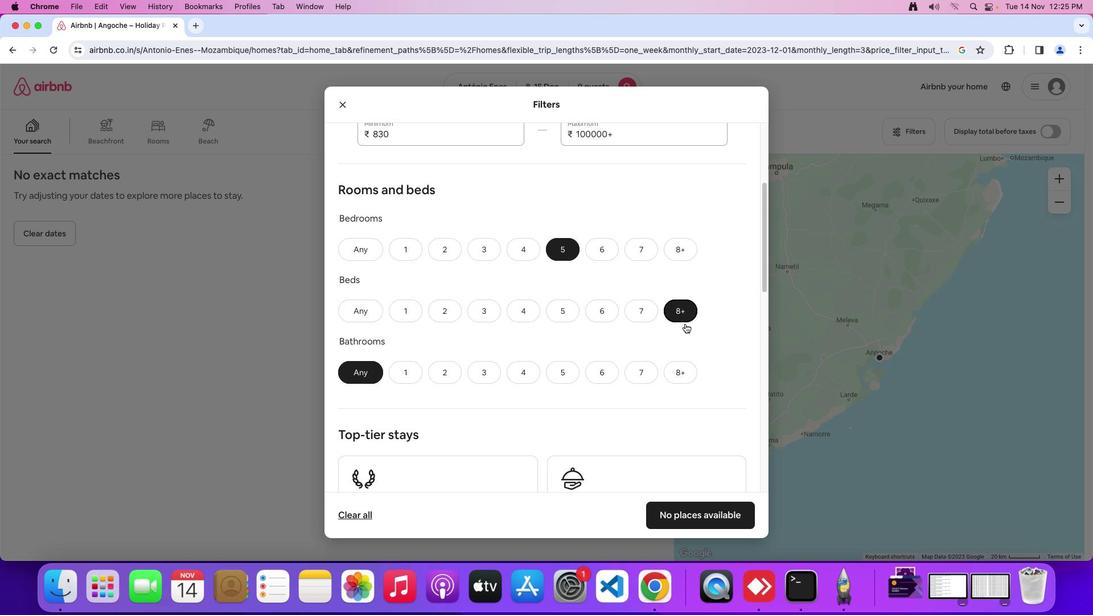 
Action: Mouse scrolled (695, 320) with delta (-14, 21)
Screenshot: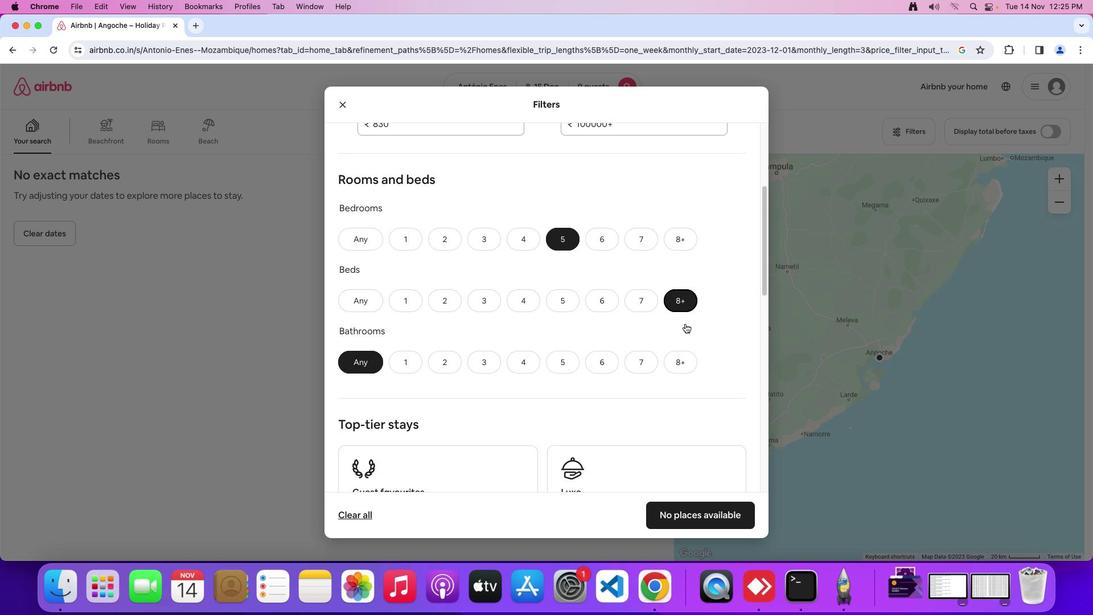 
Action: Mouse scrolled (695, 320) with delta (-14, 21)
Screenshot: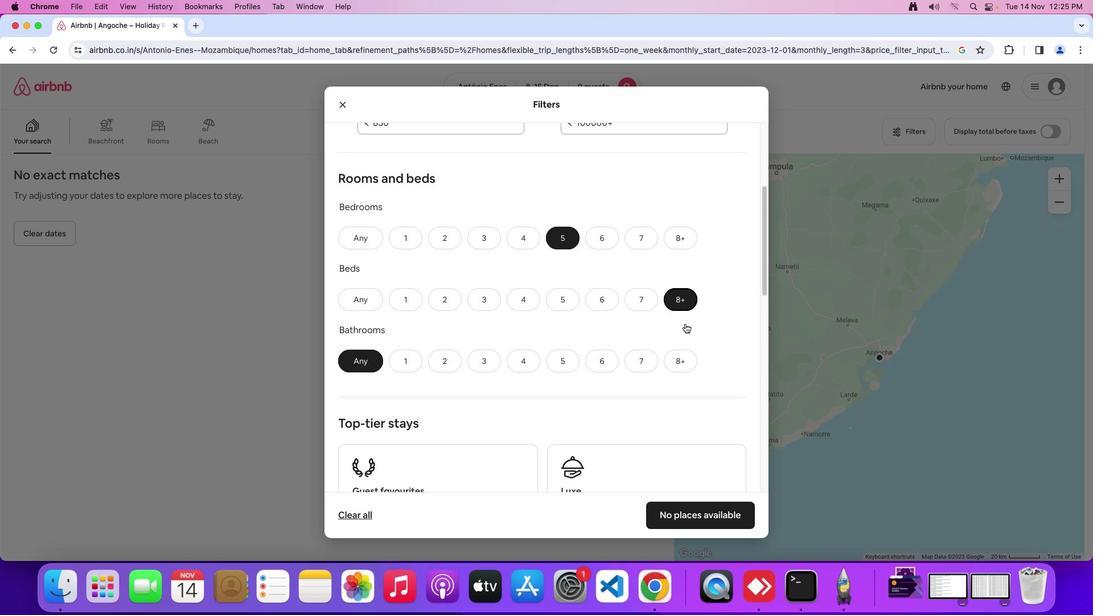 
Action: Mouse moved to (564, 354)
Screenshot: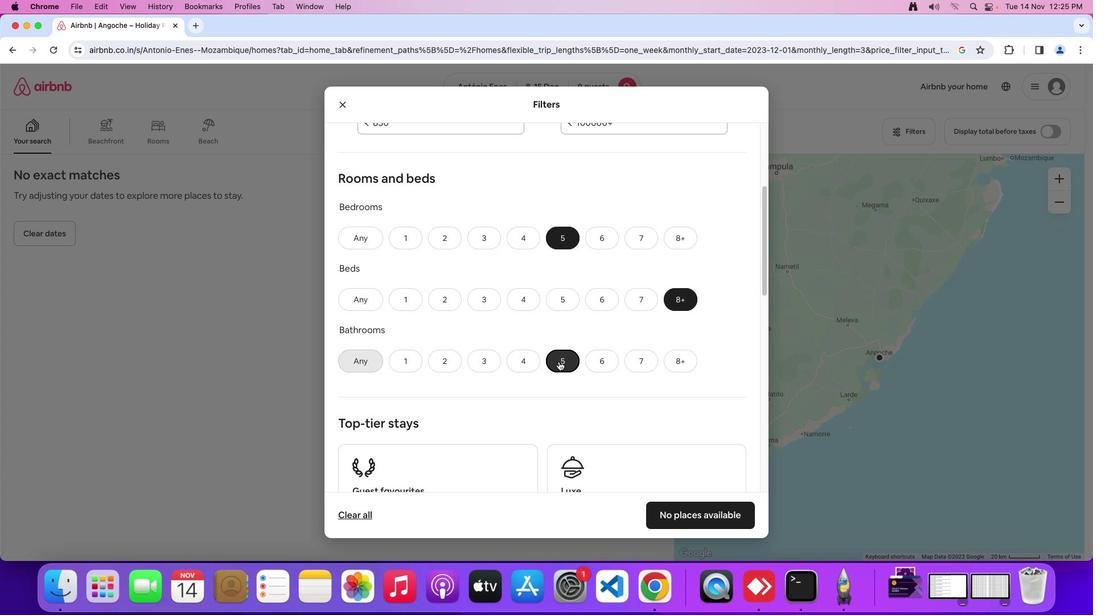 
Action: Mouse pressed left at (564, 354)
Screenshot: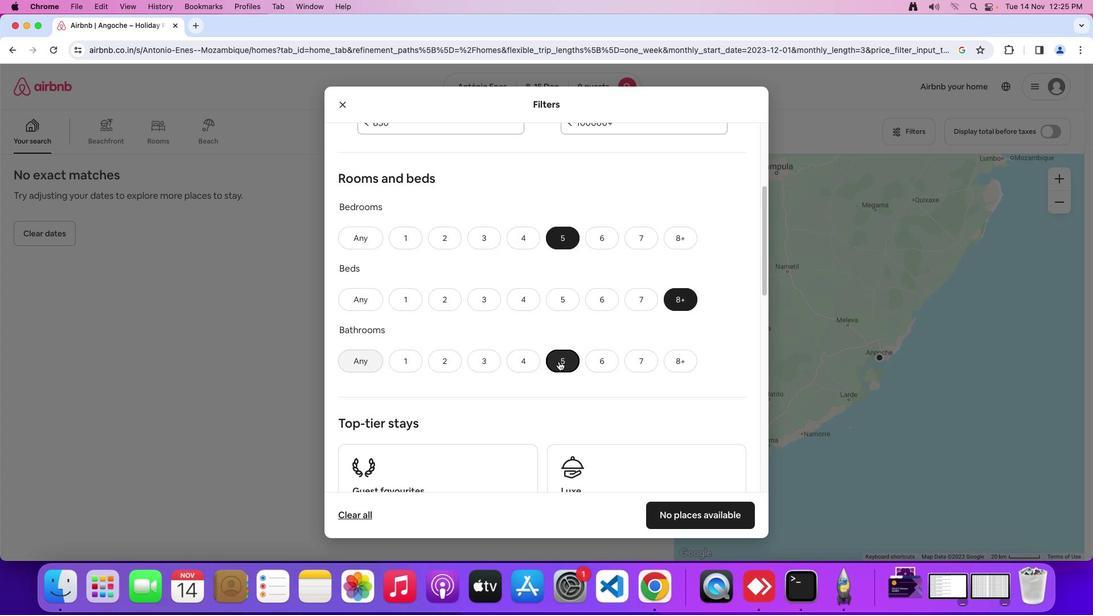 
Action: Mouse moved to (549, 362)
Screenshot: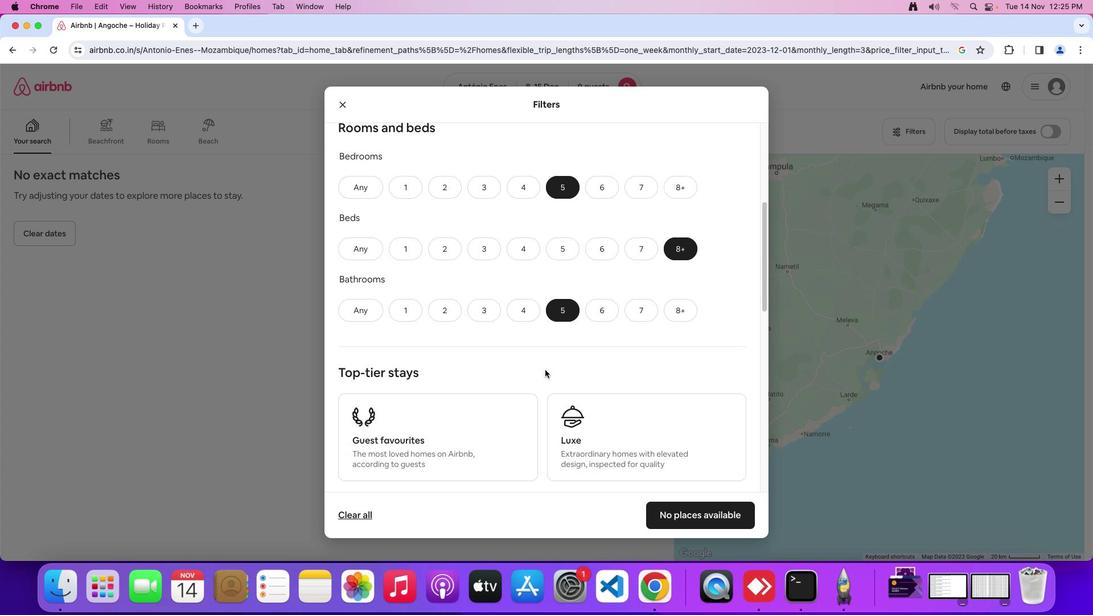 
Action: Mouse scrolled (549, 362) with delta (-14, 21)
Screenshot: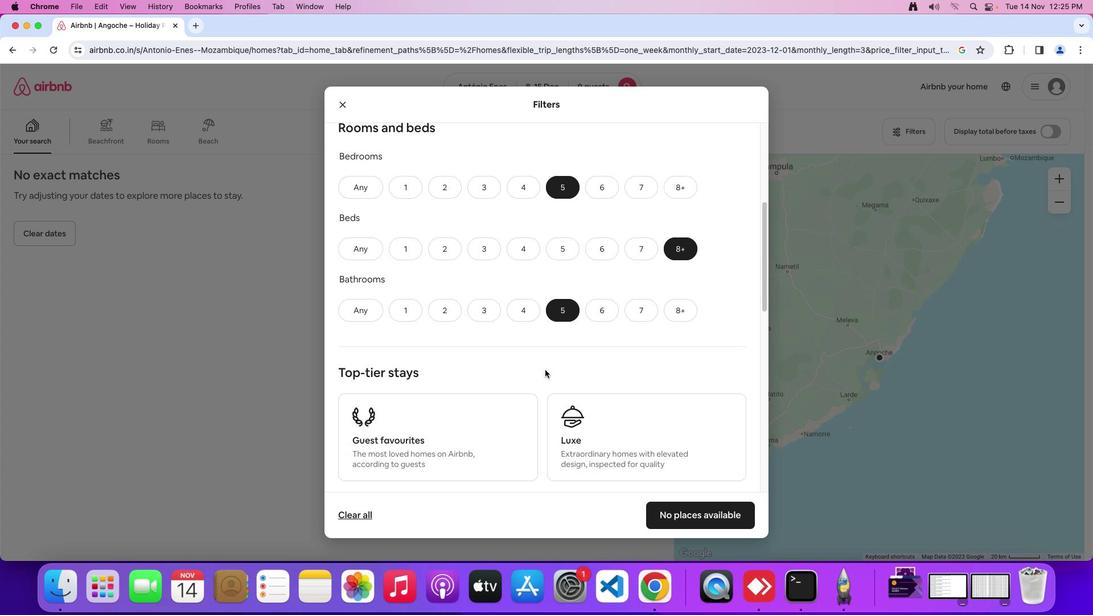 
Action: Mouse moved to (549, 362)
Screenshot: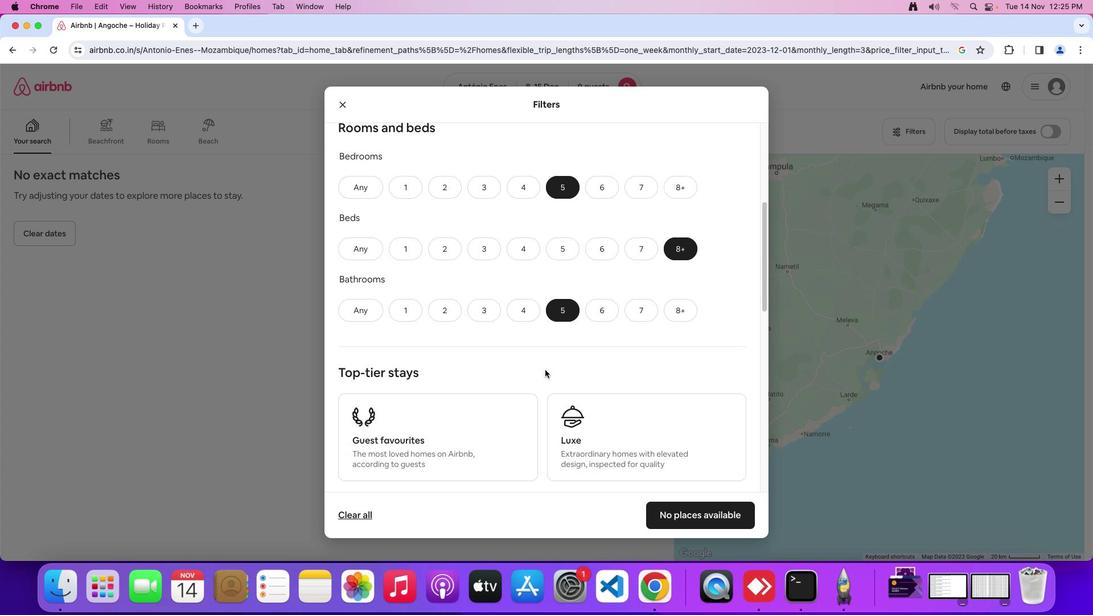 
Action: Mouse scrolled (549, 362) with delta (-14, 21)
Screenshot: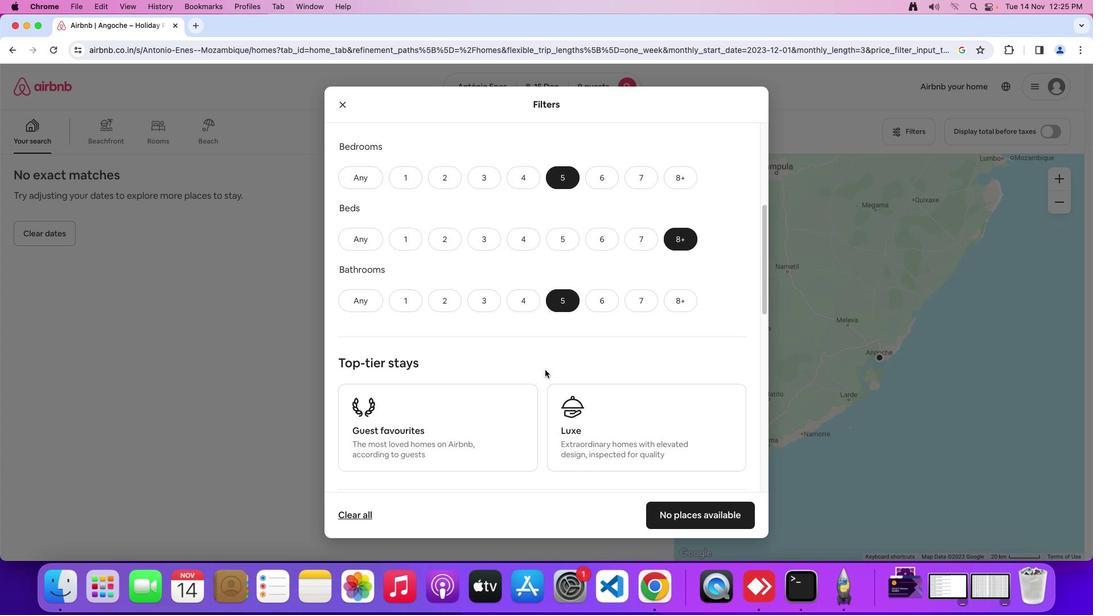 
Action: Mouse scrolled (549, 362) with delta (-14, 21)
Screenshot: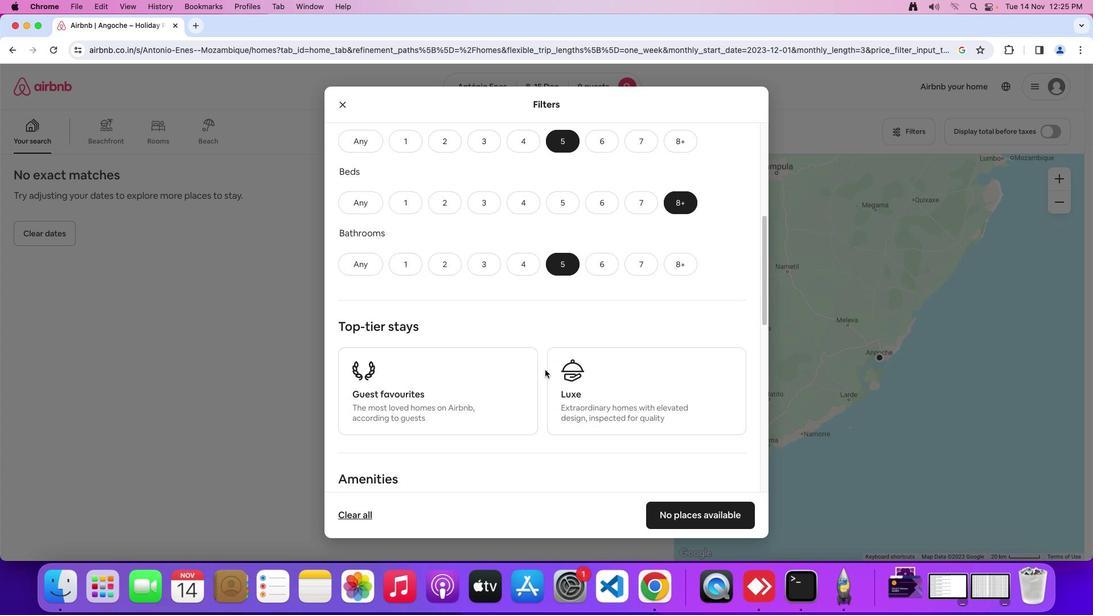
Action: Mouse moved to (549, 362)
Screenshot: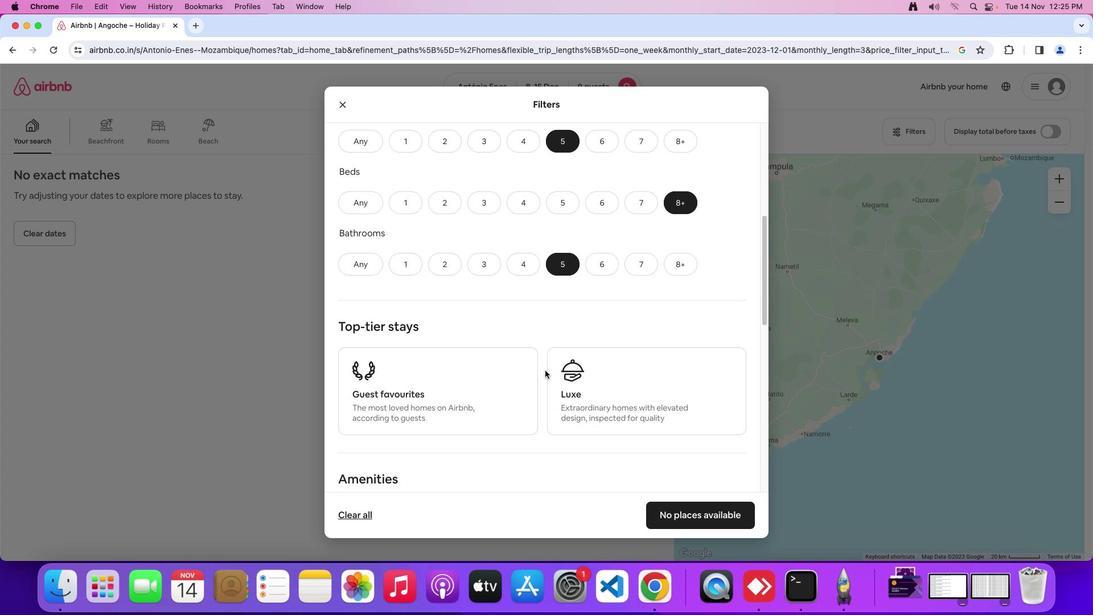 
Action: Mouse scrolled (549, 362) with delta (-14, 21)
Screenshot: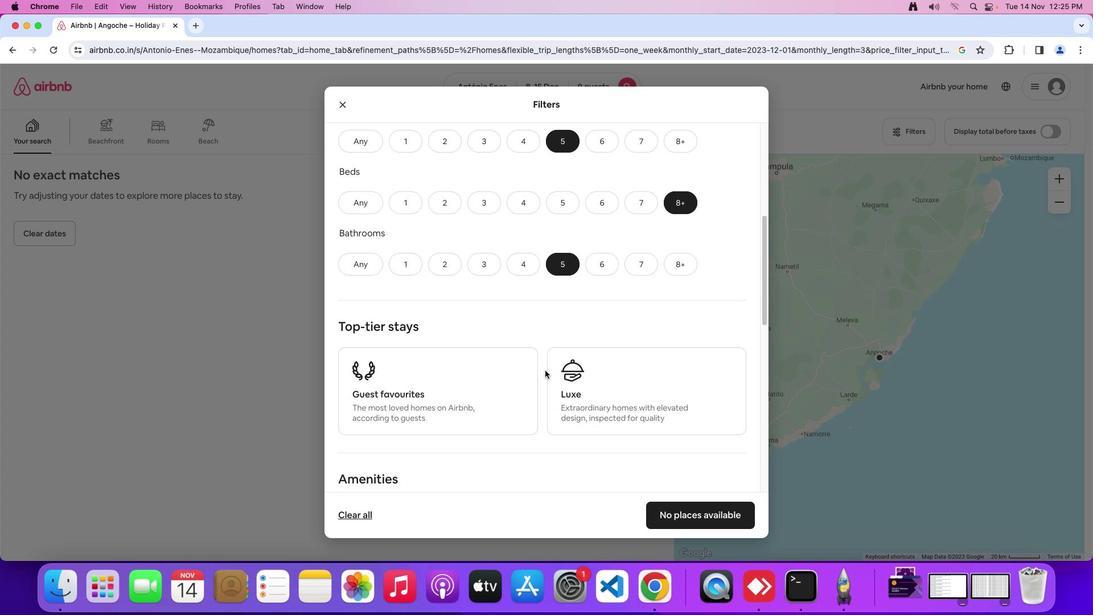 
Action: Mouse moved to (550, 362)
Screenshot: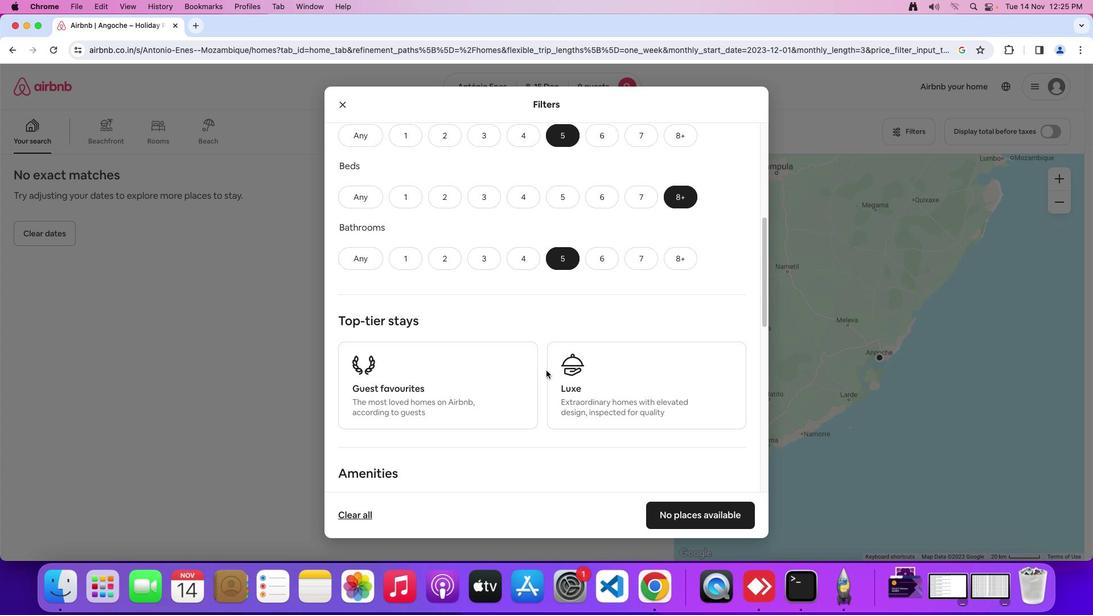 
Action: Mouse scrolled (550, 362) with delta (-14, 21)
Screenshot: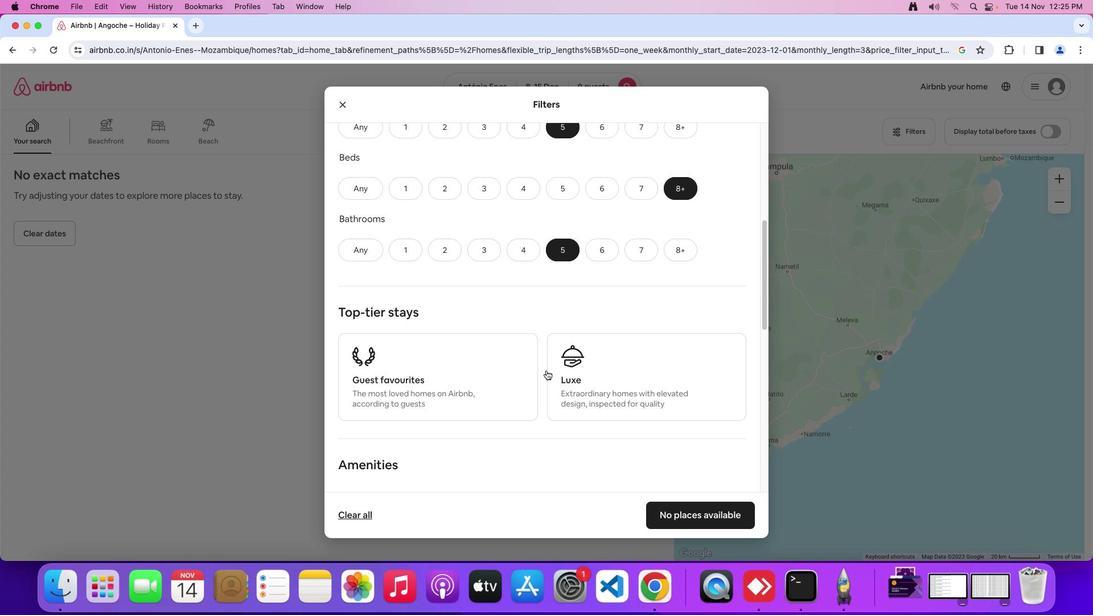 
Action: Mouse scrolled (550, 362) with delta (-14, 21)
Screenshot: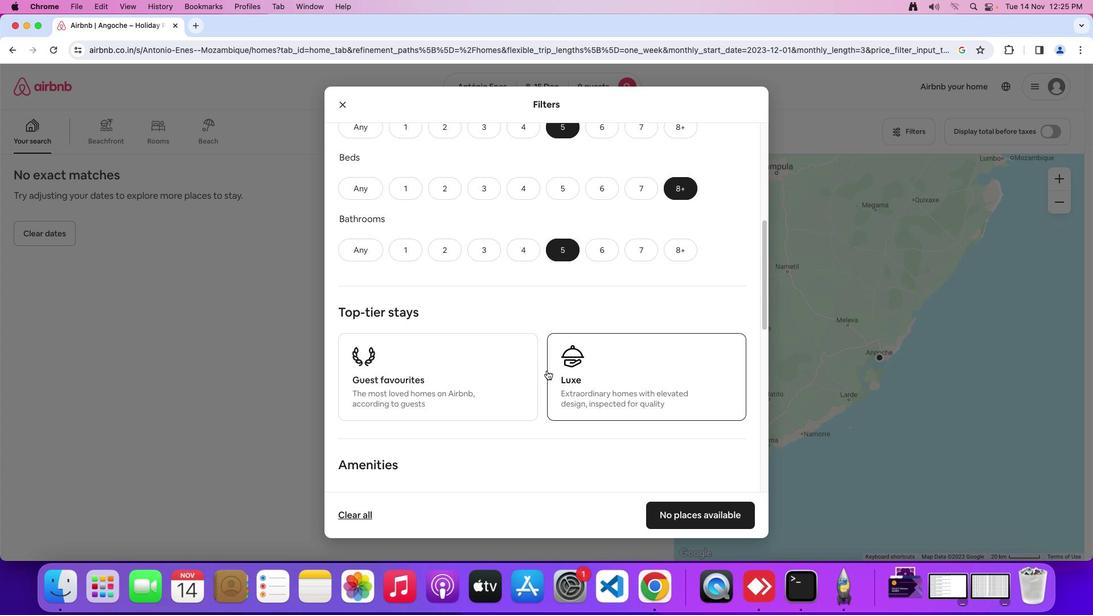 
Action: Mouse moved to (553, 361)
Screenshot: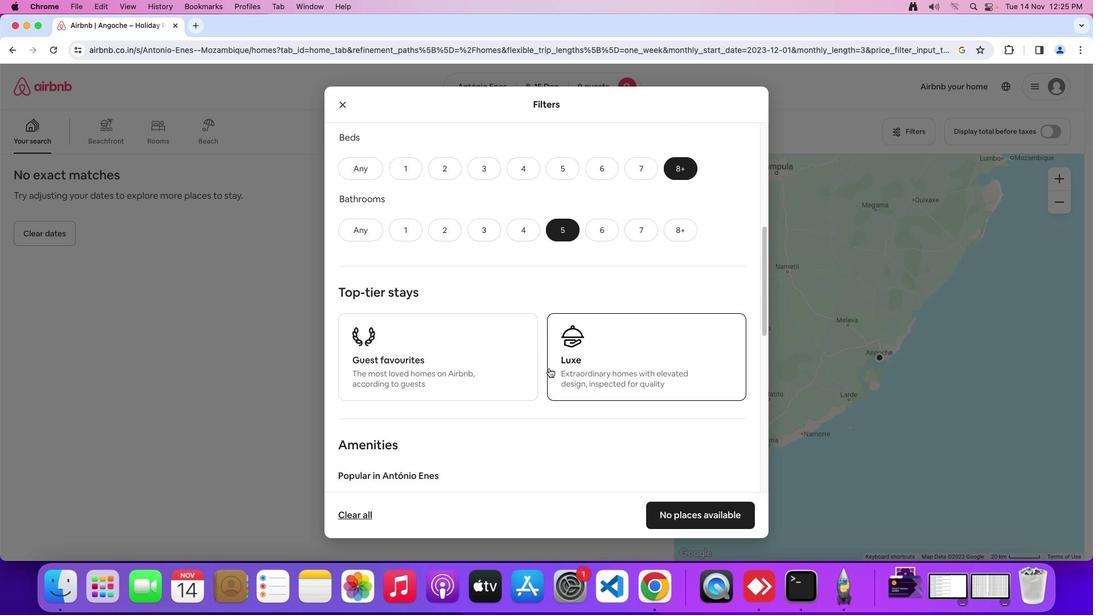 
Action: Mouse scrolled (553, 361) with delta (-14, 21)
Screenshot: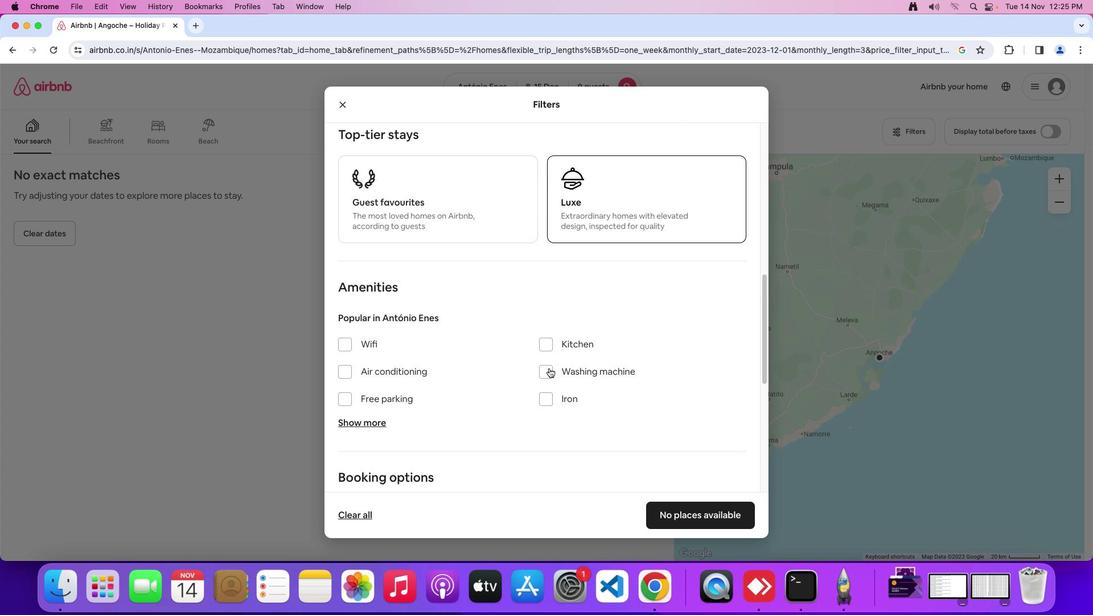 
Action: Mouse scrolled (553, 361) with delta (-14, 21)
Screenshot: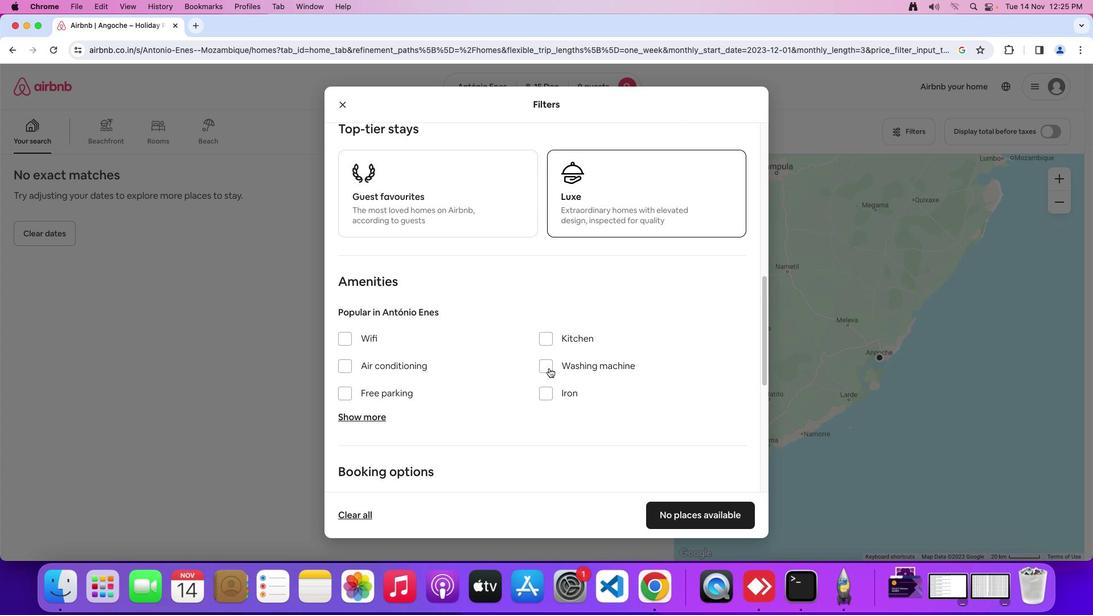 
Action: Mouse moved to (553, 361)
Screenshot: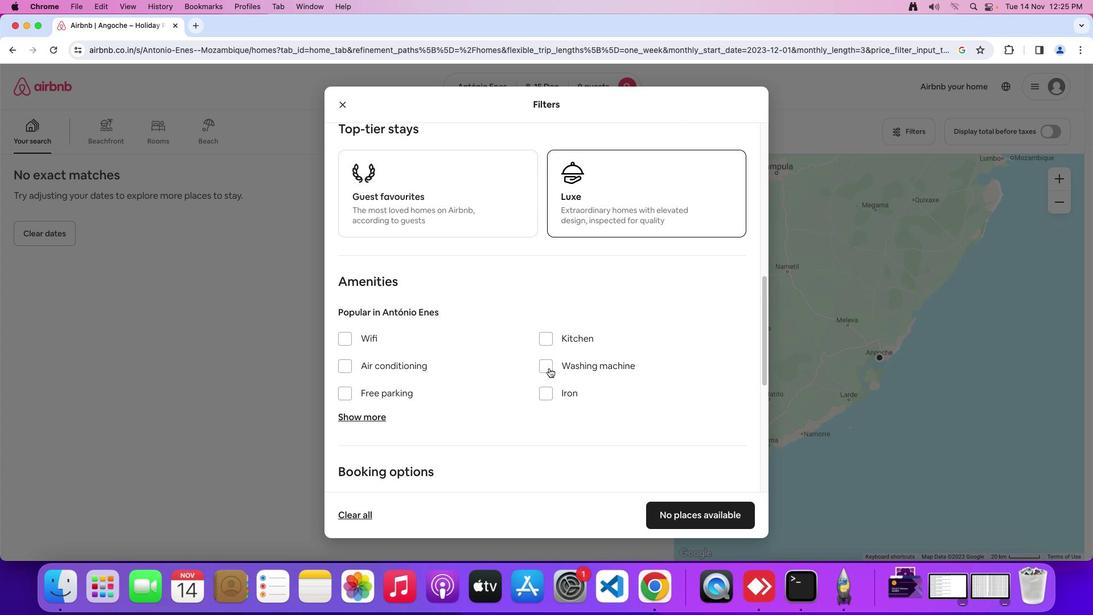 
Action: Mouse scrolled (553, 361) with delta (-14, 21)
Screenshot: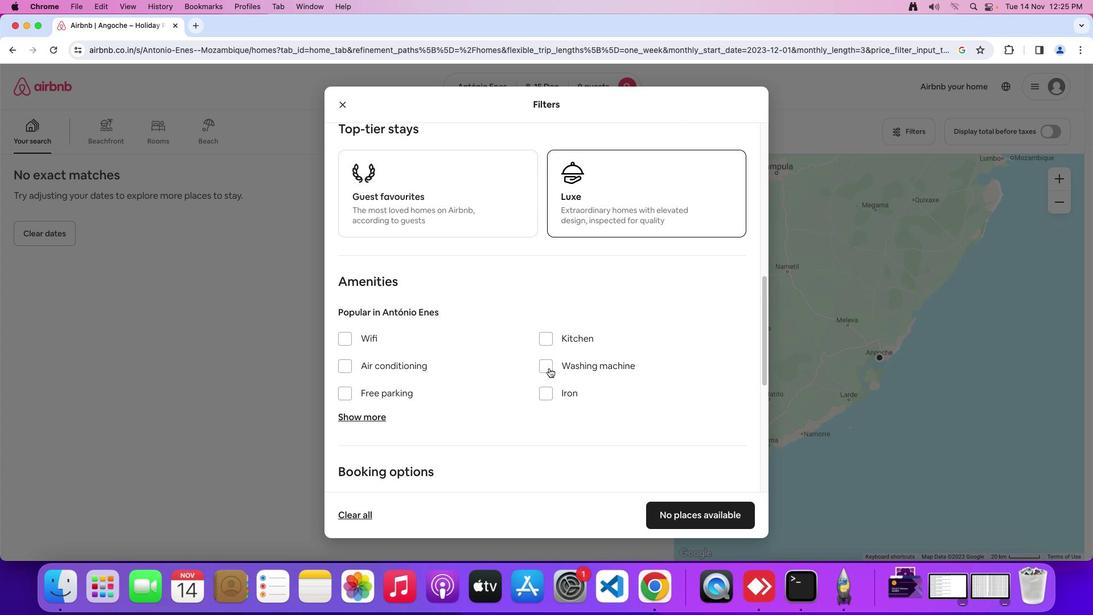 
Action: Mouse moved to (553, 360)
Screenshot: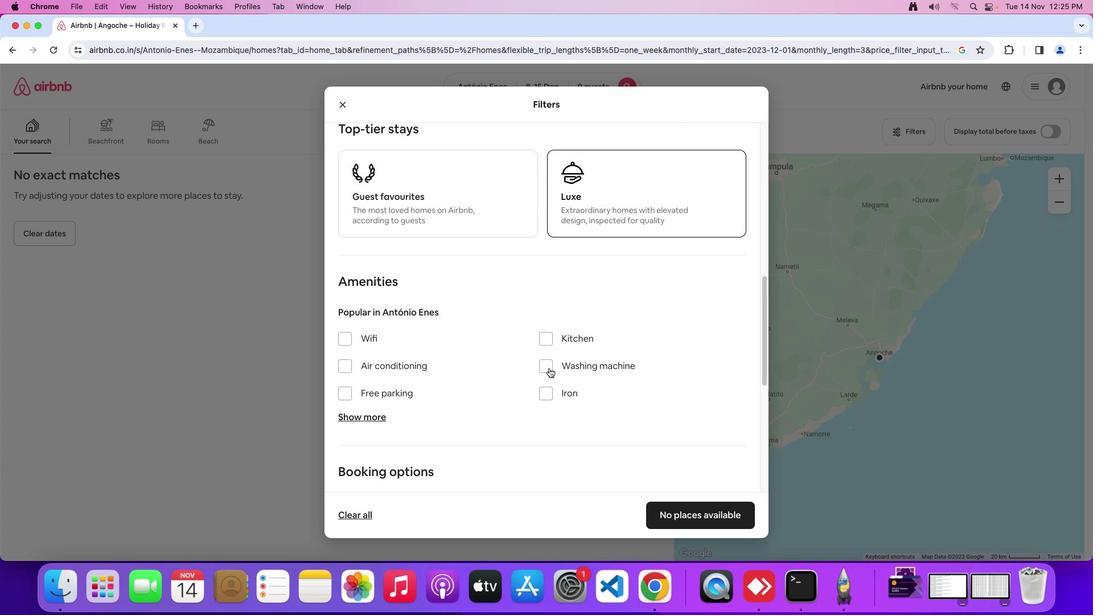 
Action: Mouse scrolled (553, 360) with delta (-14, 20)
Screenshot: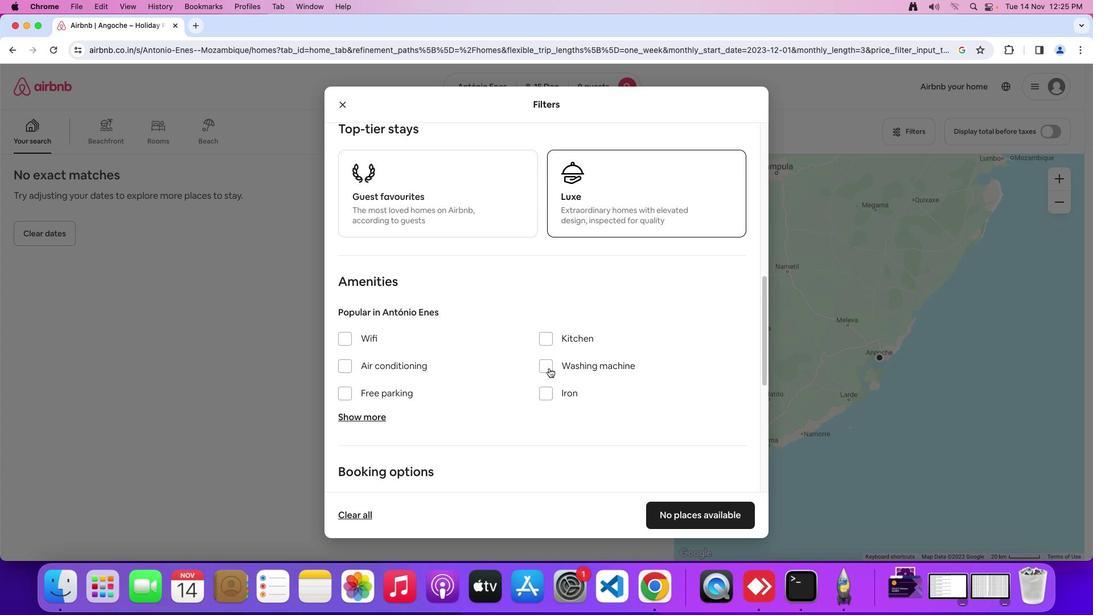 
Action: Mouse moved to (553, 361)
Screenshot: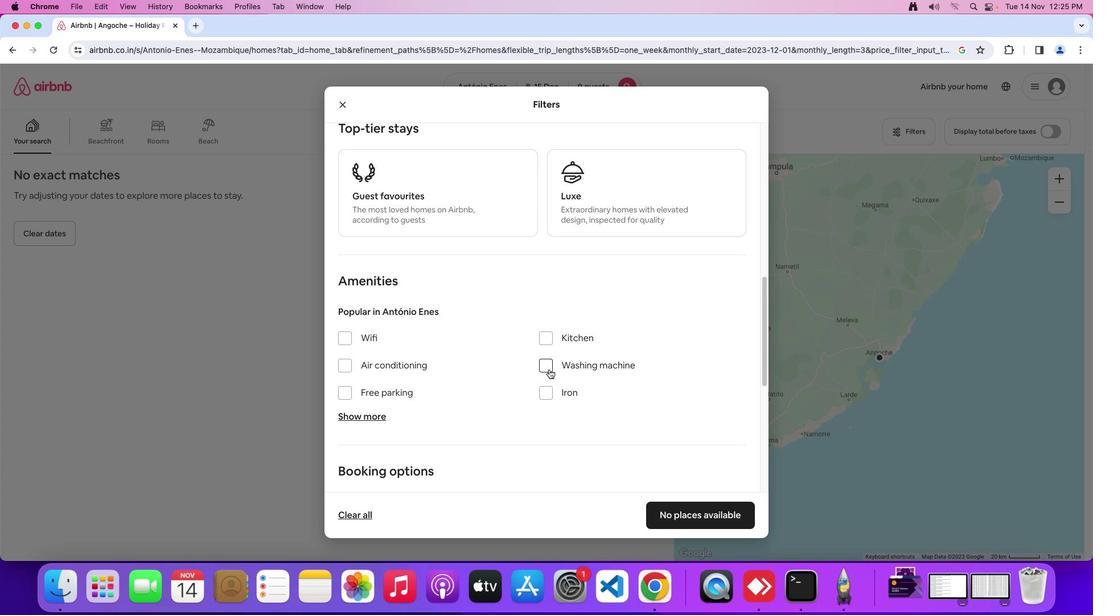 
Action: Mouse scrolled (553, 361) with delta (-14, 21)
Screenshot: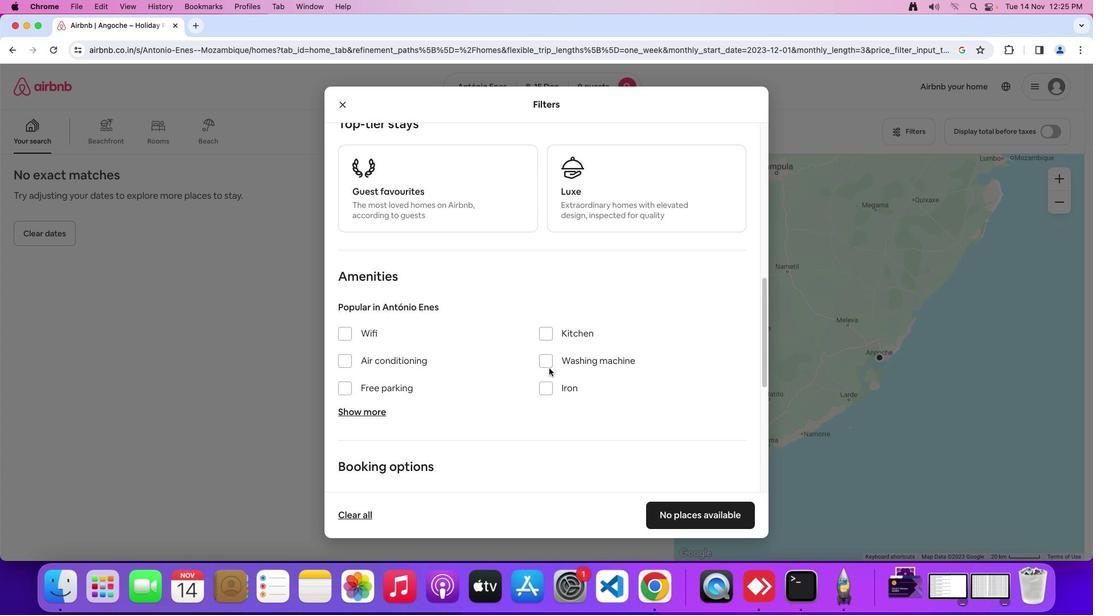 
Action: Mouse scrolled (553, 361) with delta (-14, 21)
Screenshot: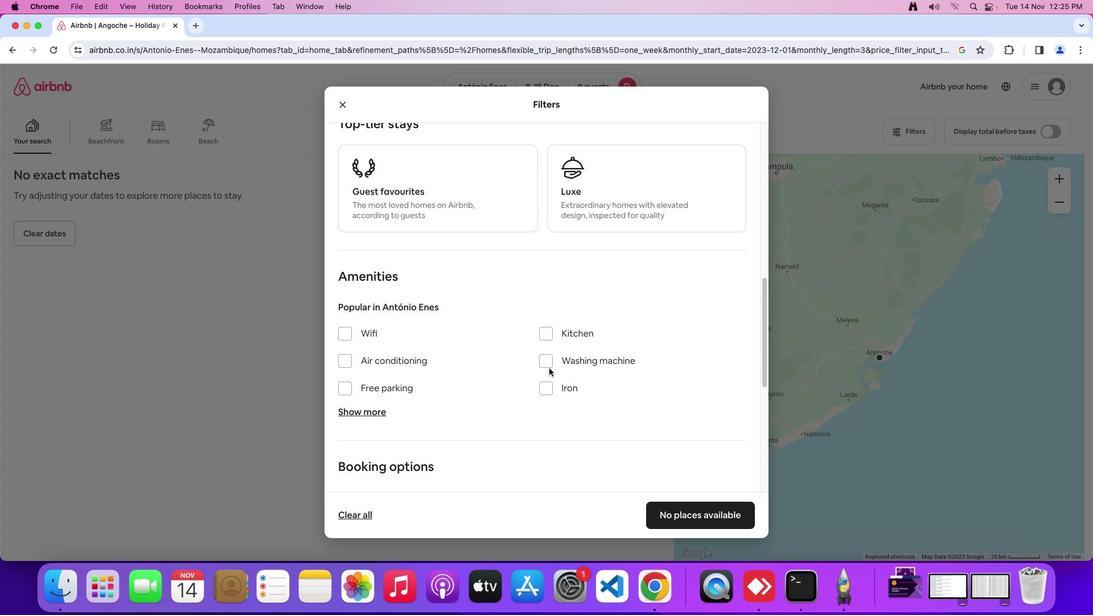 
Action: Mouse moved to (349, 328)
Screenshot: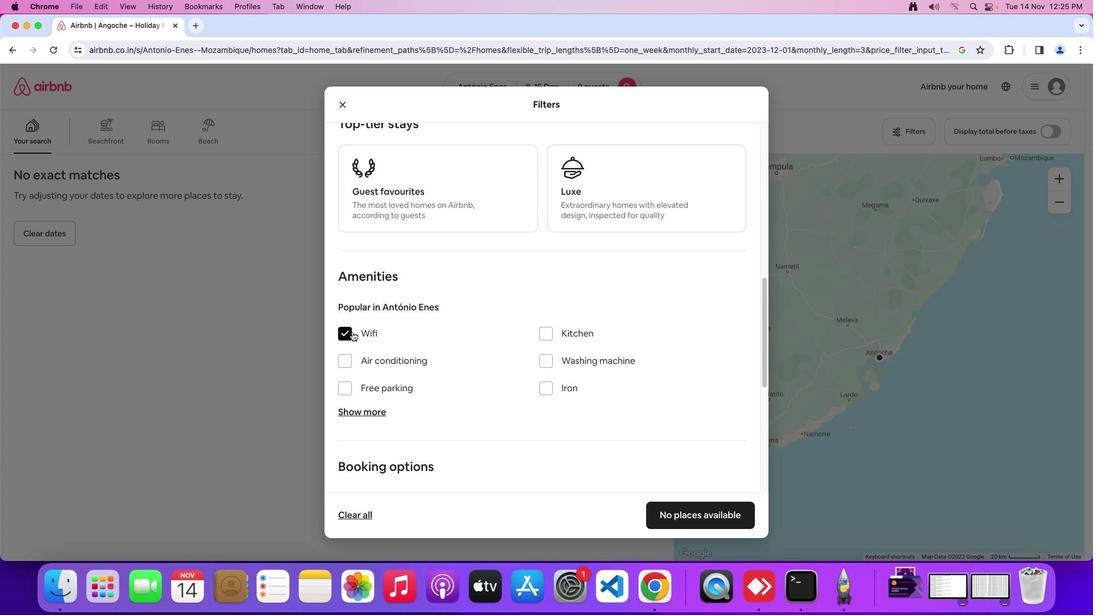 
Action: Mouse pressed left at (349, 328)
Screenshot: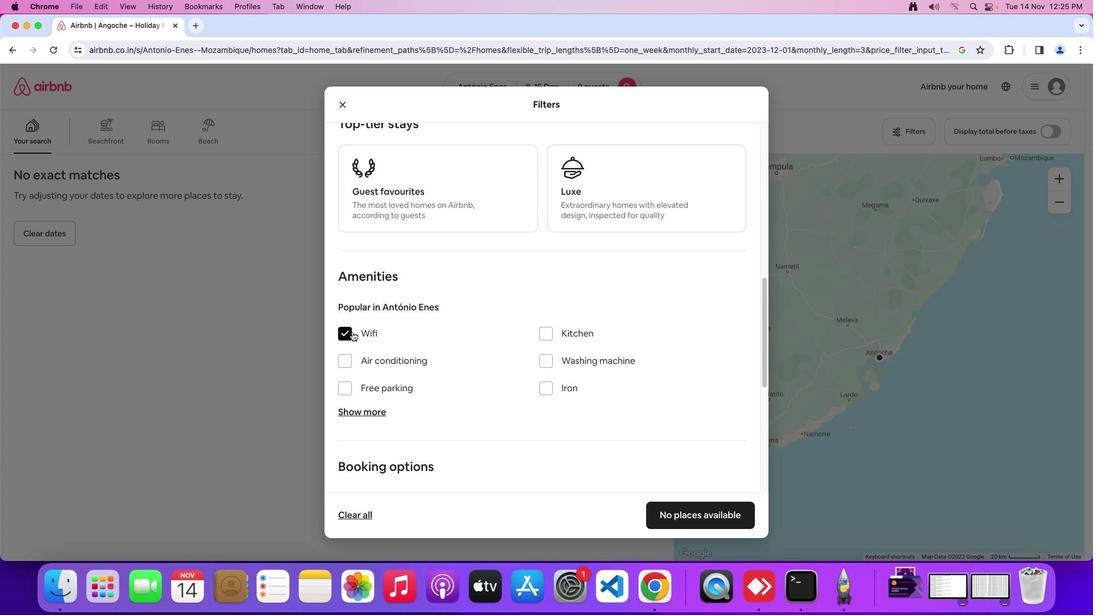 
Action: Mouse moved to (379, 401)
Screenshot: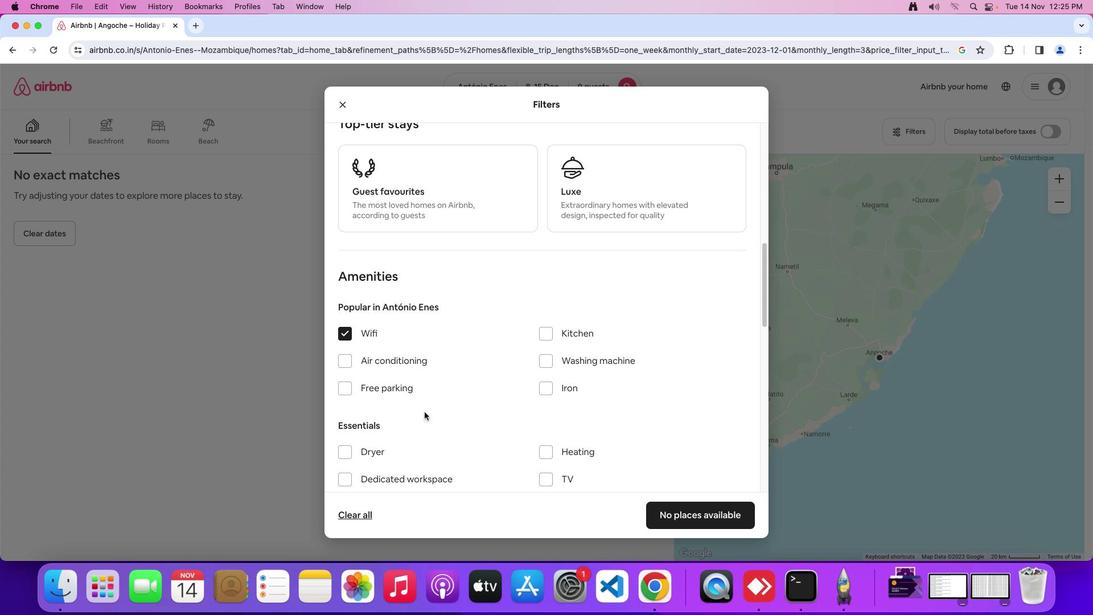 
Action: Mouse pressed left at (379, 401)
Screenshot: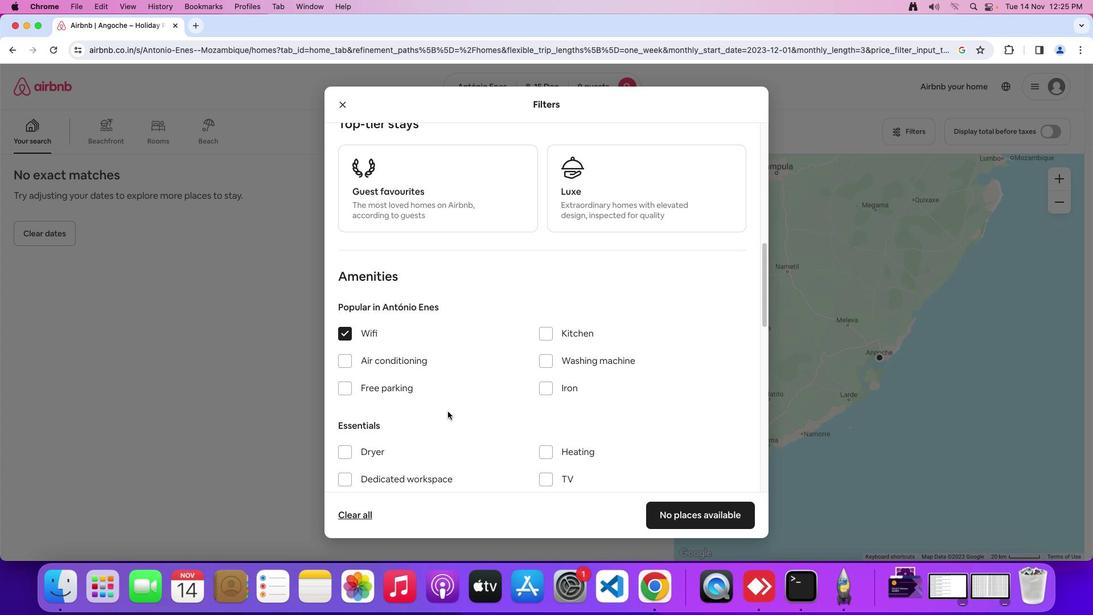 
Action: Mouse moved to (569, 397)
Screenshot: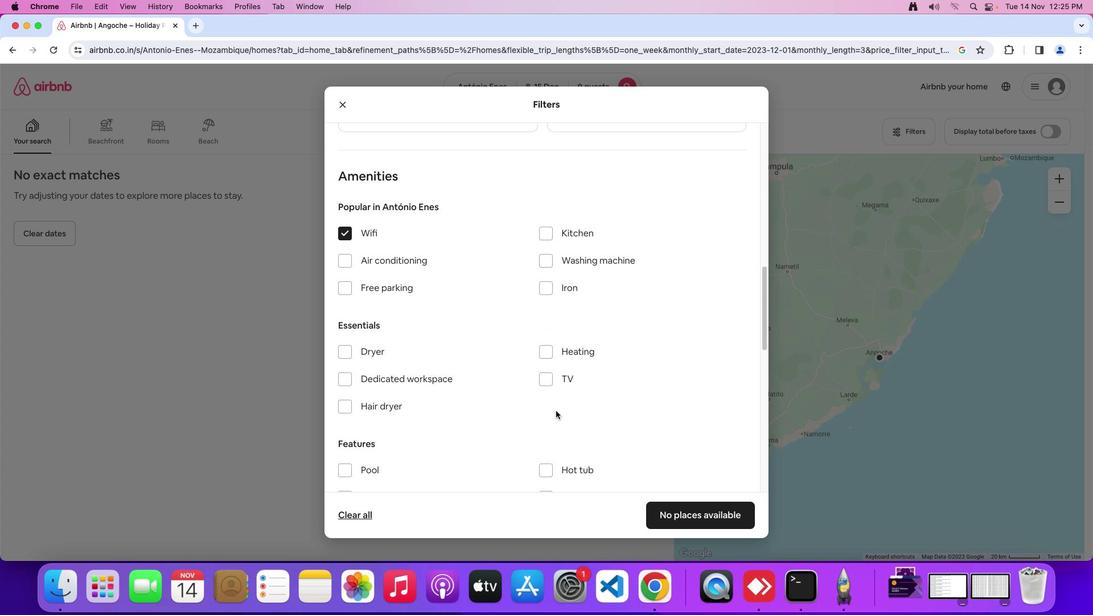 
Action: Mouse scrolled (569, 397) with delta (-14, 21)
Screenshot: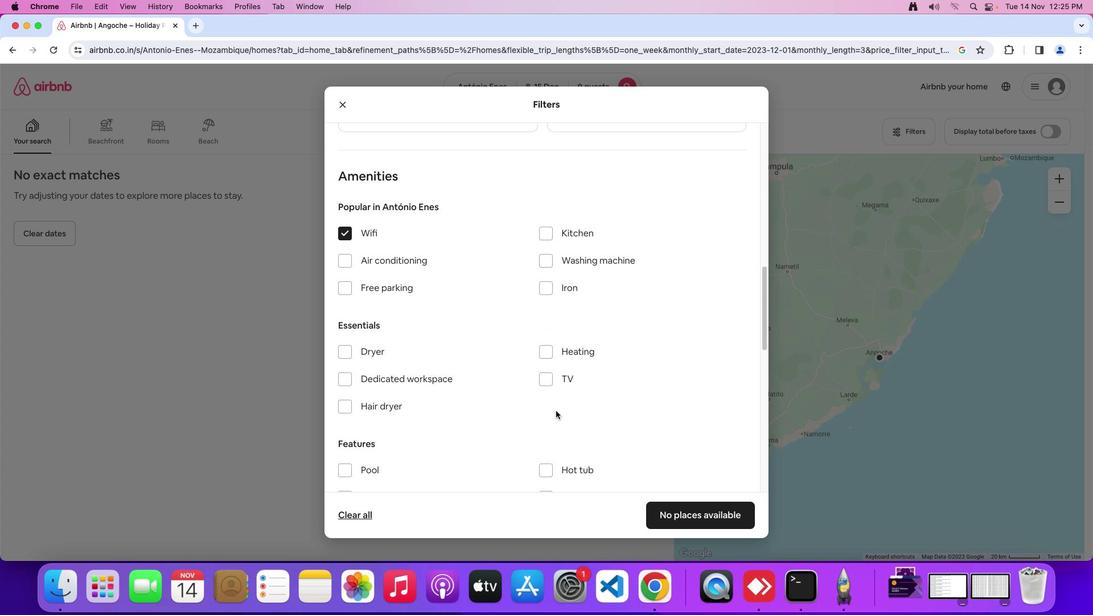 
Action: Mouse moved to (569, 397)
Screenshot: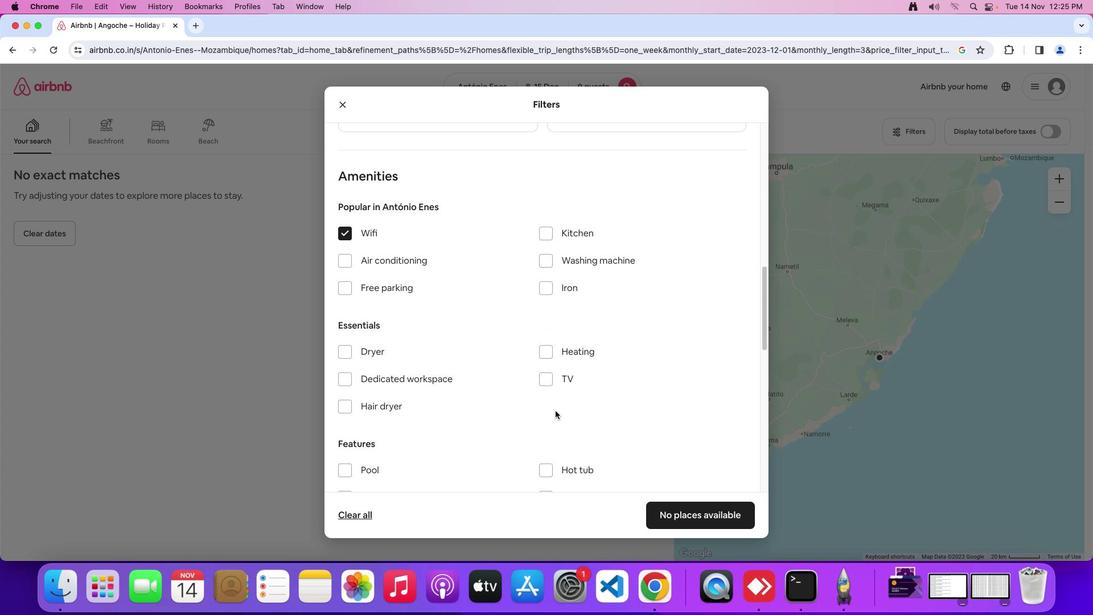
Action: Mouse scrolled (569, 397) with delta (-14, 21)
Screenshot: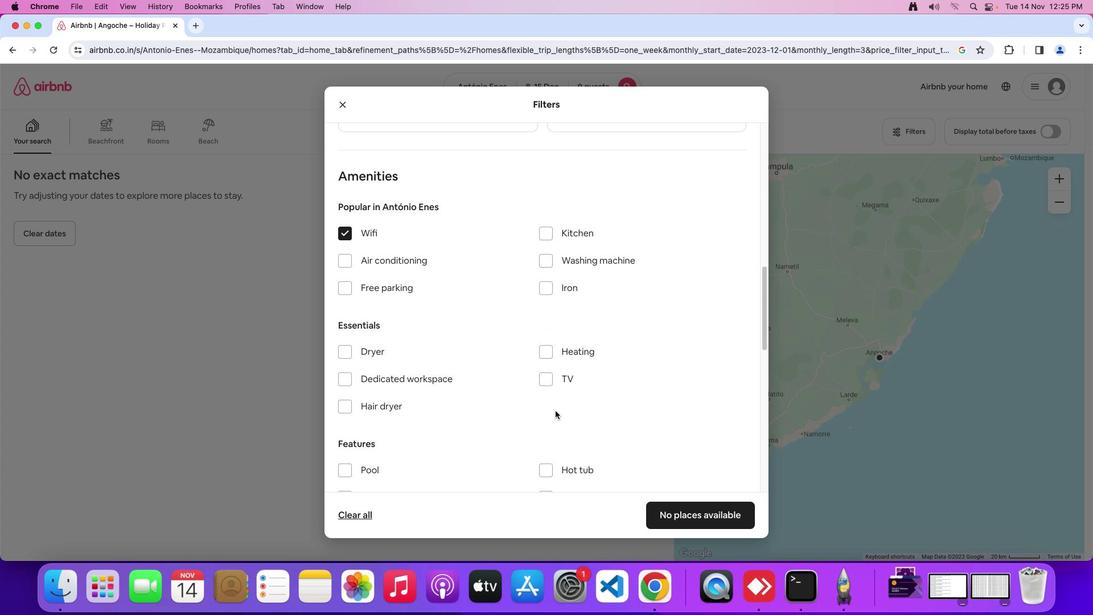
Action: Mouse moved to (569, 397)
Screenshot: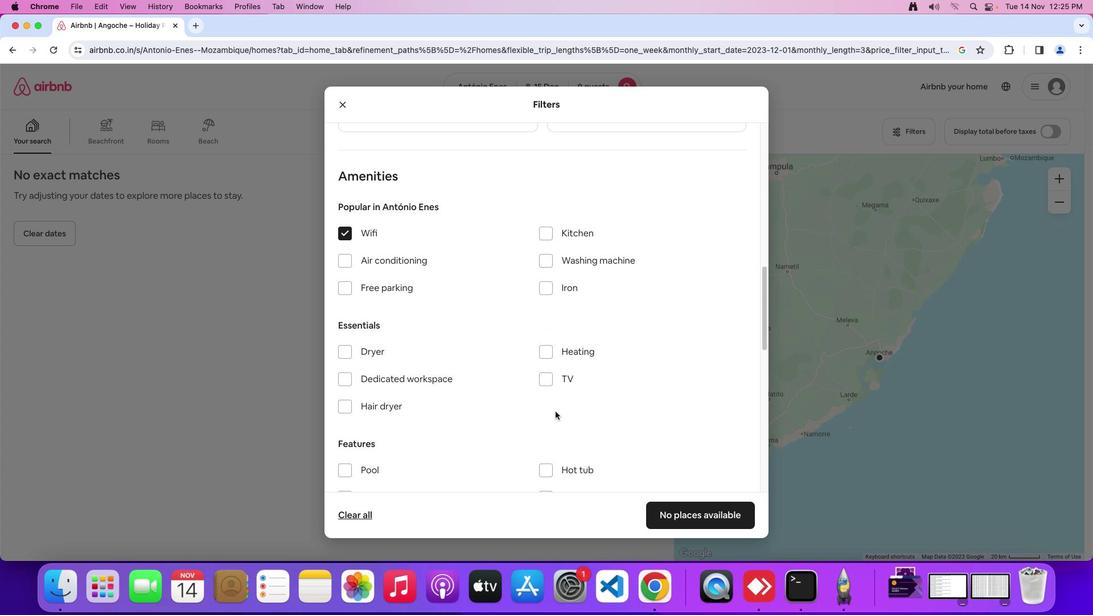 
Action: Mouse scrolled (569, 397) with delta (-14, 20)
Screenshot: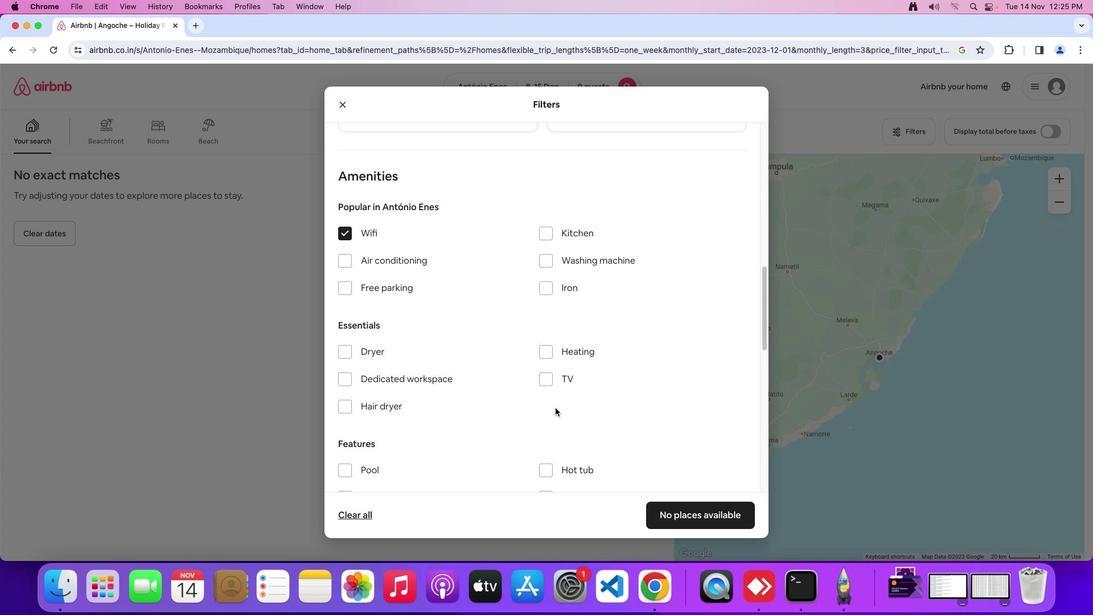 
Action: Mouse moved to (551, 371)
Screenshot: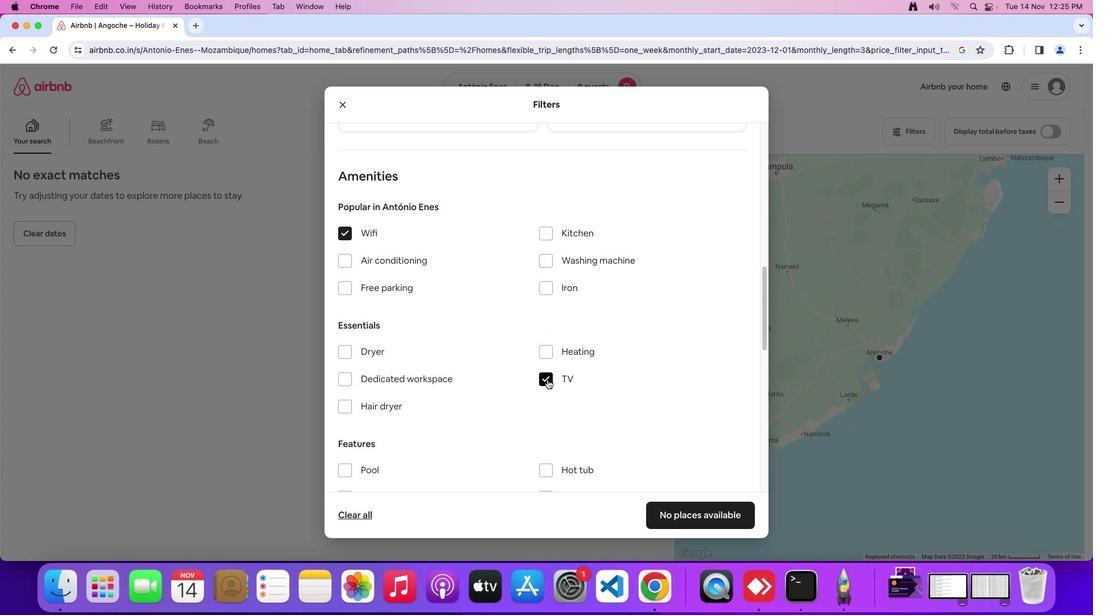 
Action: Mouse pressed left at (551, 371)
Screenshot: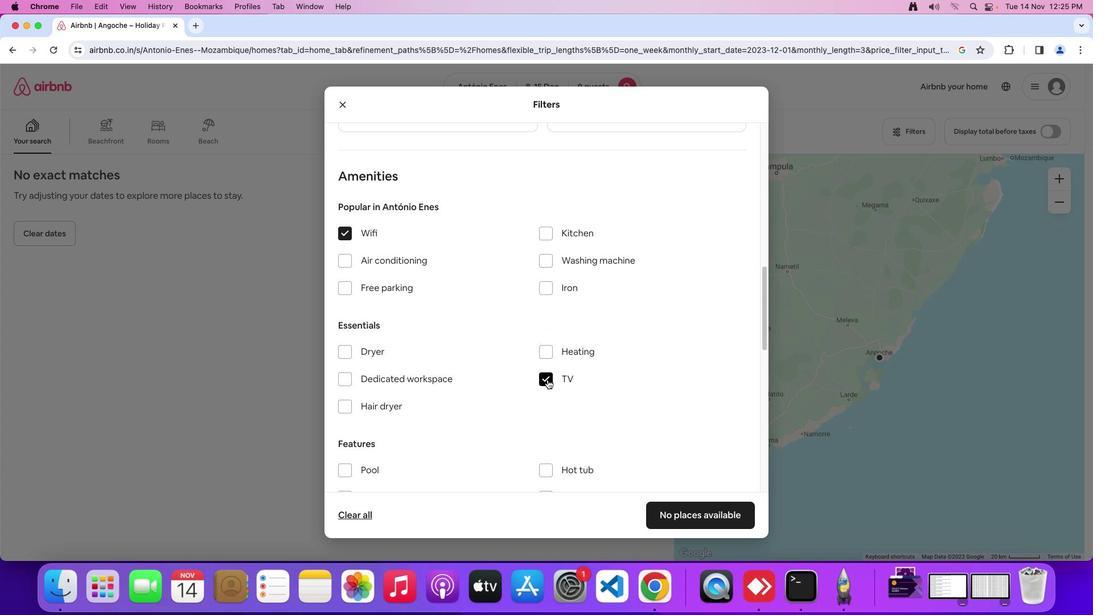 
Action: Mouse moved to (347, 286)
Screenshot: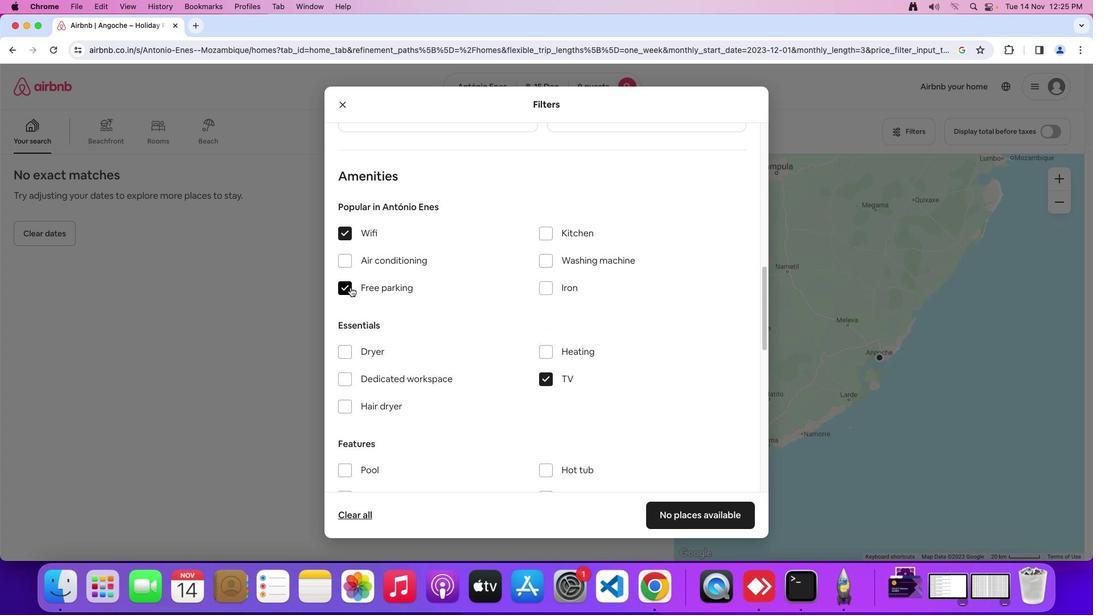 
Action: Mouse pressed left at (347, 286)
Screenshot: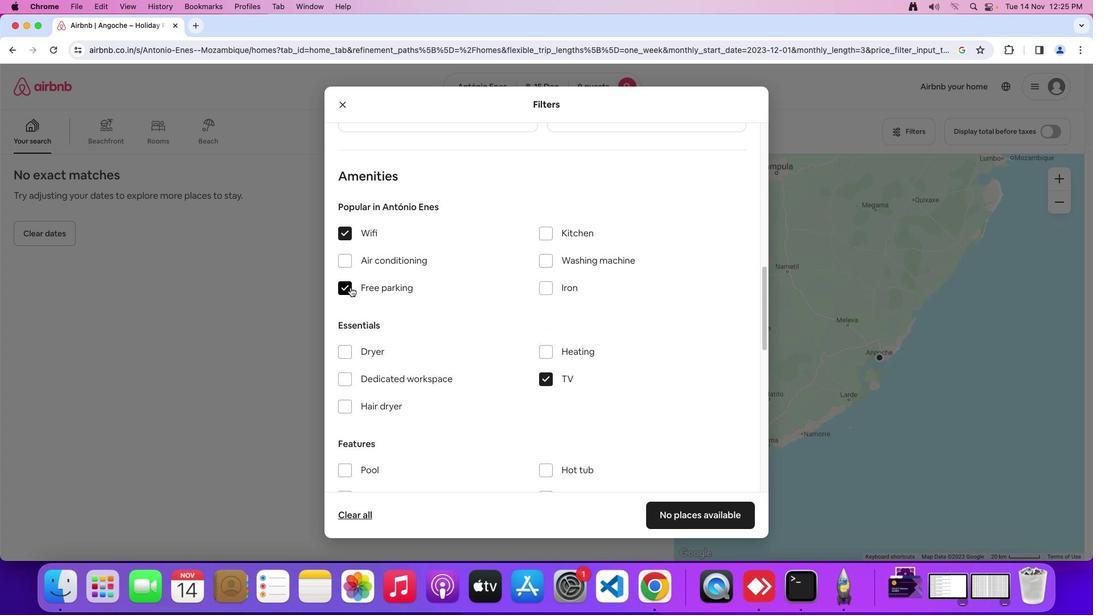 
Action: Mouse moved to (535, 360)
Screenshot: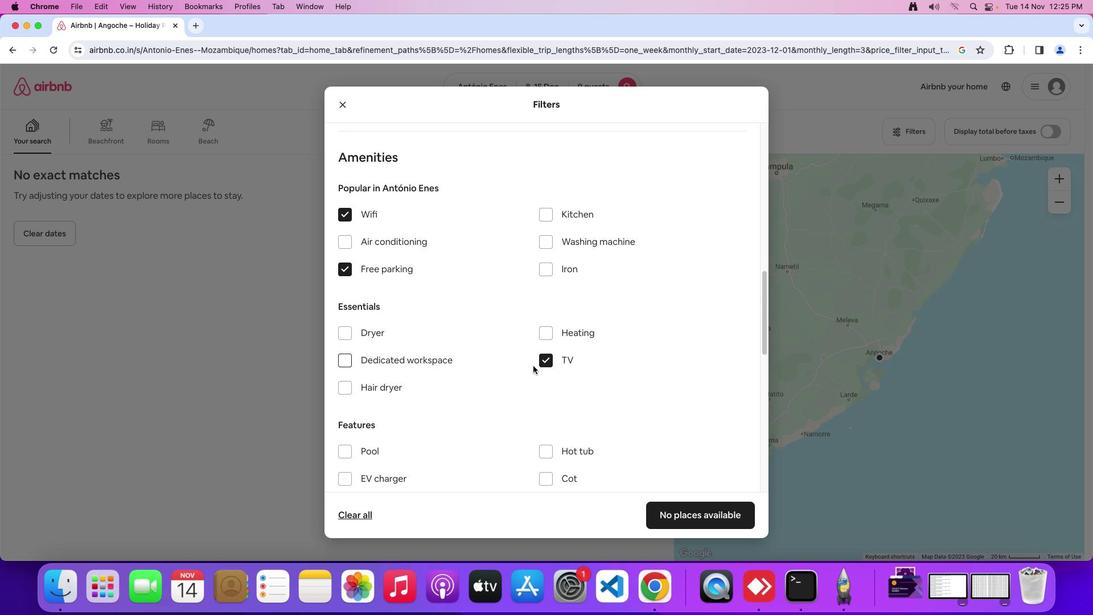 
Action: Mouse scrolled (535, 360) with delta (-14, 21)
Screenshot: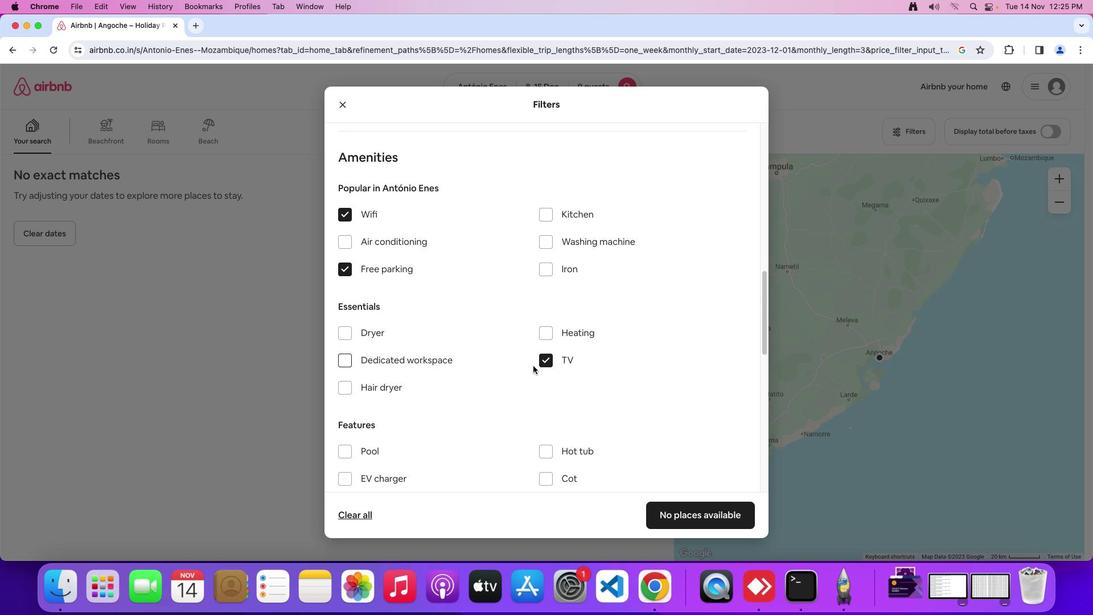
Action: Mouse moved to (536, 360)
Screenshot: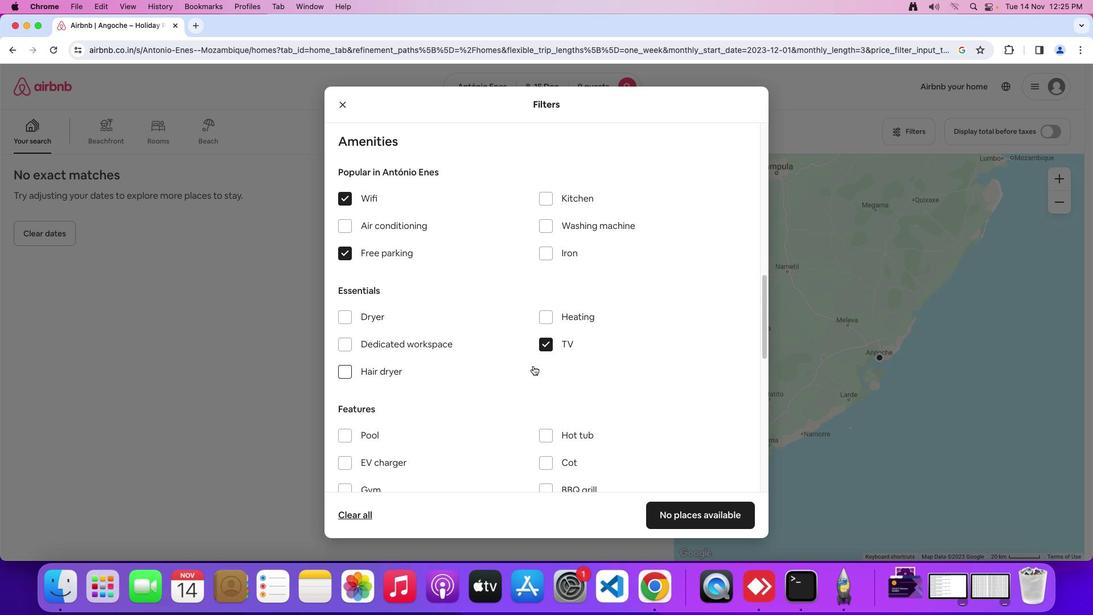 
Action: Mouse scrolled (536, 360) with delta (-14, 21)
Screenshot: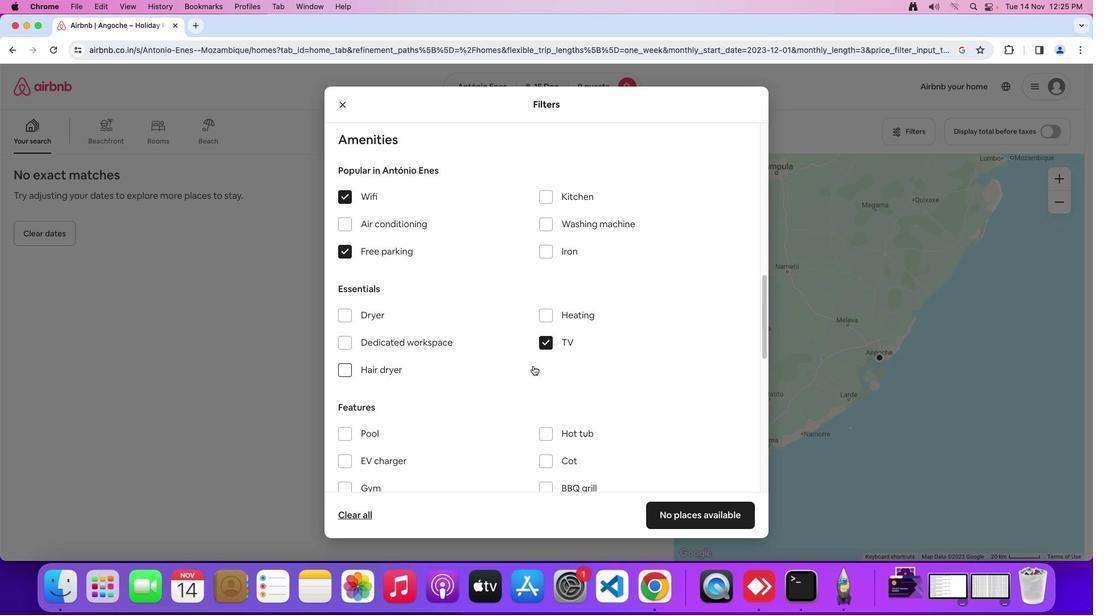 
Action: Mouse moved to (537, 359)
Screenshot: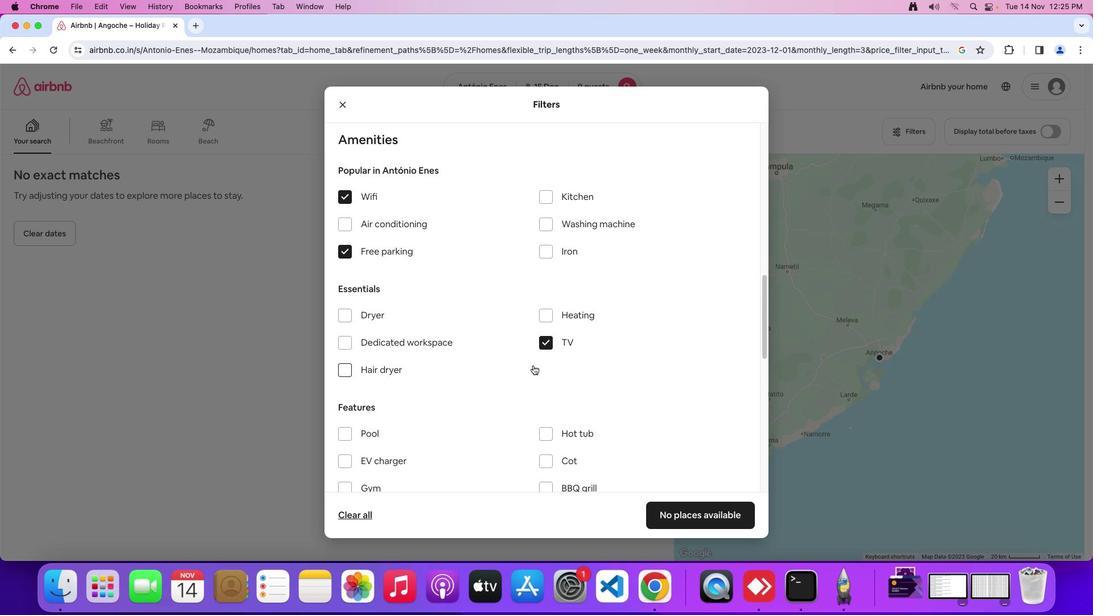 
Action: Mouse scrolled (537, 359) with delta (-14, 21)
Screenshot: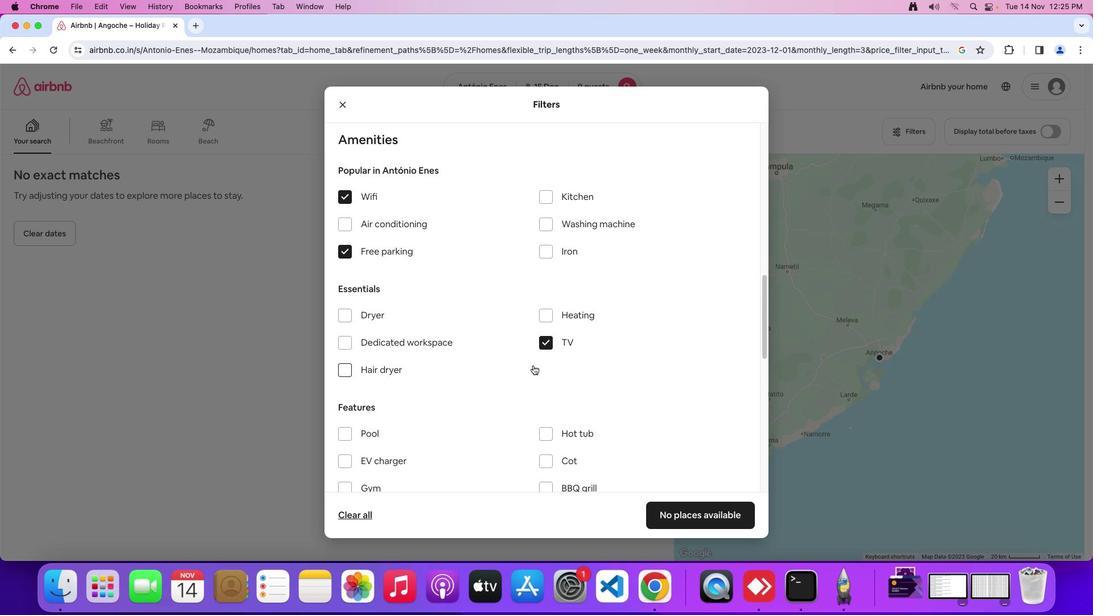 
Action: Mouse moved to (537, 358)
Screenshot: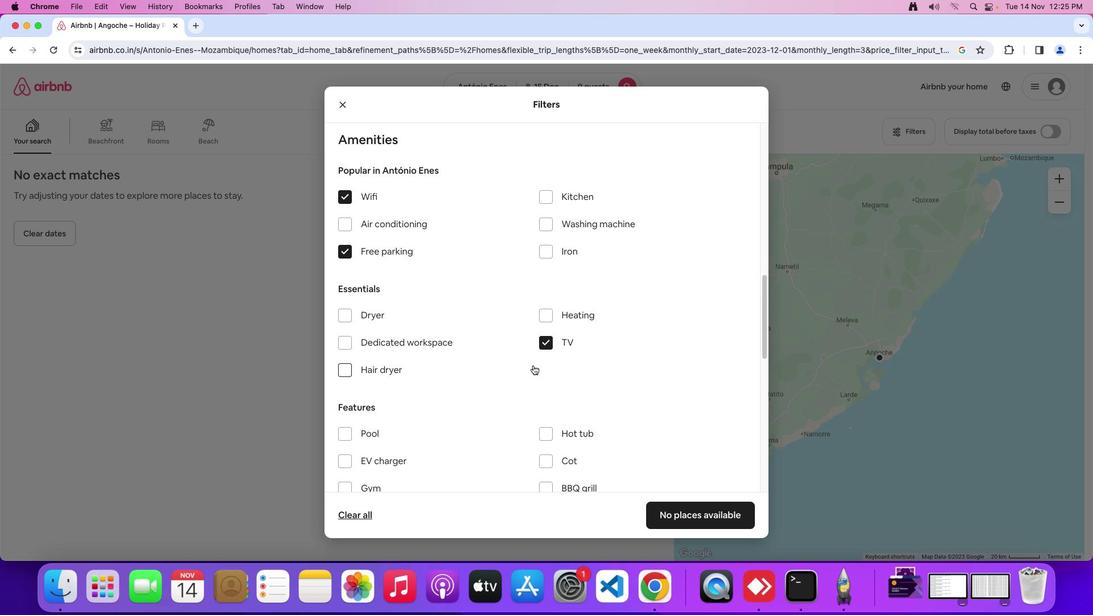 
Action: Mouse scrolled (537, 358) with delta (-14, 21)
Screenshot: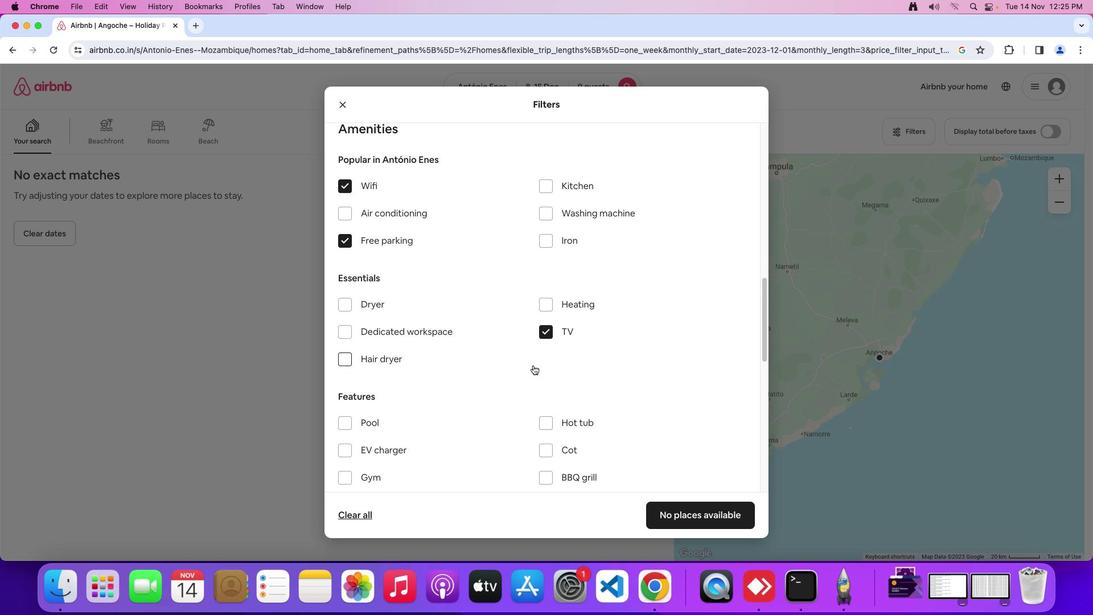 
Action: Mouse scrolled (537, 358) with delta (-14, 21)
Screenshot: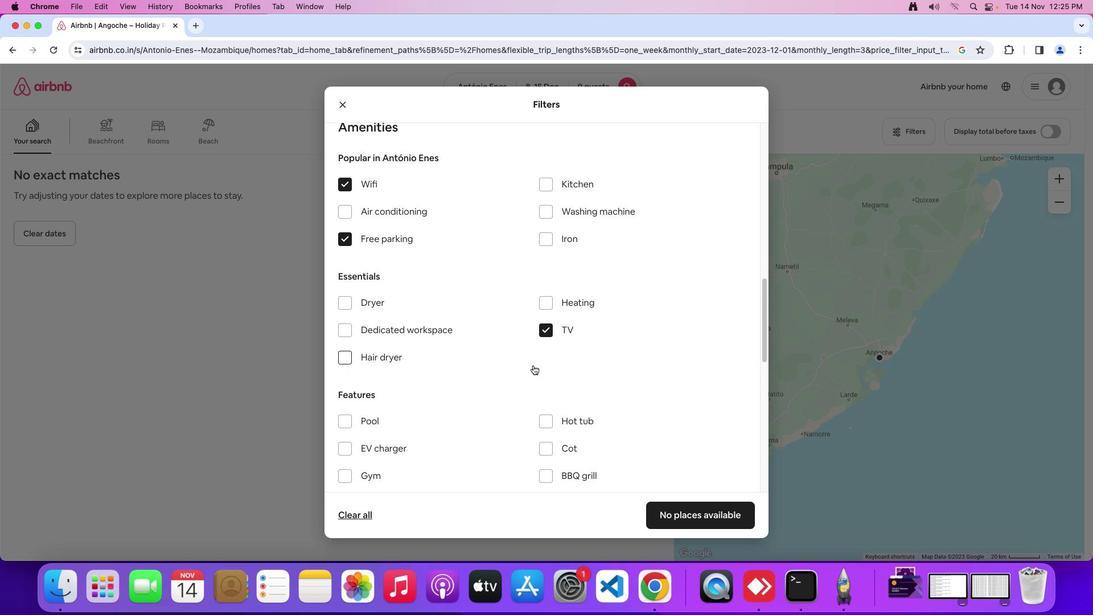 
Action: Mouse moved to (537, 358)
Screenshot: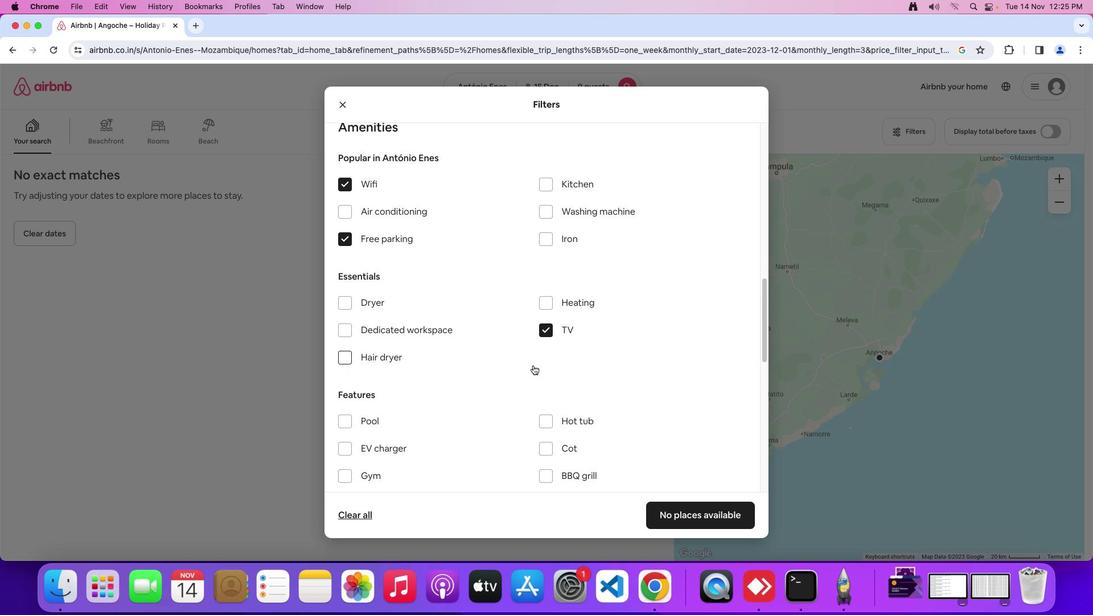 
Action: Mouse scrolled (537, 358) with delta (-14, 21)
Screenshot: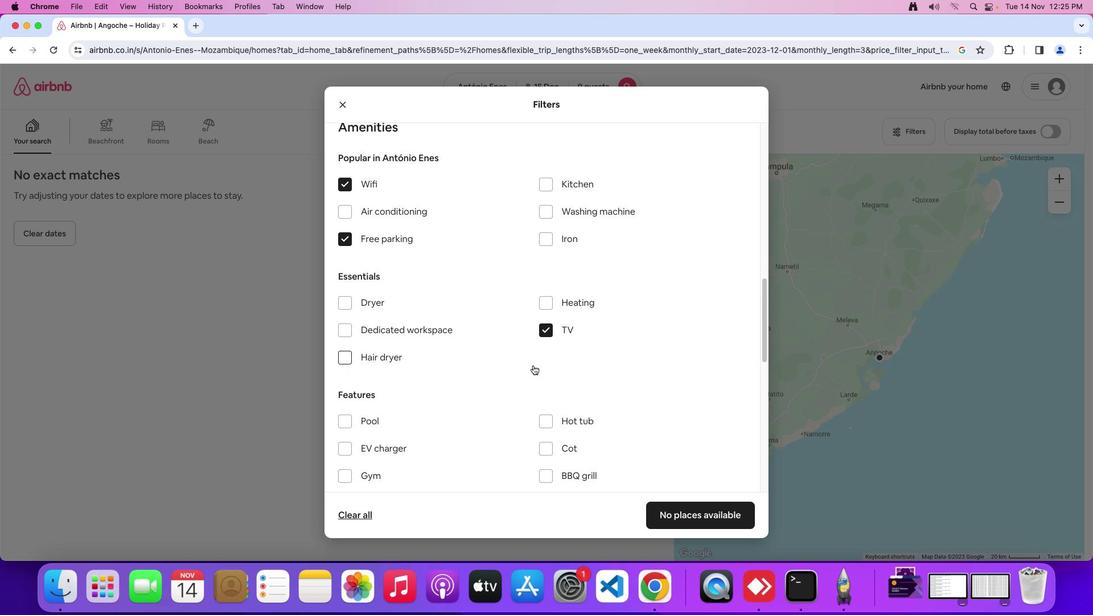 
Action: Mouse moved to (538, 358)
Screenshot: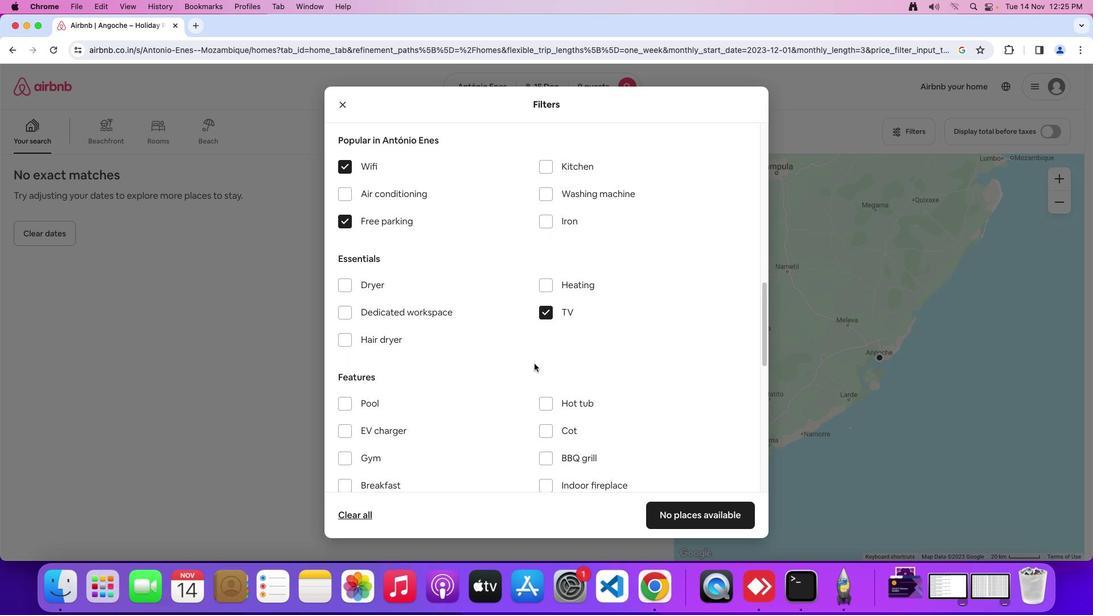 
Action: Mouse scrolled (538, 358) with delta (-14, 21)
Screenshot: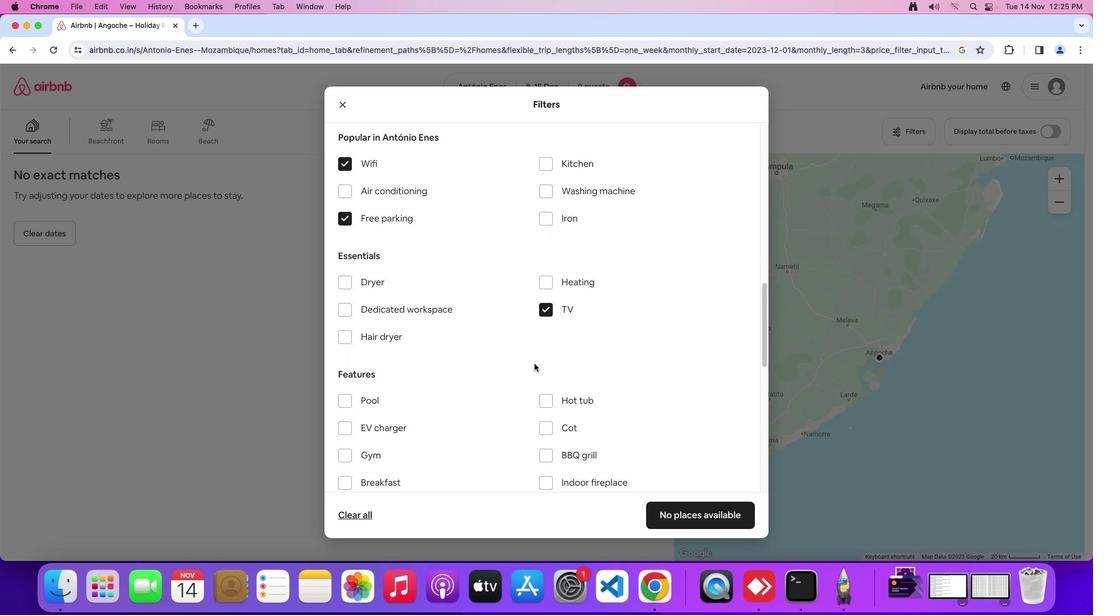 
Action: Mouse moved to (538, 357)
Screenshot: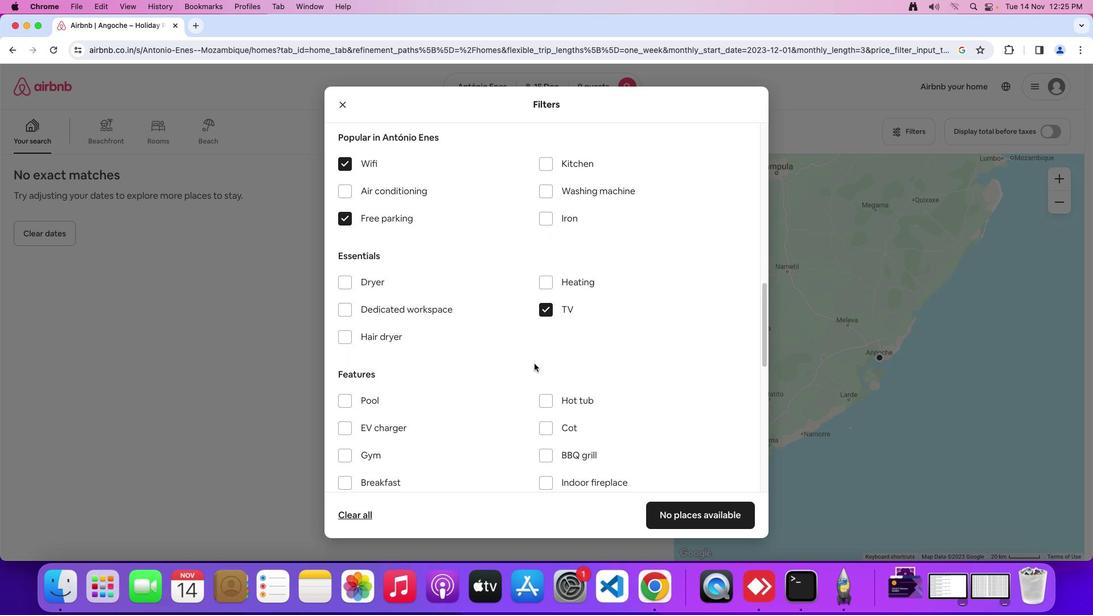 
Action: Mouse scrolled (538, 357) with delta (-14, 21)
Screenshot: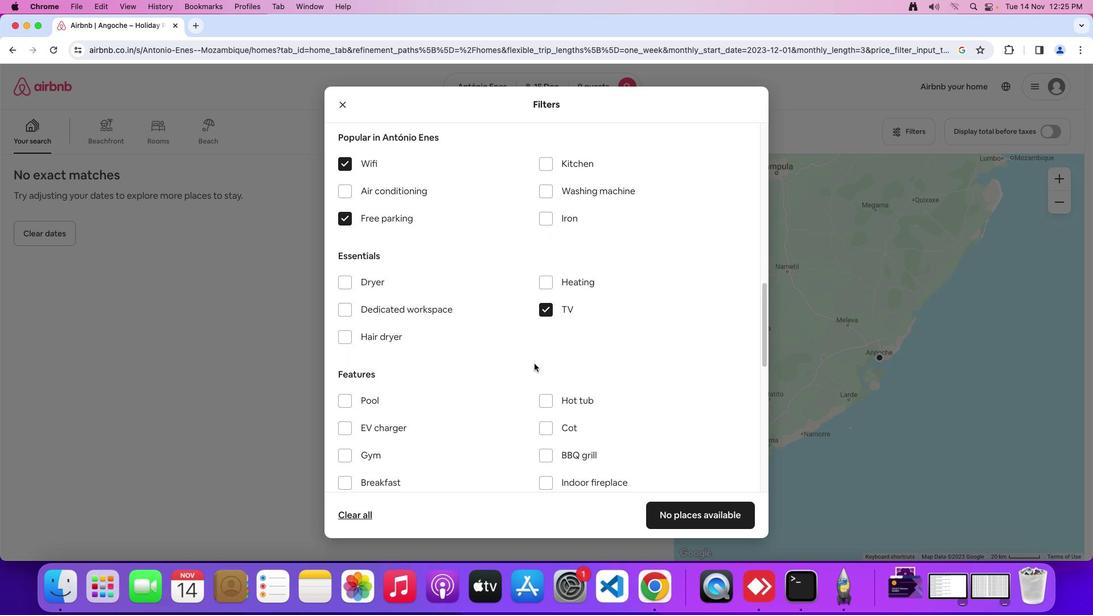 
Action: Mouse moved to (549, 341)
Screenshot: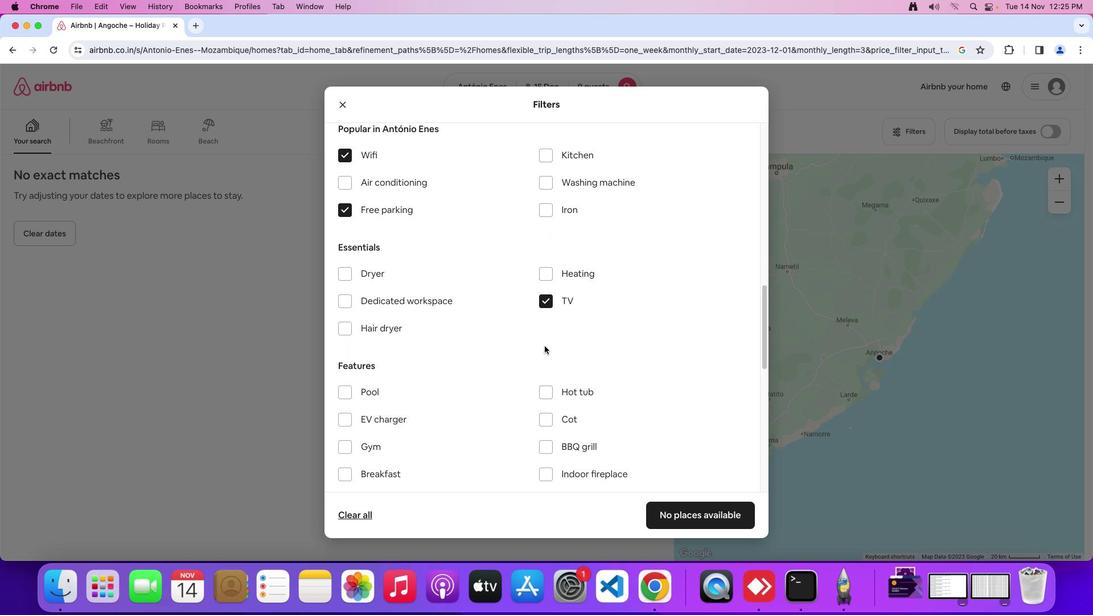 
Action: Mouse scrolled (549, 341) with delta (-14, 21)
Screenshot: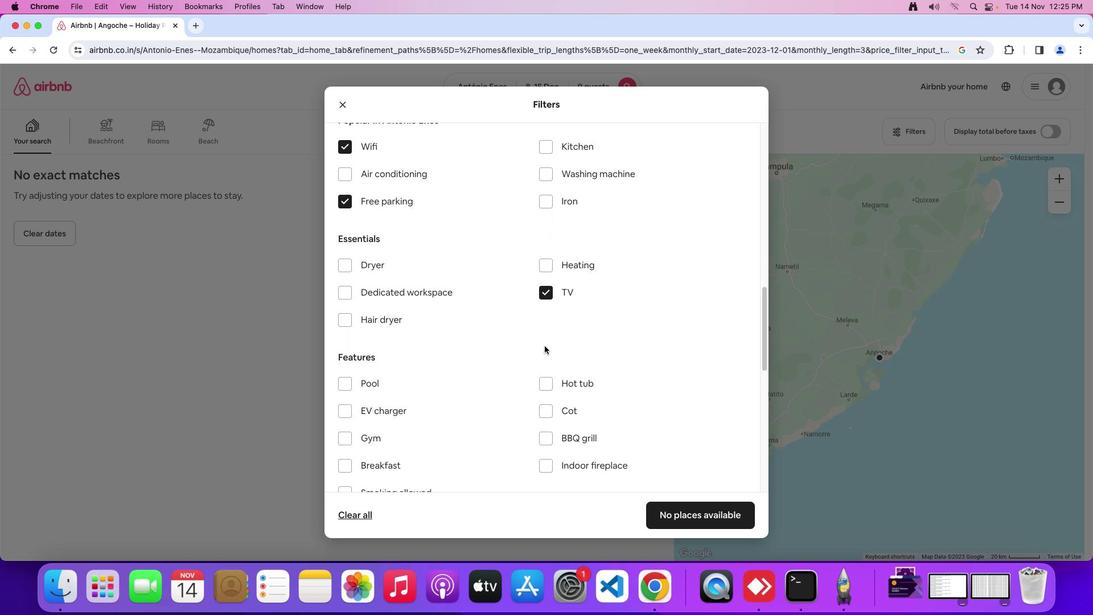 
Action: Mouse moved to (549, 341)
Screenshot: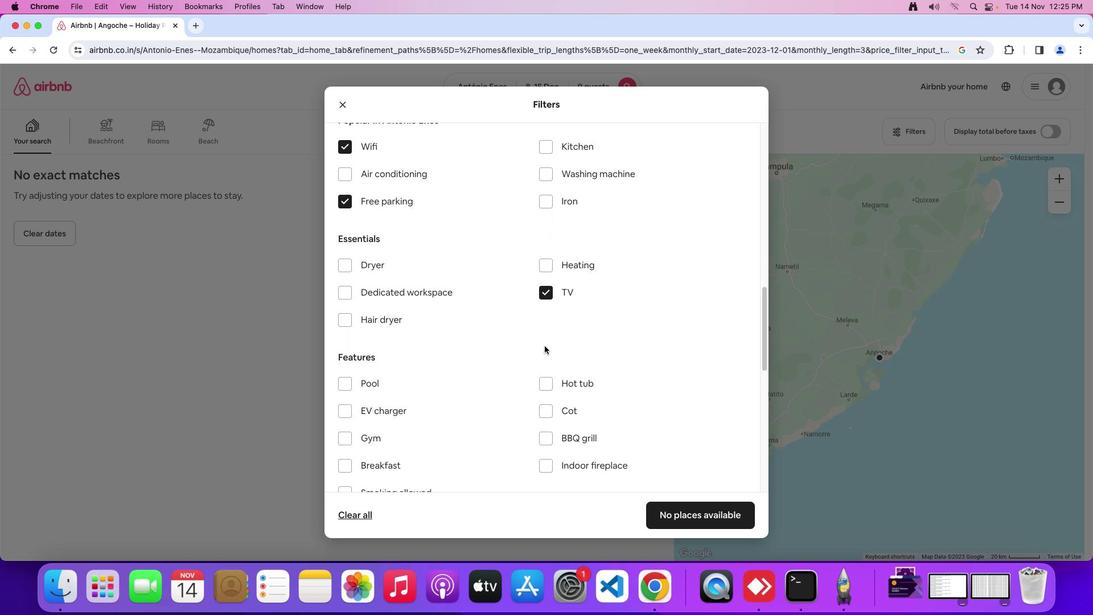 
Action: Mouse scrolled (549, 341) with delta (-14, 21)
Screenshot: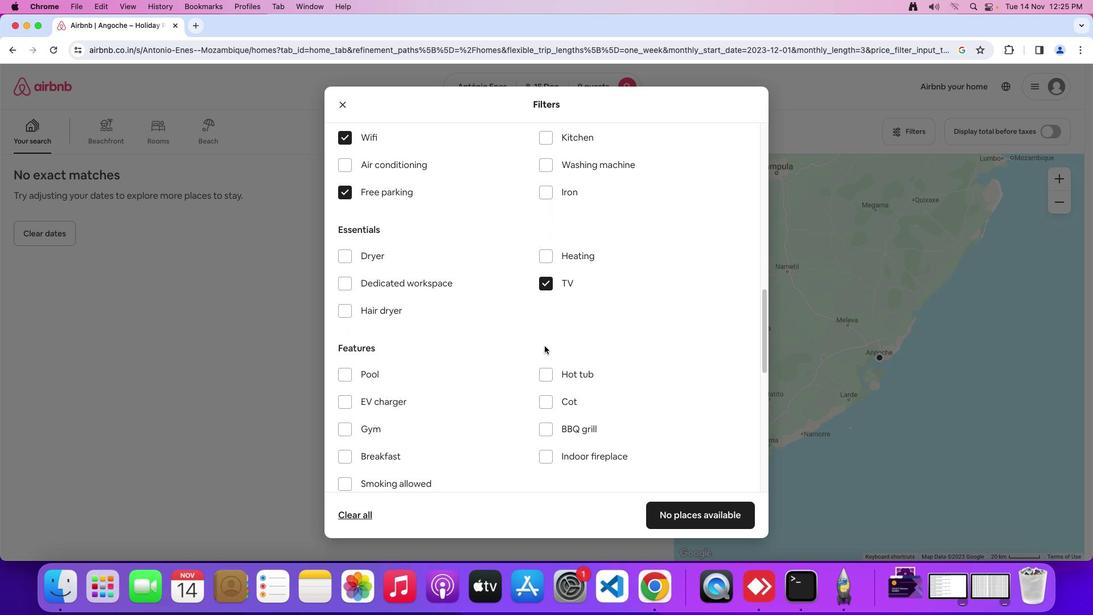 
Action: Mouse moved to (549, 341)
Screenshot: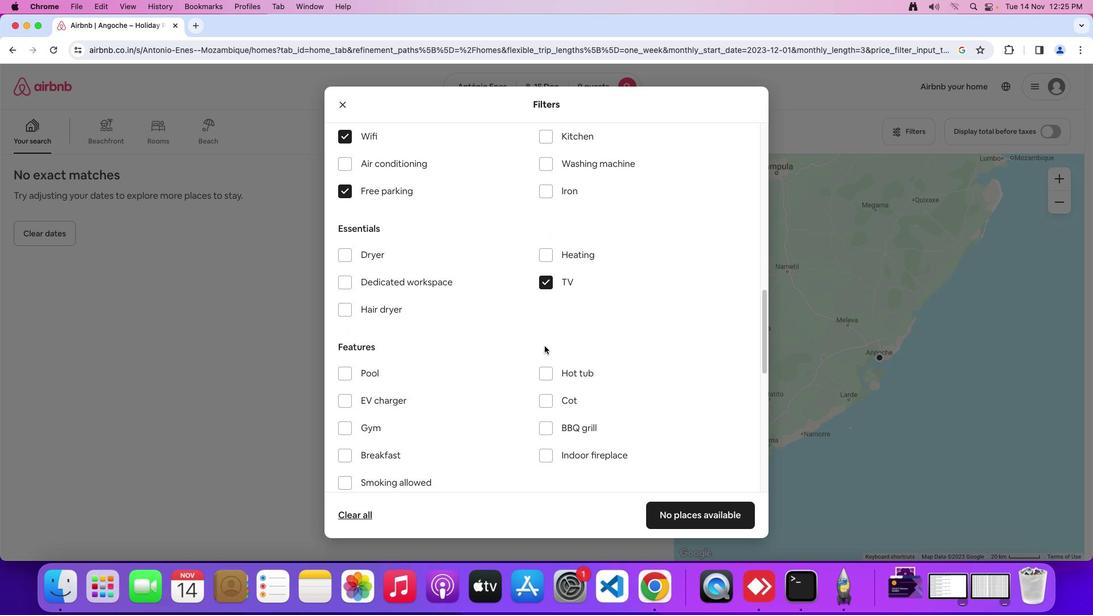
Action: Mouse scrolled (549, 341) with delta (-14, 21)
Screenshot: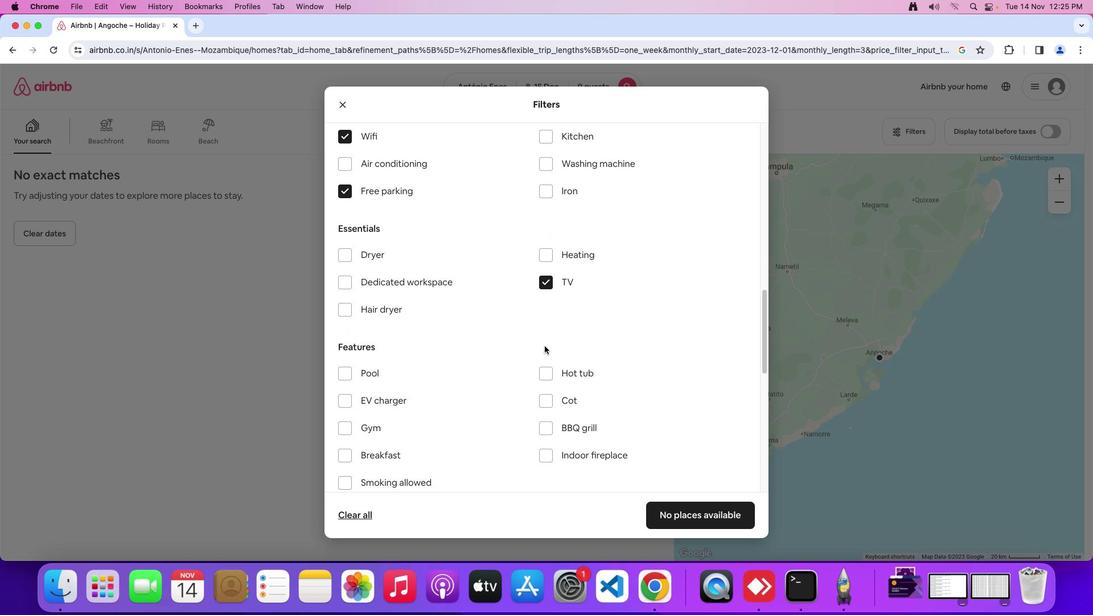 
Action: Mouse moved to (346, 415)
Screenshot: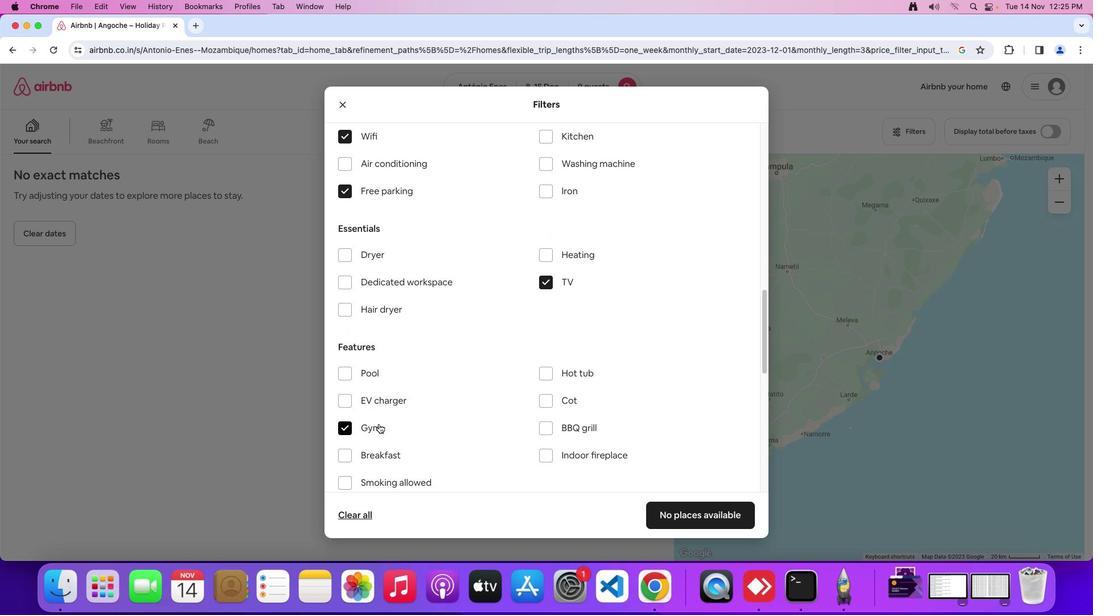 
Action: Mouse pressed left at (346, 415)
Screenshot: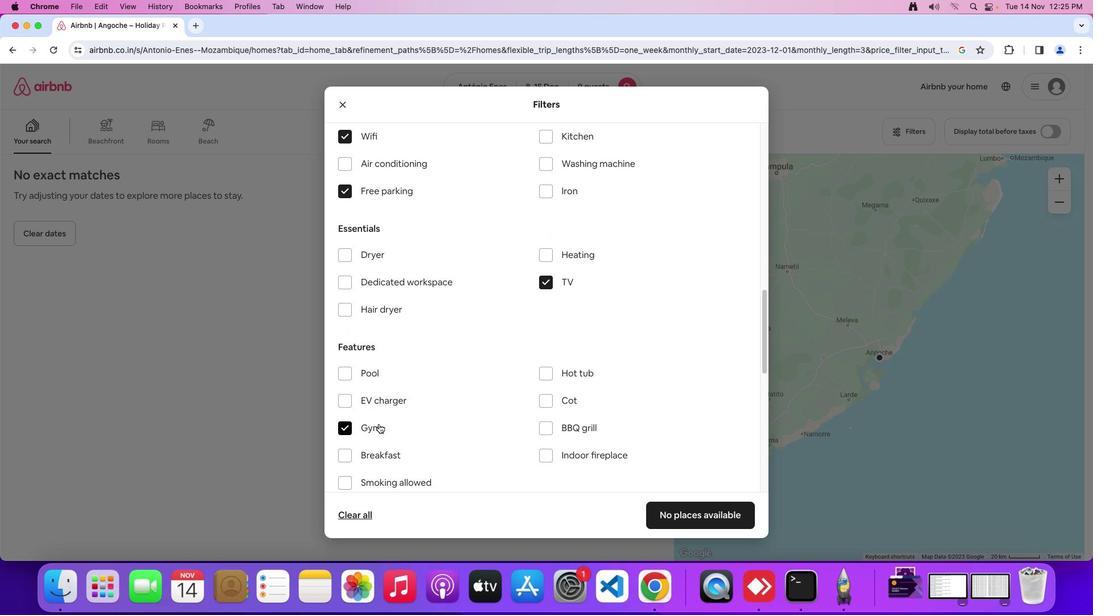 
Action: Mouse moved to (341, 438)
Screenshot: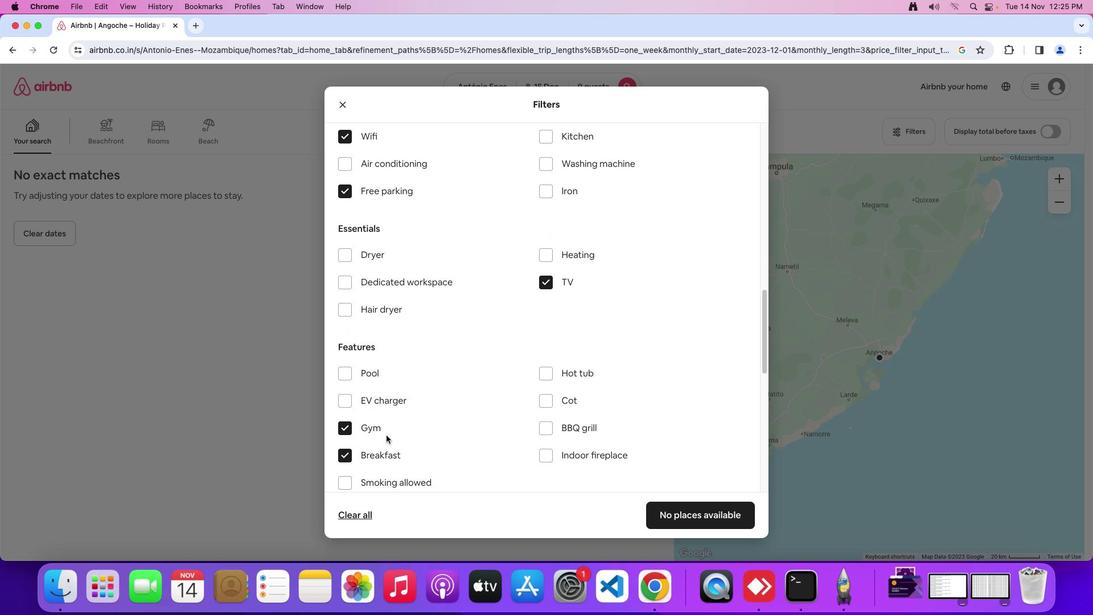 
Action: Mouse pressed left at (341, 438)
Screenshot: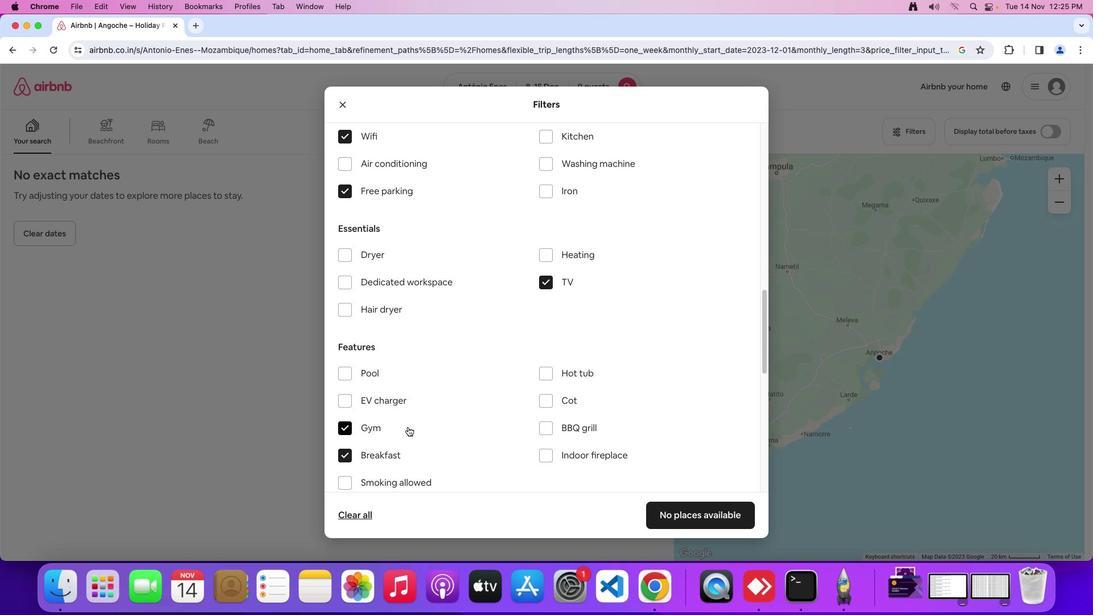 
Action: Mouse moved to (498, 375)
Screenshot: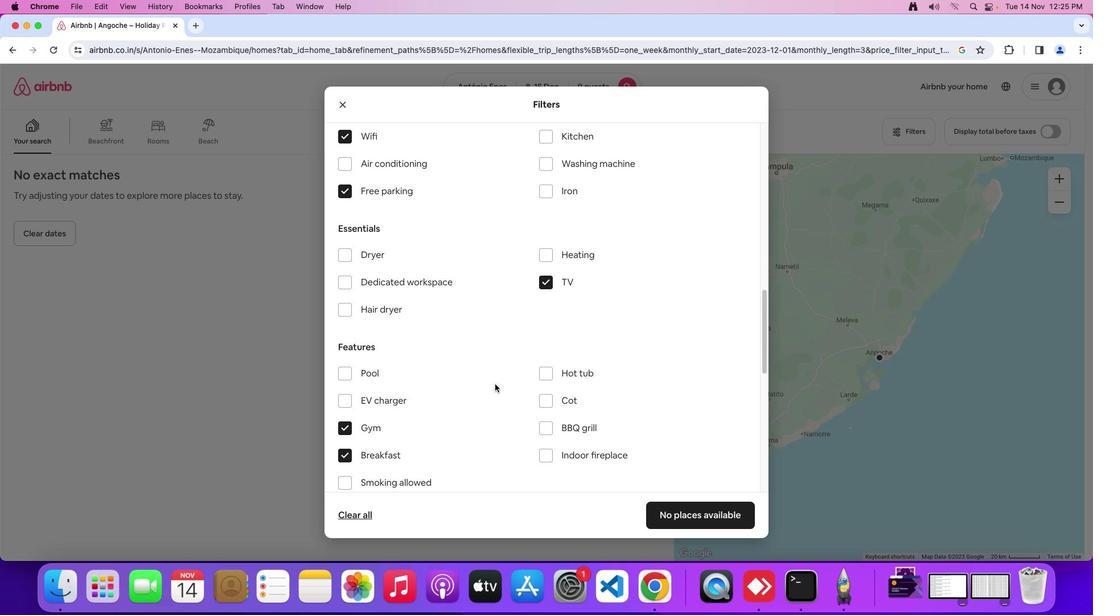 
Action: Mouse scrolled (498, 375) with delta (-14, 21)
Screenshot: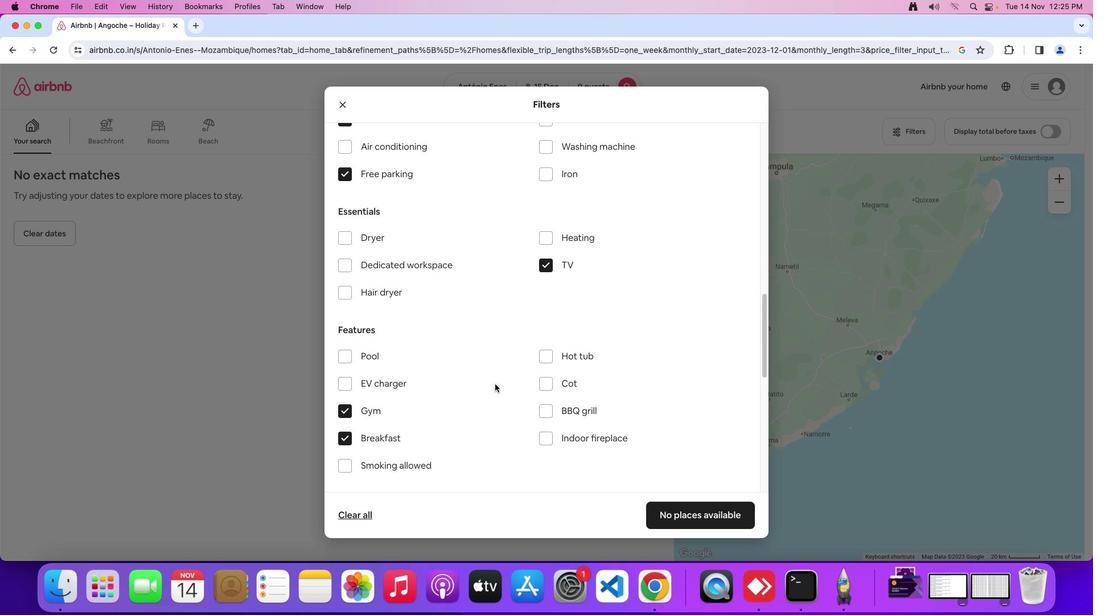 
Action: Mouse scrolled (498, 375) with delta (-14, 21)
Screenshot: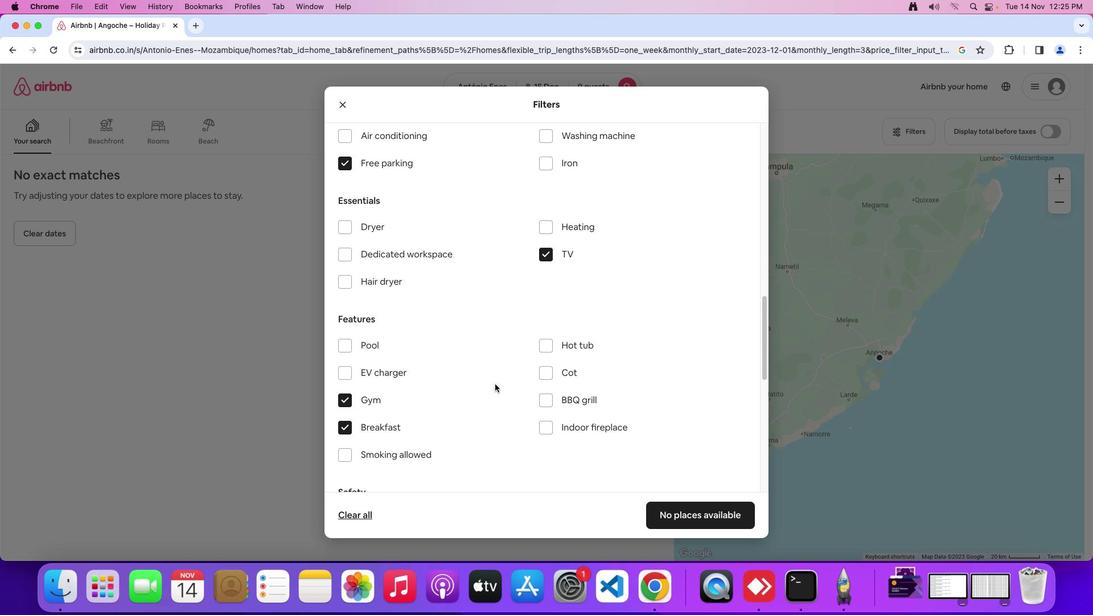 
Action: Mouse scrolled (498, 375) with delta (-14, 21)
Screenshot: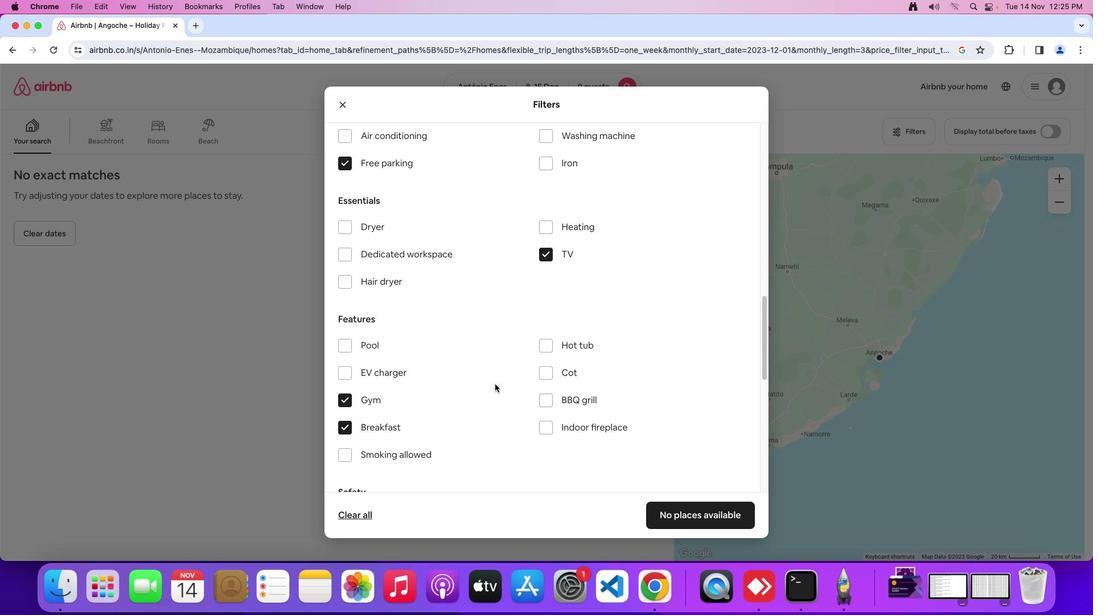 
Action: Mouse moved to (512, 369)
Screenshot: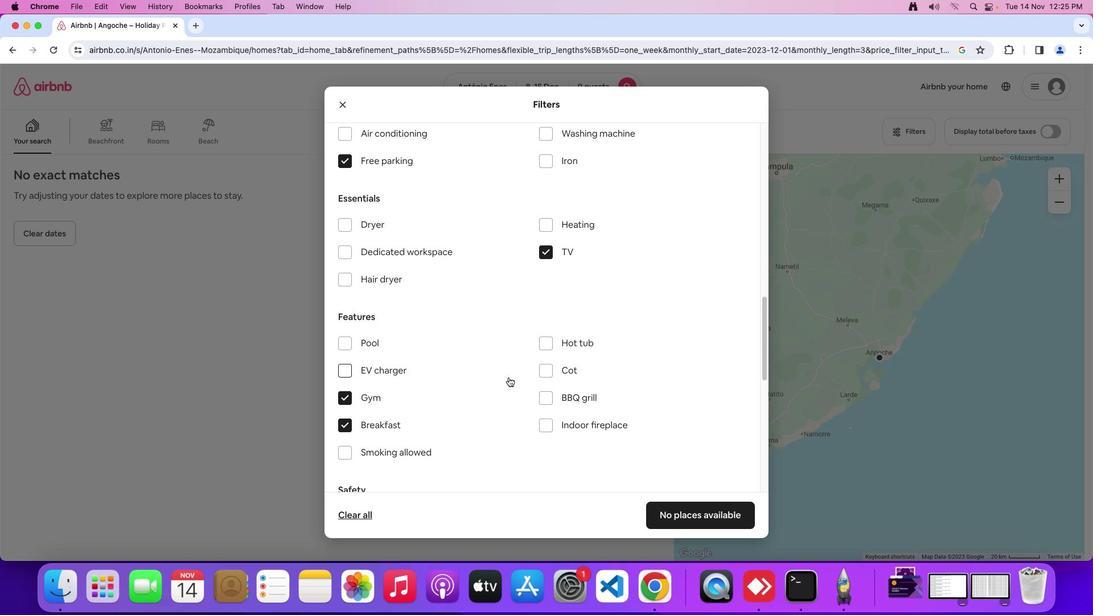 
Action: Mouse scrolled (512, 369) with delta (-14, 21)
Screenshot: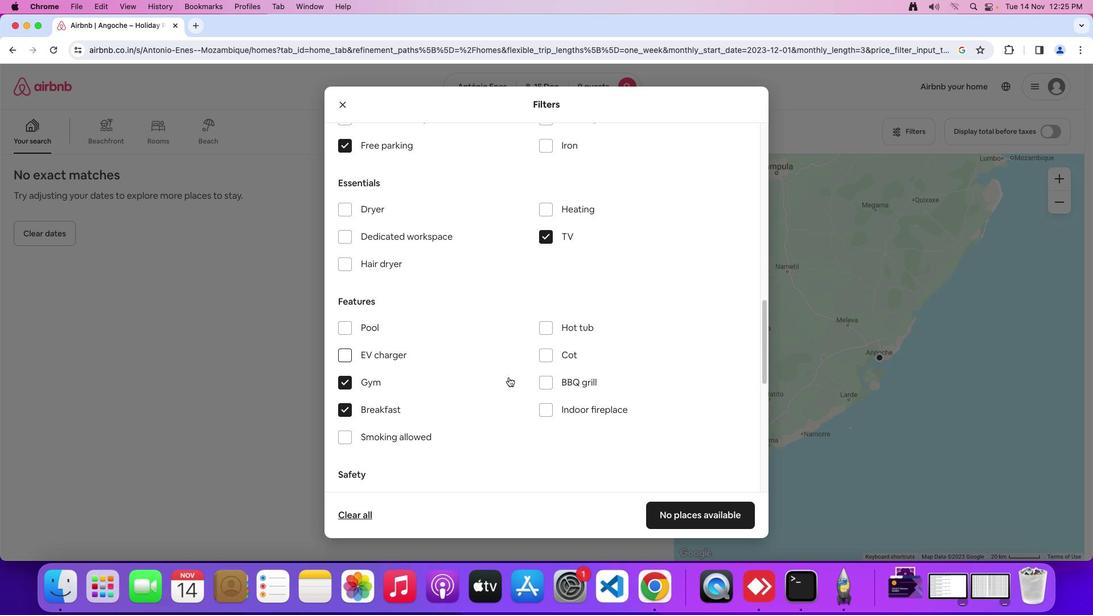 
Action: Mouse scrolled (512, 369) with delta (-14, 21)
Screenshot: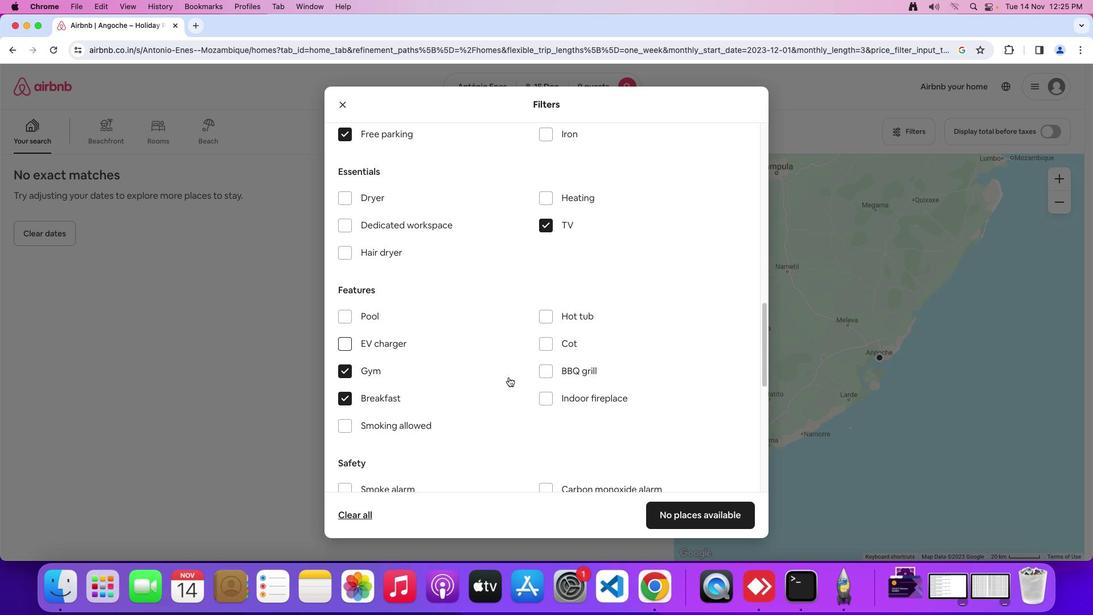 
Action: Mouse scrolled (512, 369) with delta (-14, 21)
Screenshot: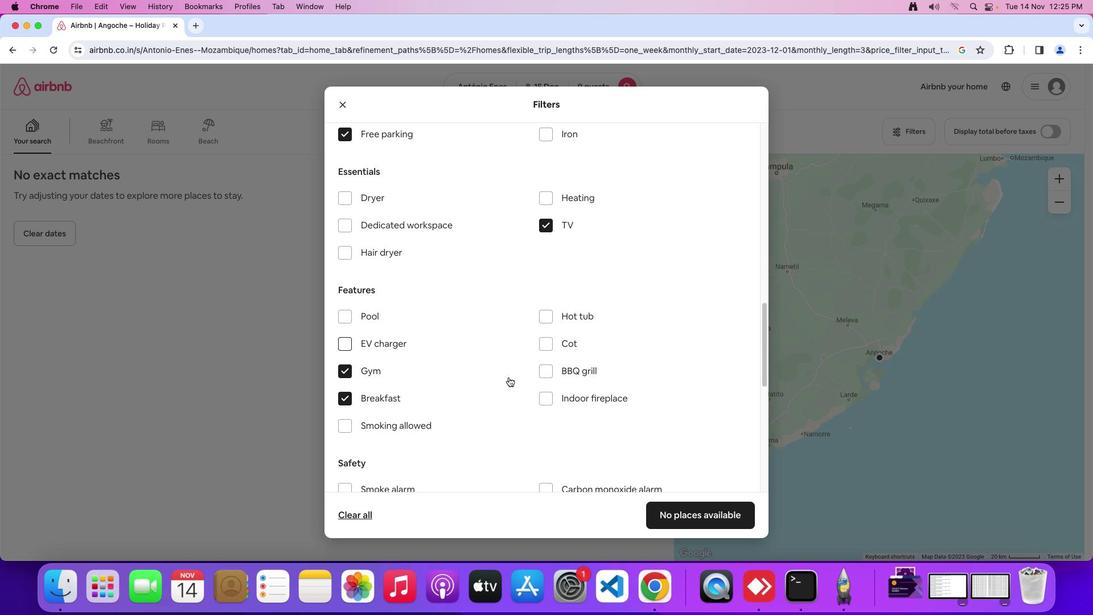 
Action: Mouse moved to (506, 380)
Screenshot: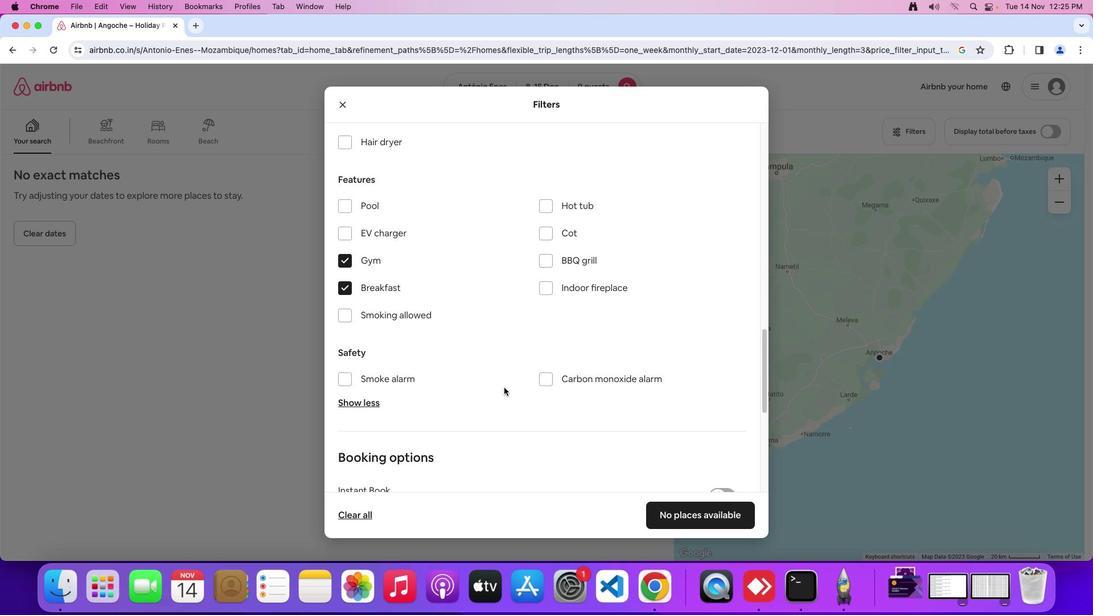 
Action: Mouse scrolled (506, 380) with delta (-14, 21)
Screenshot: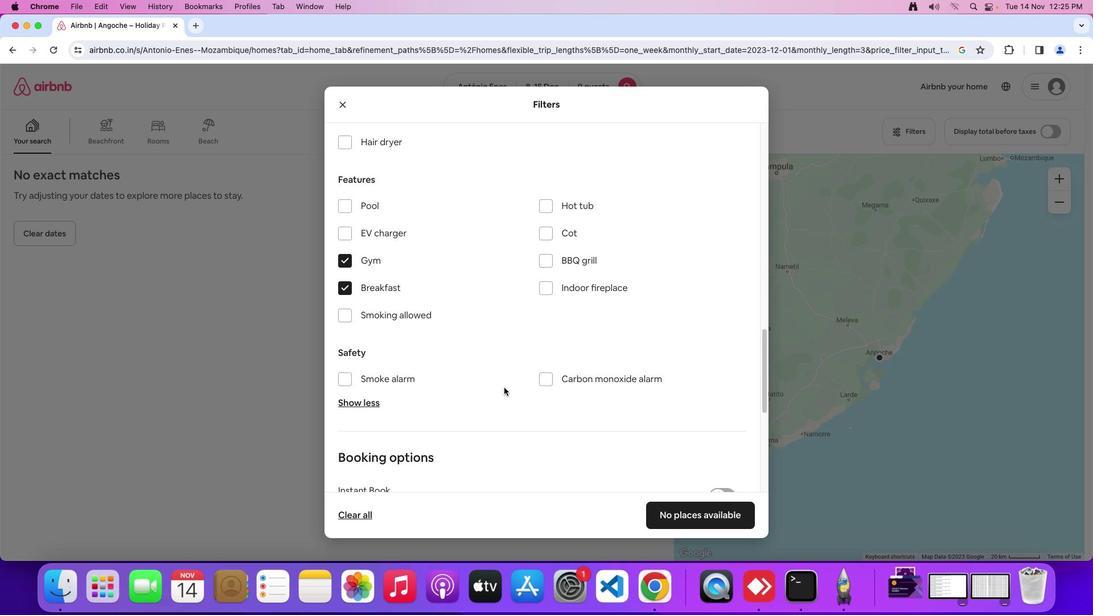 
Action: Mouse scrolled (506, 380) with delta (-14, 21)
Screenshot: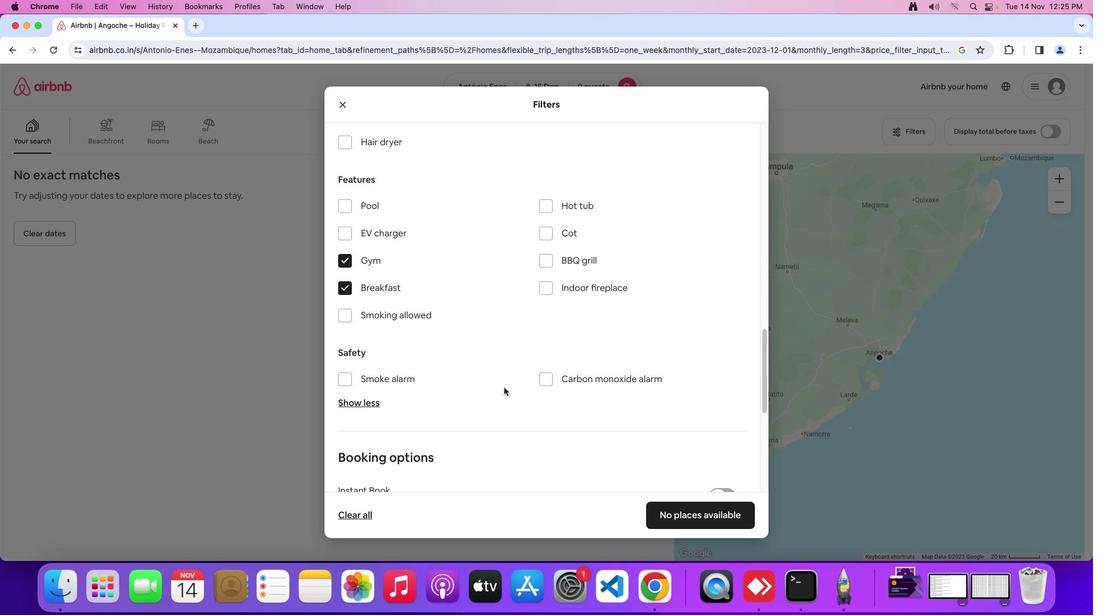 
Action: Mouse moved to (506, 380)
Screenshot: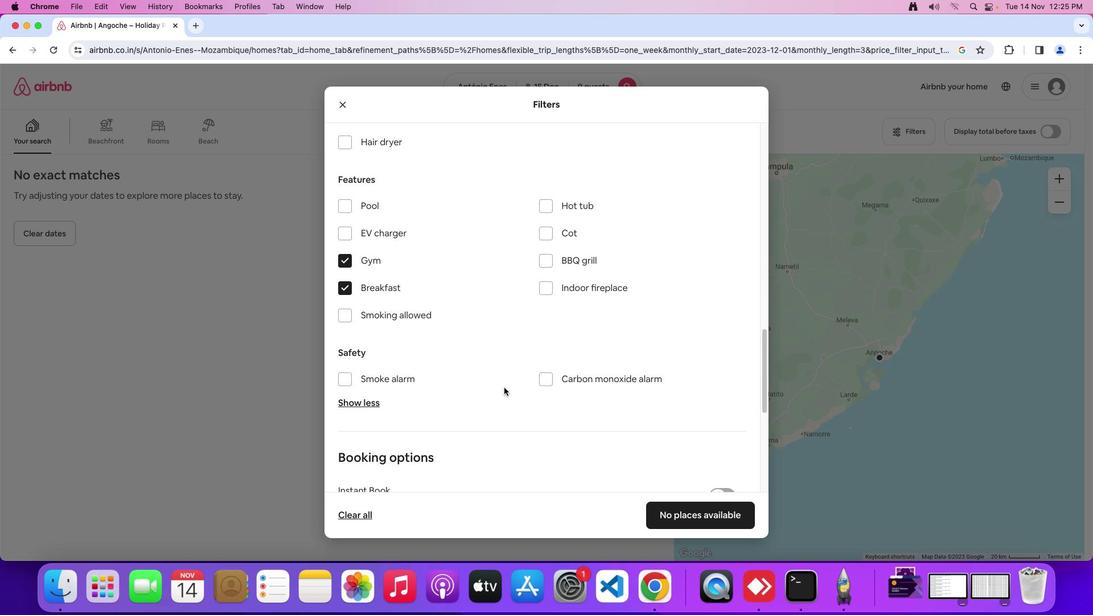
Action: Mouse scrolled (506, 380) with delta (-14, 20)
Screenshot: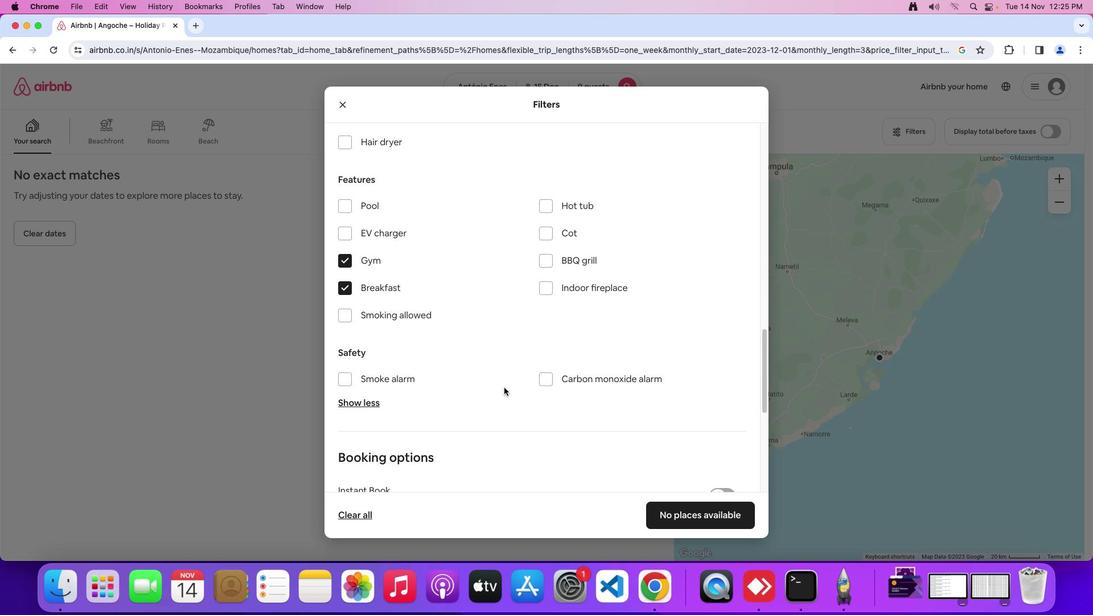 
Action: Mouse moved to (509, 378)
Screenshot: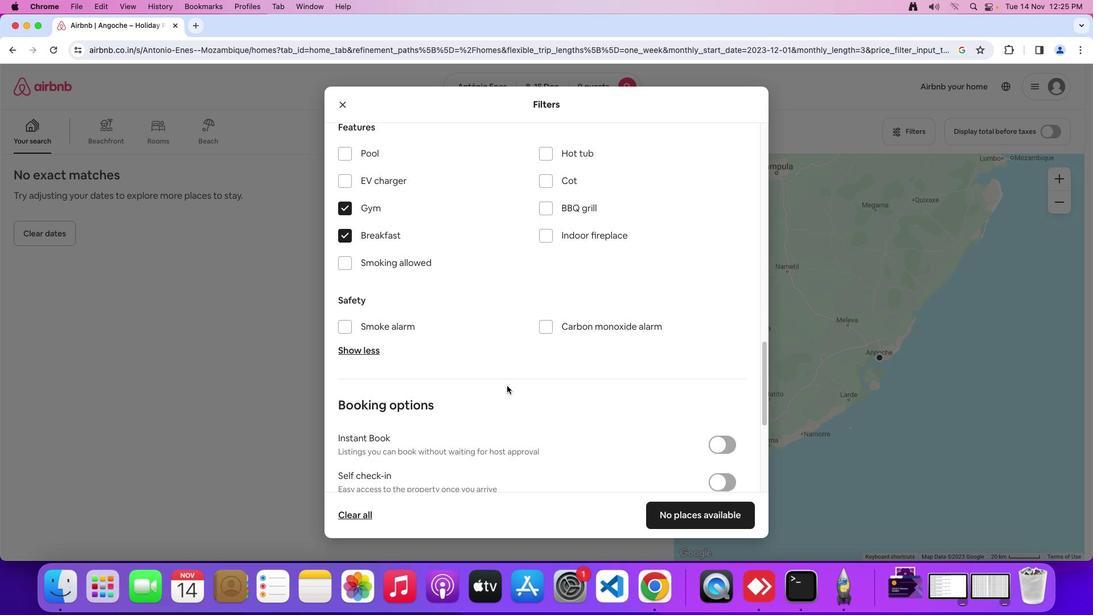 
Action: Mouse scrolled (509, 378) with delta (-14, 21)
Screenshot: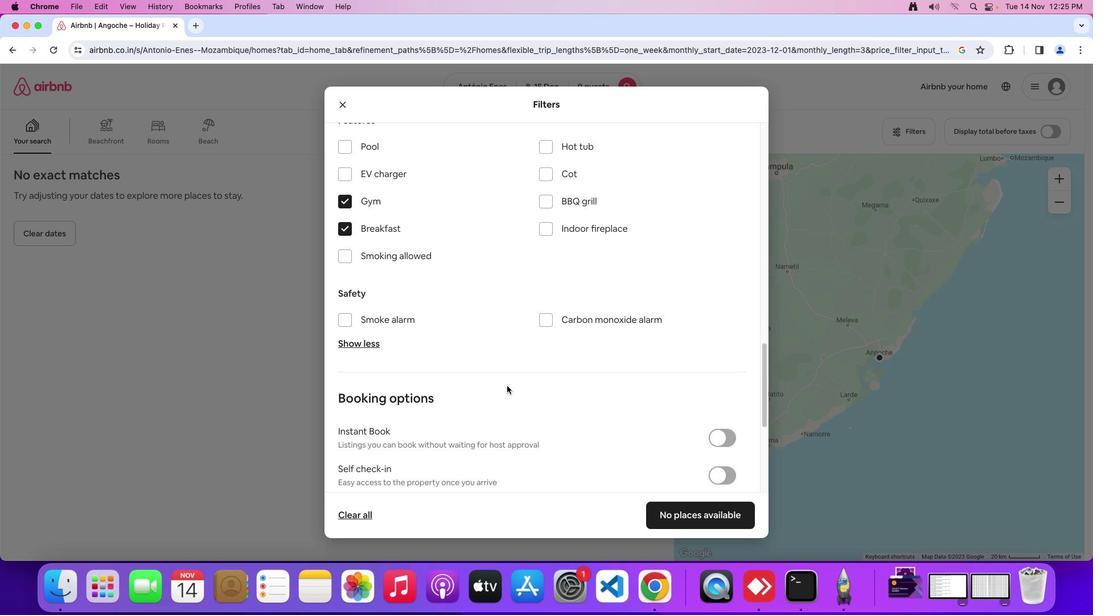 
Action: Mouse moved to (509, 378)
Screenshot: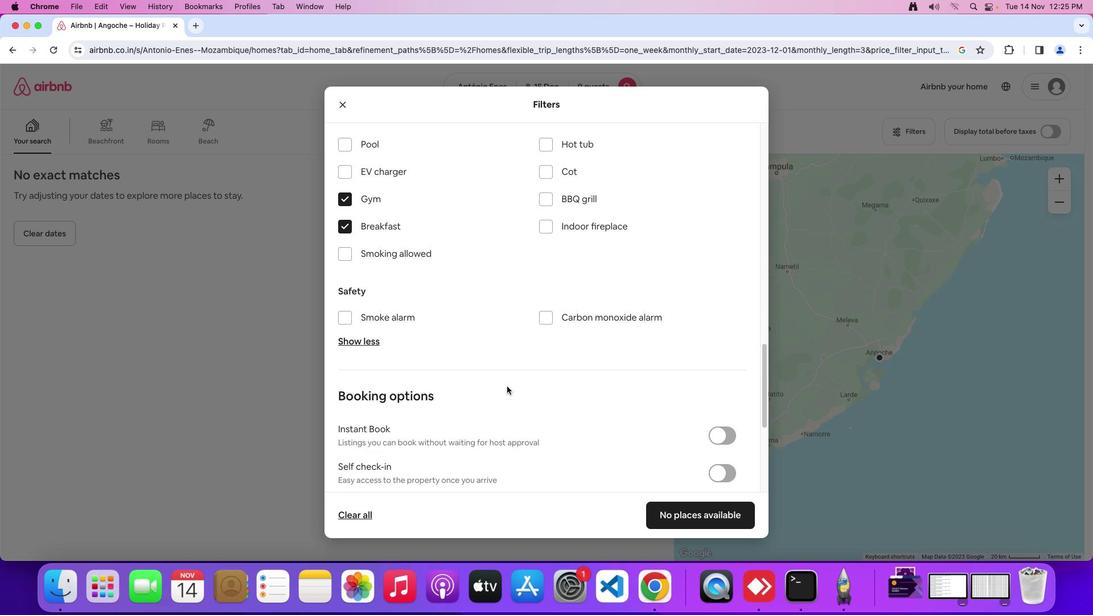 
Action: Mouse scrolled (509, 378) with delta (-14, 21)
Screenshot: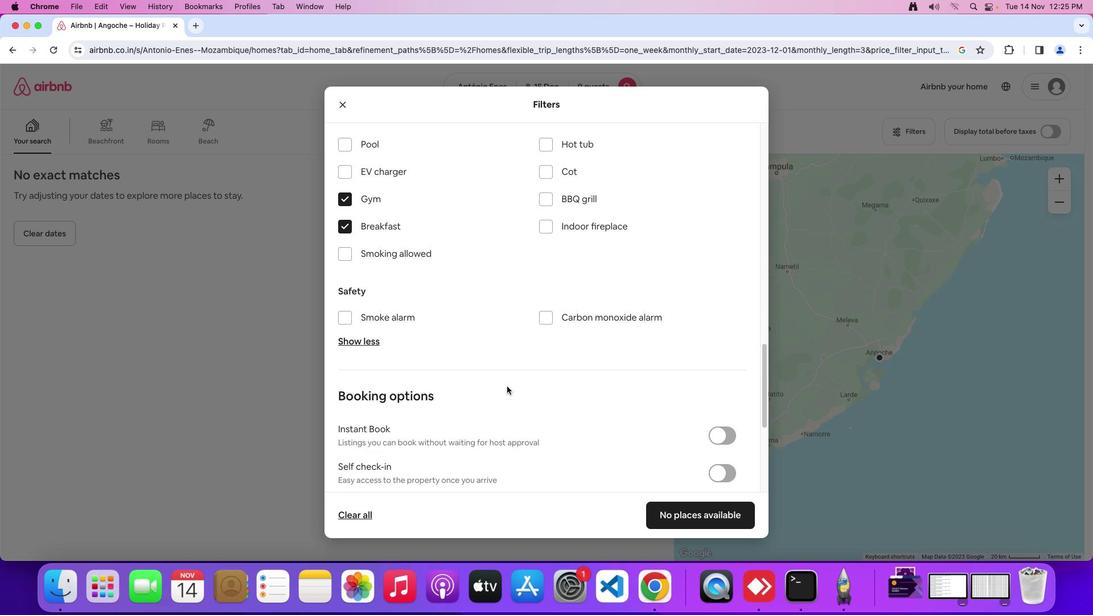 
Action: Mouse moved to (510, 378)
Screenshot: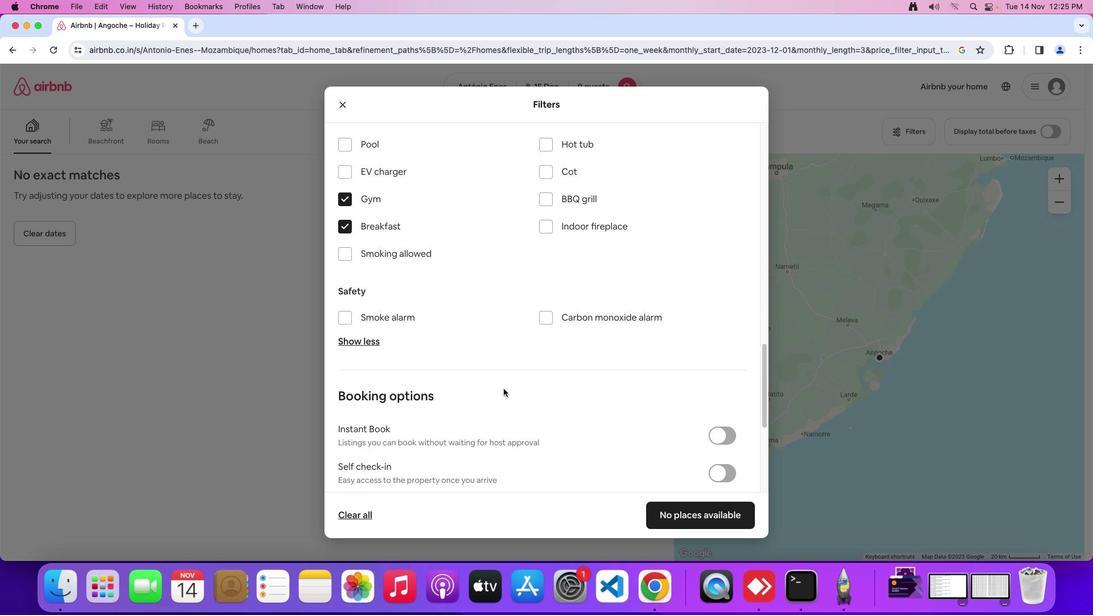 
Action: Mouse scrolled (510, 378) with delta (-14, 21)
Screenshot: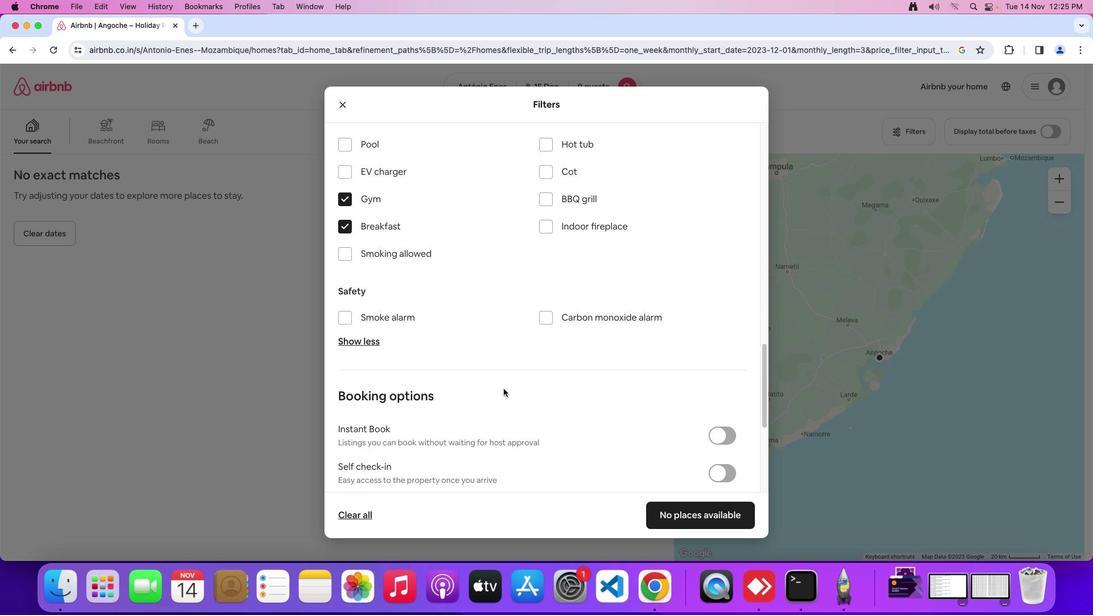 
Action: Mouse moved to (608, 383)
Screenshot: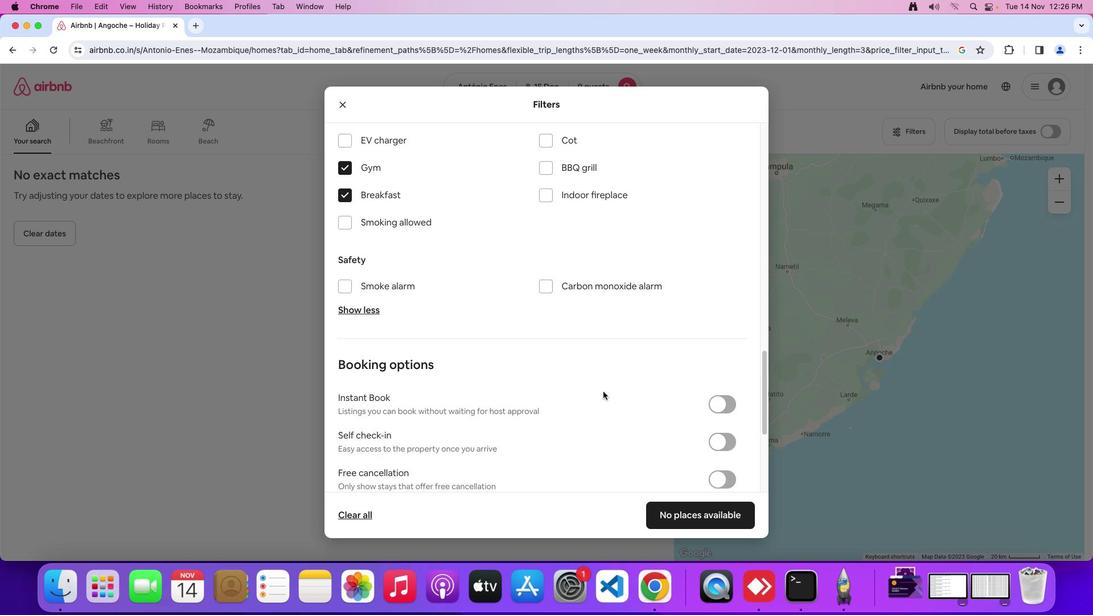 
Action: Mouse scrolled (608, 383) with delta (-14, 21)
Screenshot: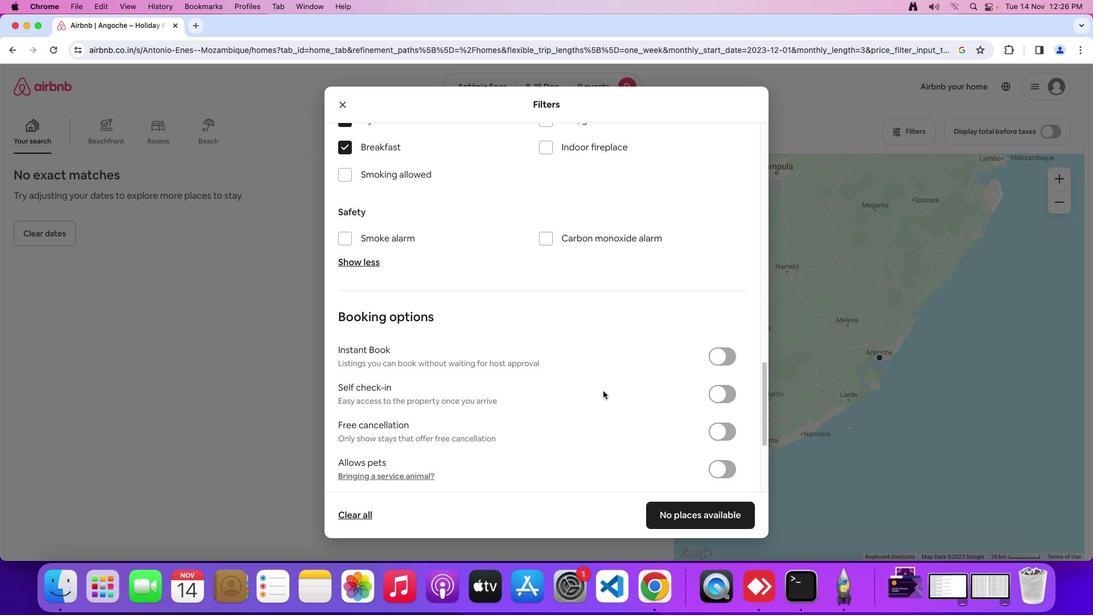 
Action: Mouse moved to (608, 382)
Screenshot: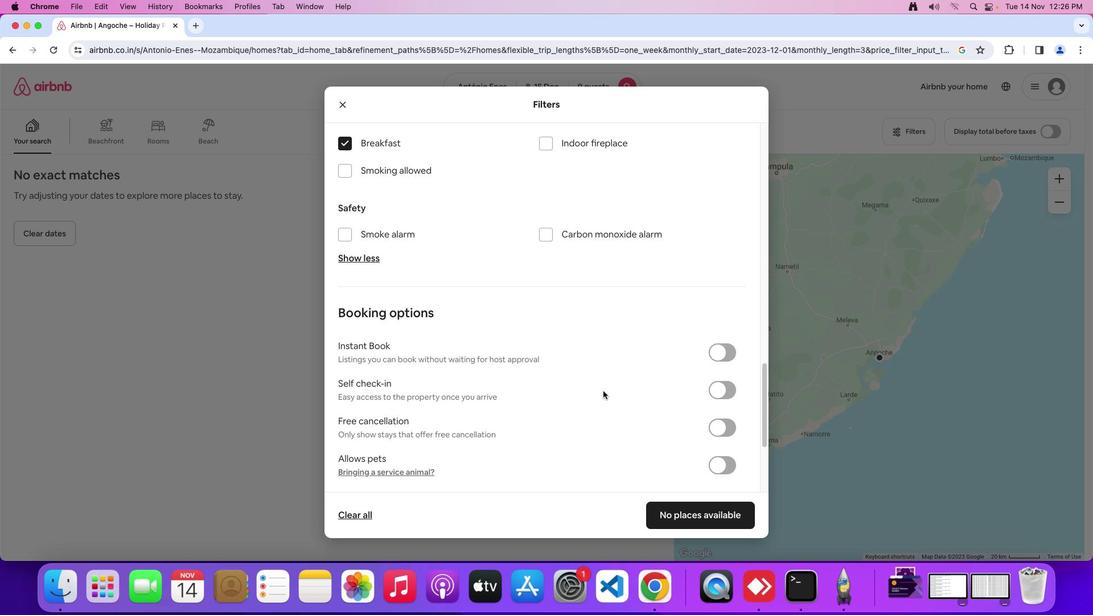 
Action: Mouse scrolled (608, 382) with delta (-14, 21)
Screenshot: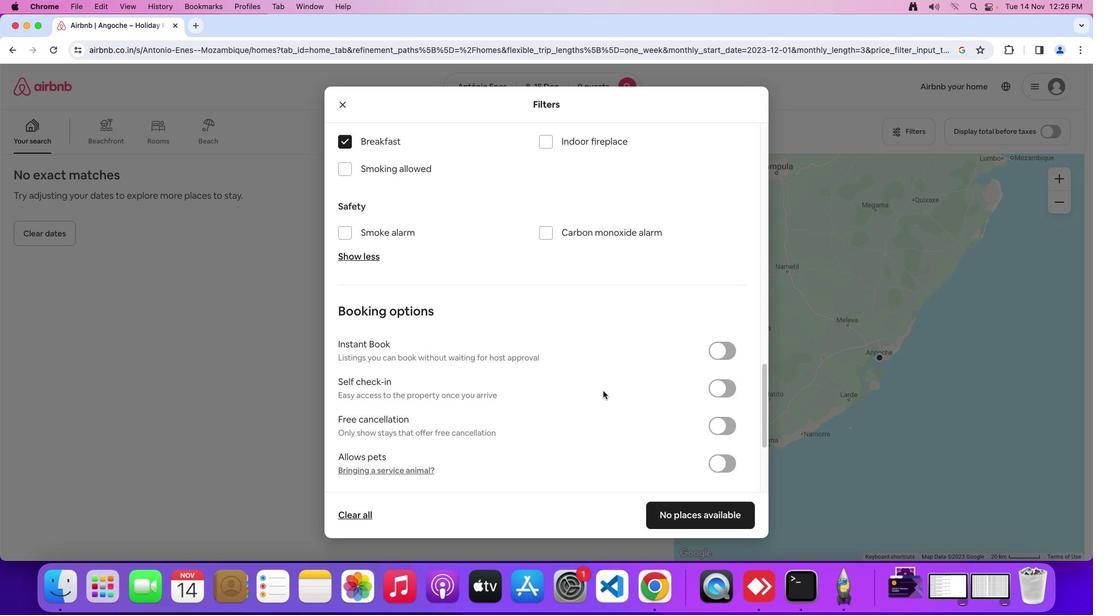 
Action: Mouse moved to (608, 382)
Screenshot: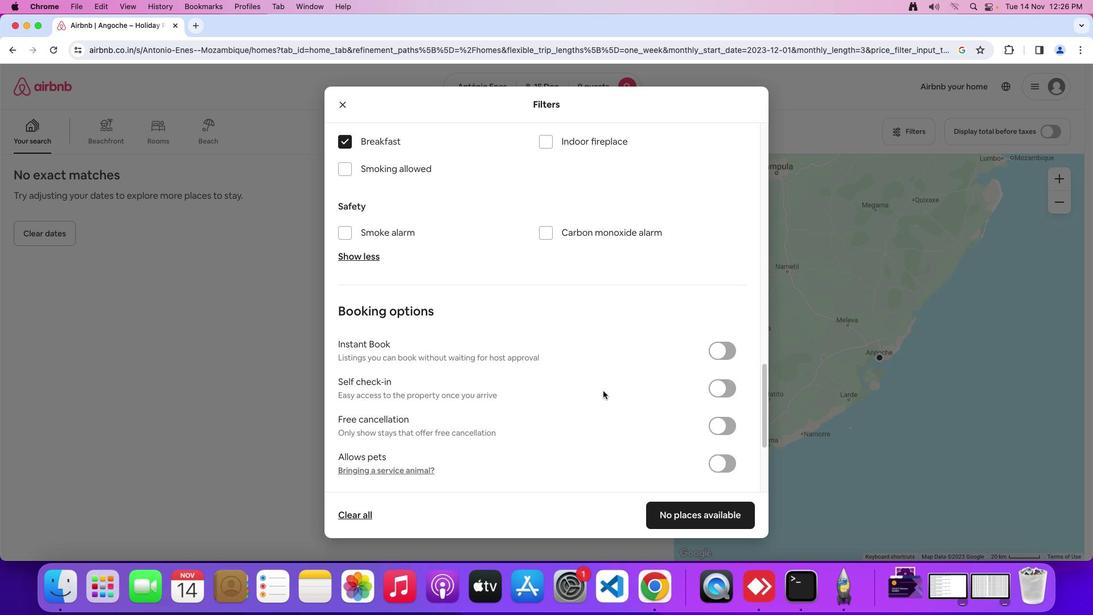 
Action: Mouse scrolled (608, 382) with delta (-14, 21)
Screenshot: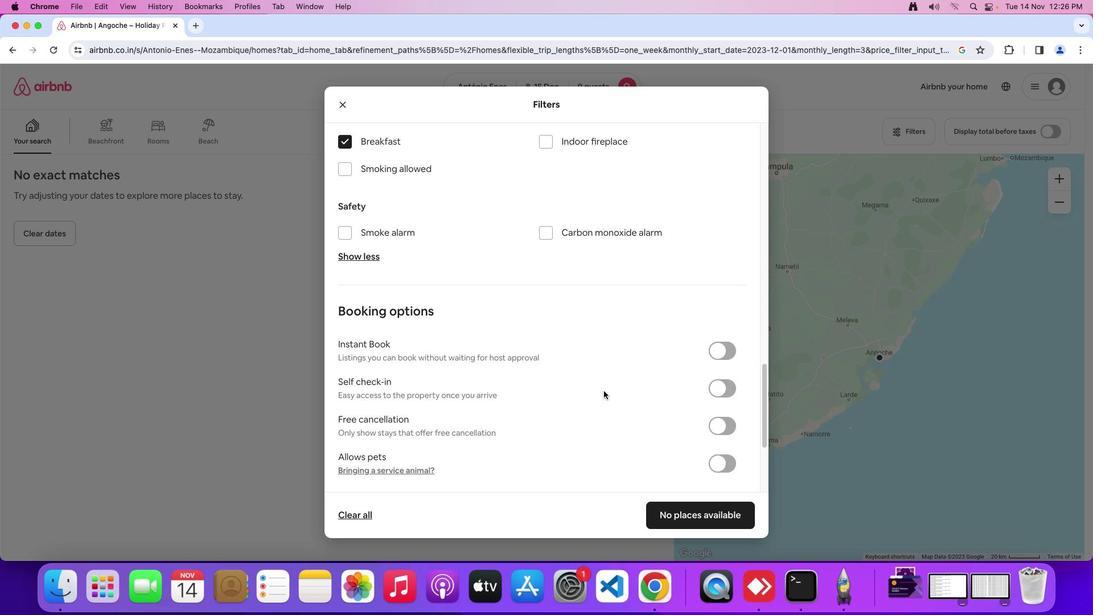 
Action: Mouse moved to (610, 382)
Screenshot: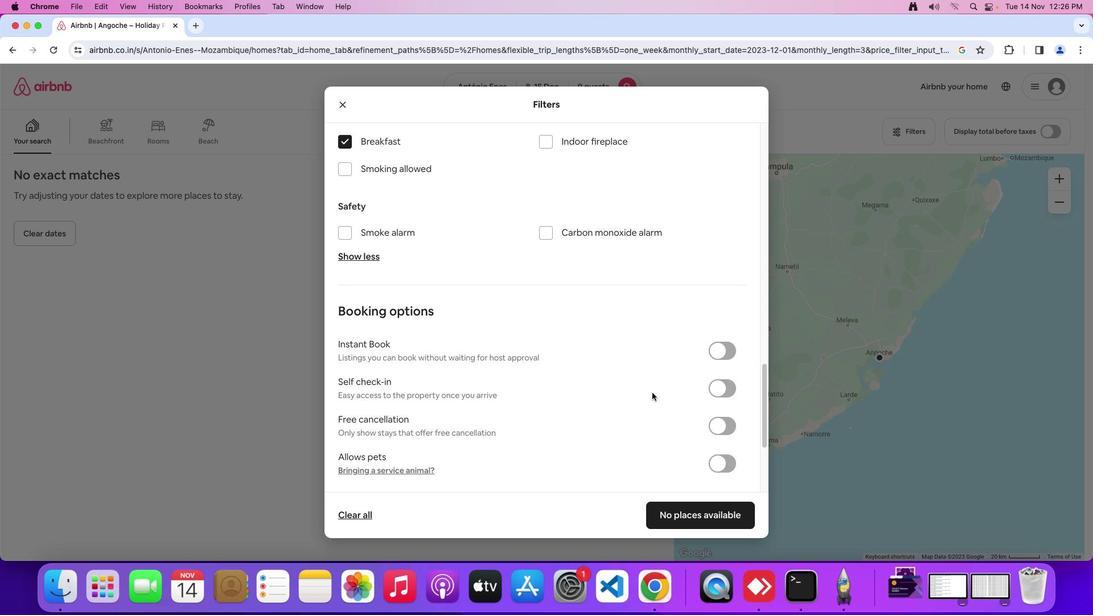 
Action: Mouse scrolled (610, 382) with delta (-14, 21)
Screenshot: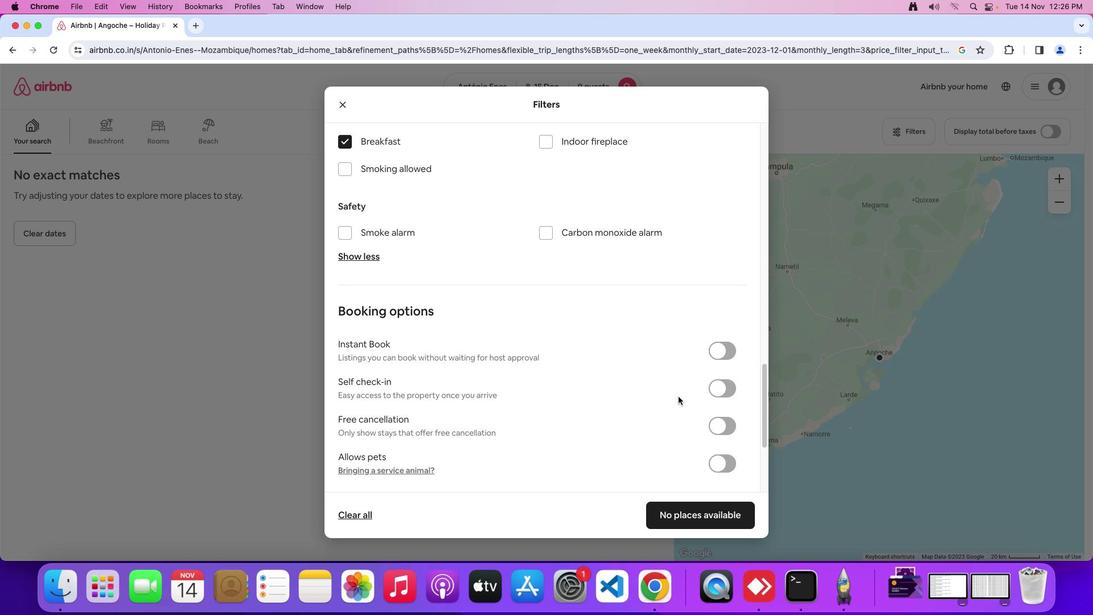 
Action: Mouse moved to (739, 377)
Screenshot: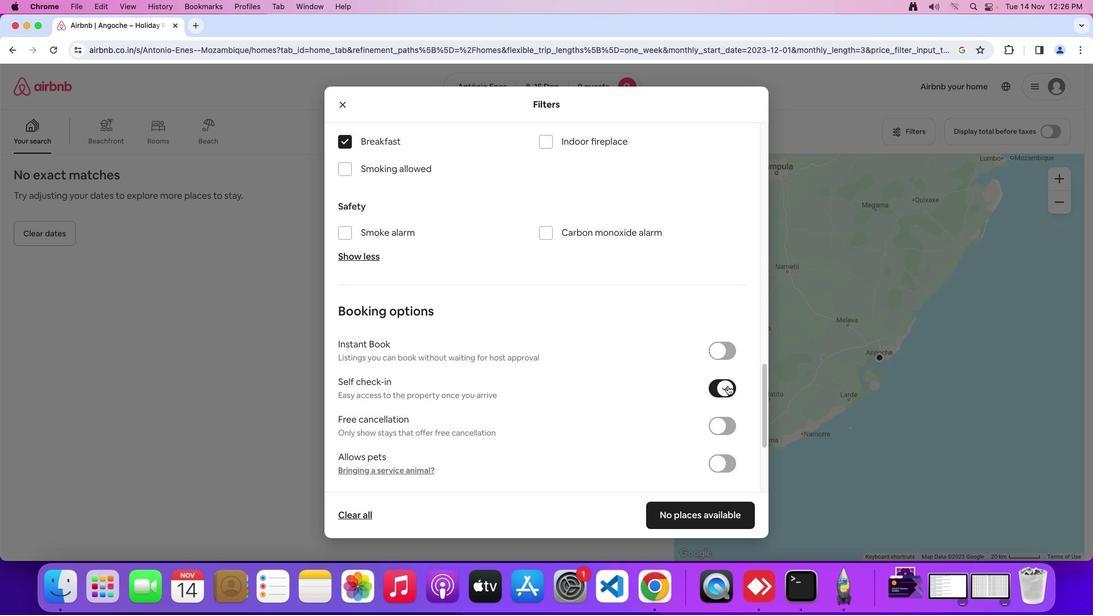
Action: Mouse pressed left at (739, 377)
Screenshot: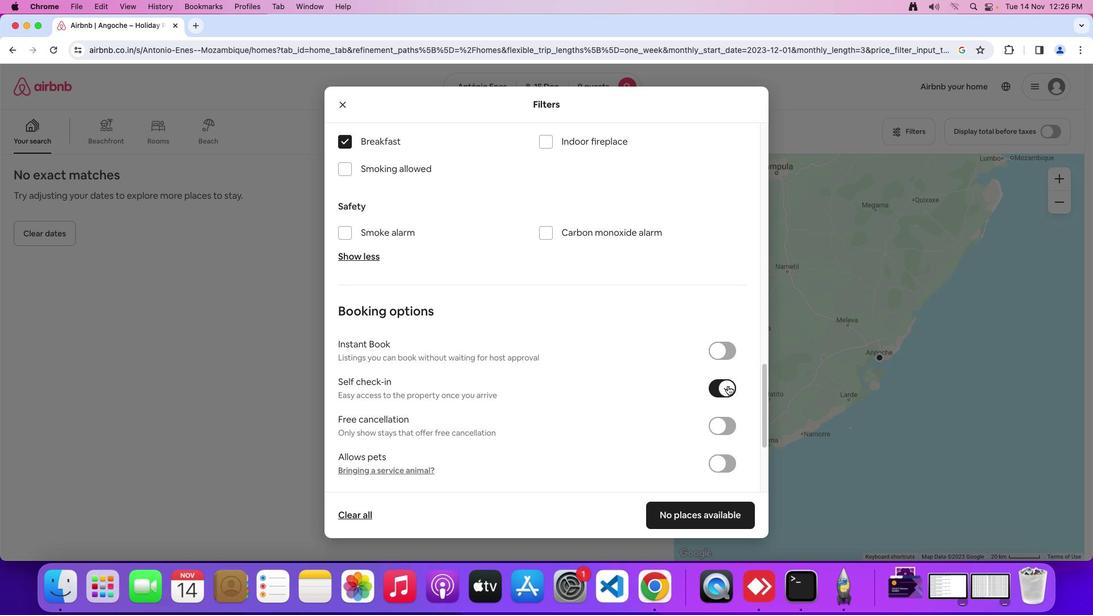 
Action: Mouse moved to (698, 494)
Screenshot: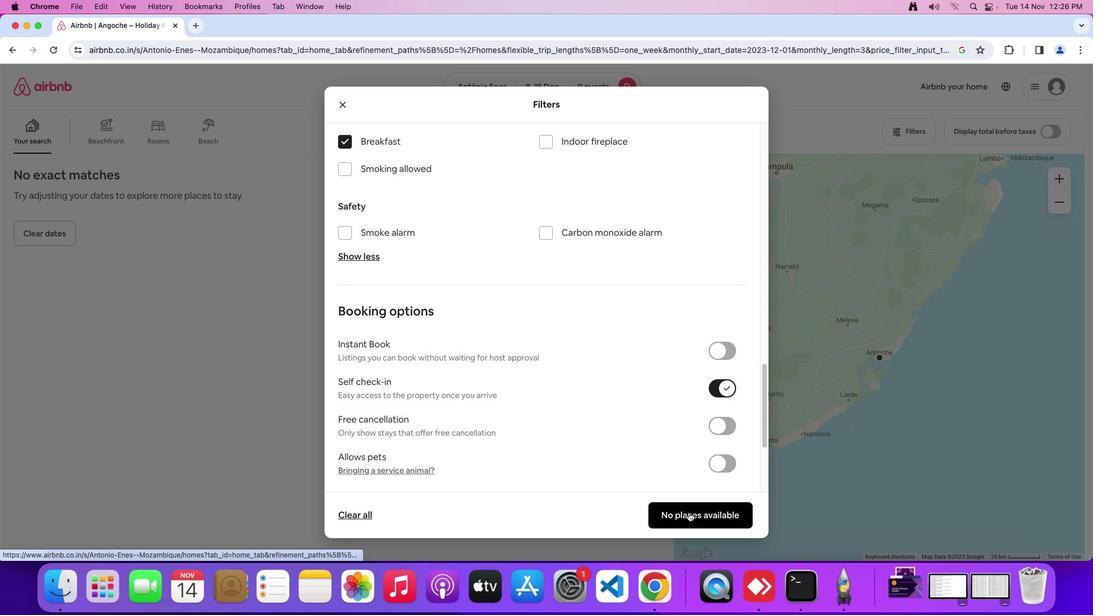 
Action: Mouse pressed left at (698, 494)
Screenshot: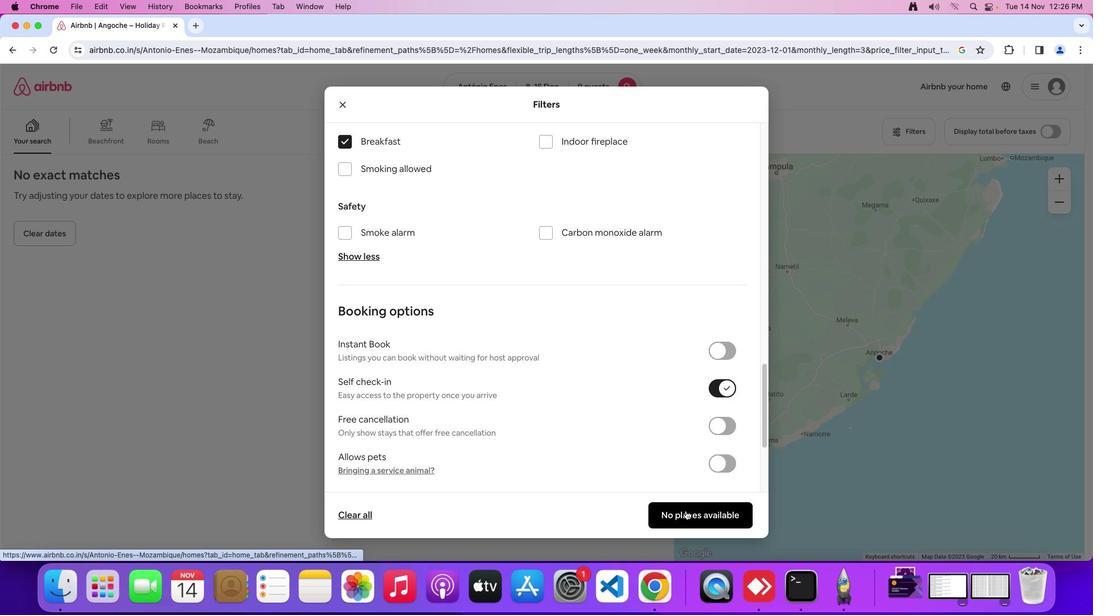 
Action: Mouse moved to (543, 351)
Screenshot: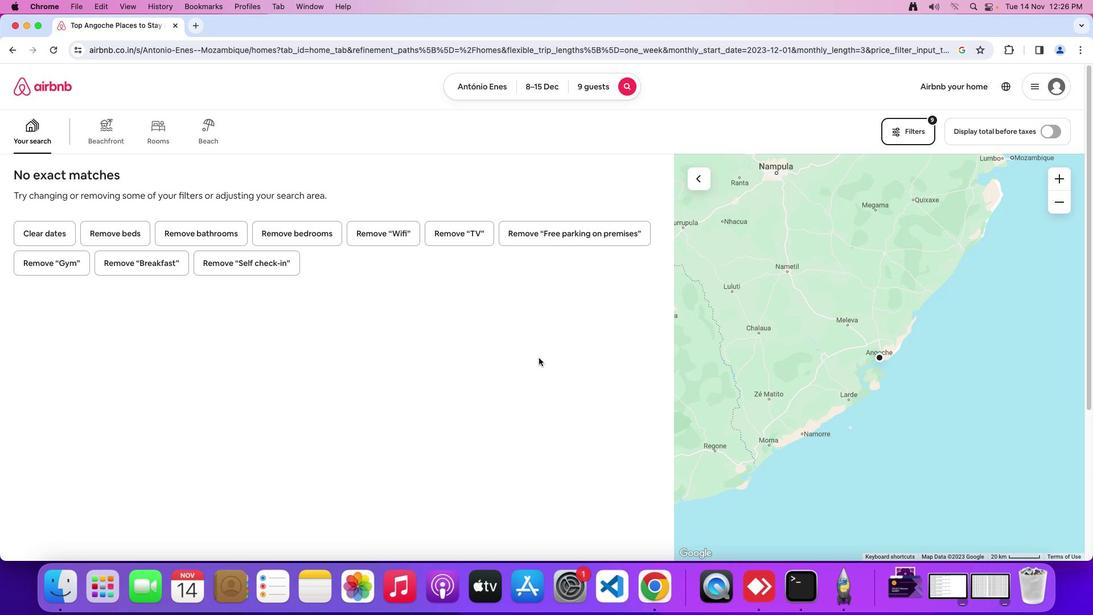 
Action: Mouse pressed left at (543, 351)
Screenshot: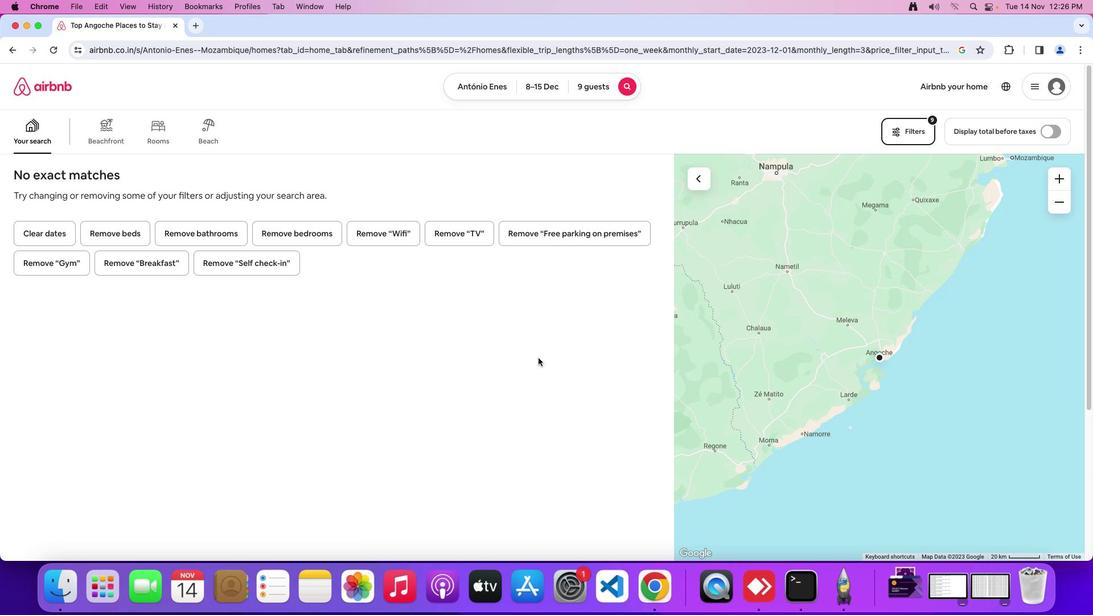 
Action: Mouse moved to (575, 413)
Screenshot: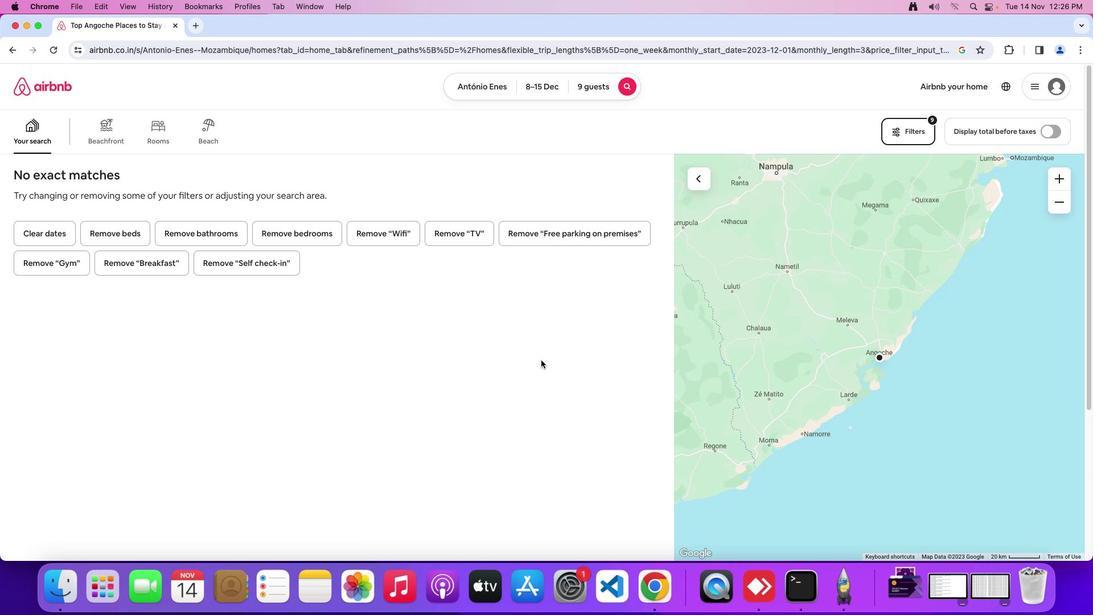 
